 Task: Find connections with filter location Libenge with filter topic #Onlineadvertisingwith filter profile language English with filter current company Convergys with filter school Nava Nalanda with filter industry Performing Arts with filter service category Accounting with filter keywords title Animal Shelter Board Member
Action: Mouse moved to (649, 109)
Screenshot: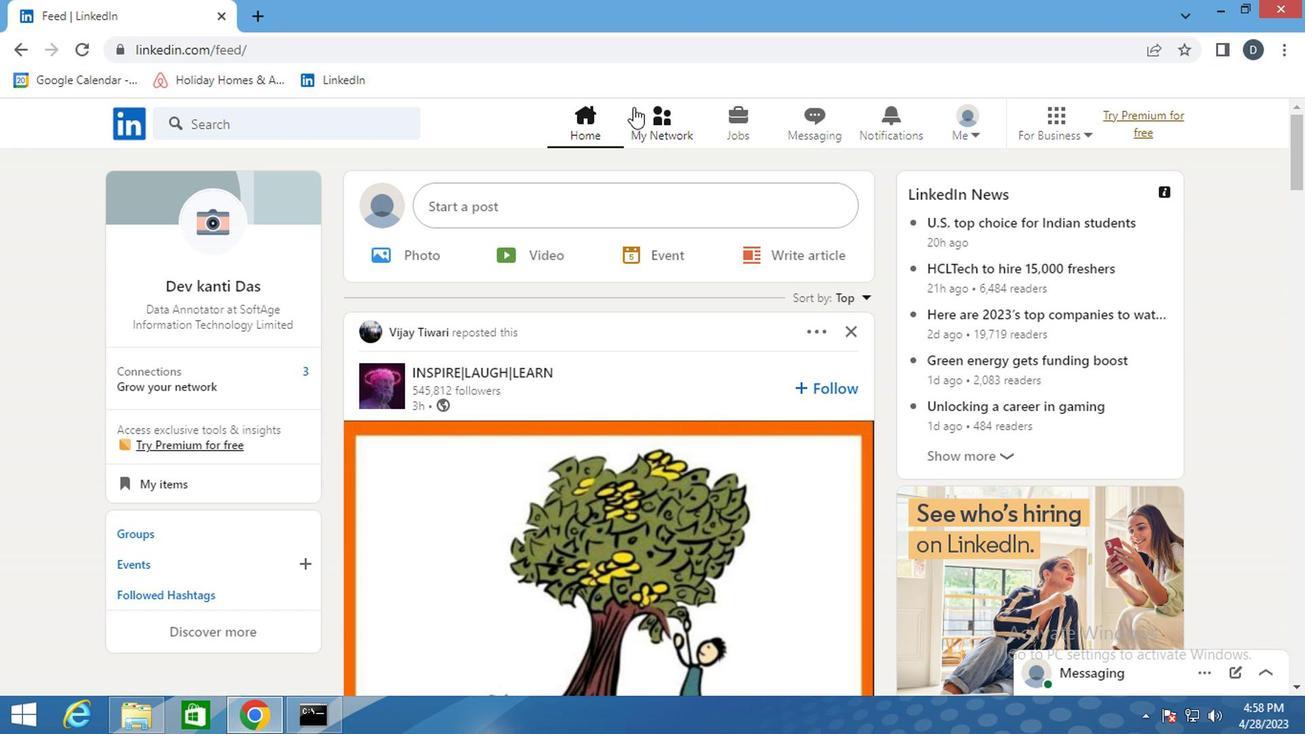 
Action: Mouse pressed left at (649, 109)
Screenshot: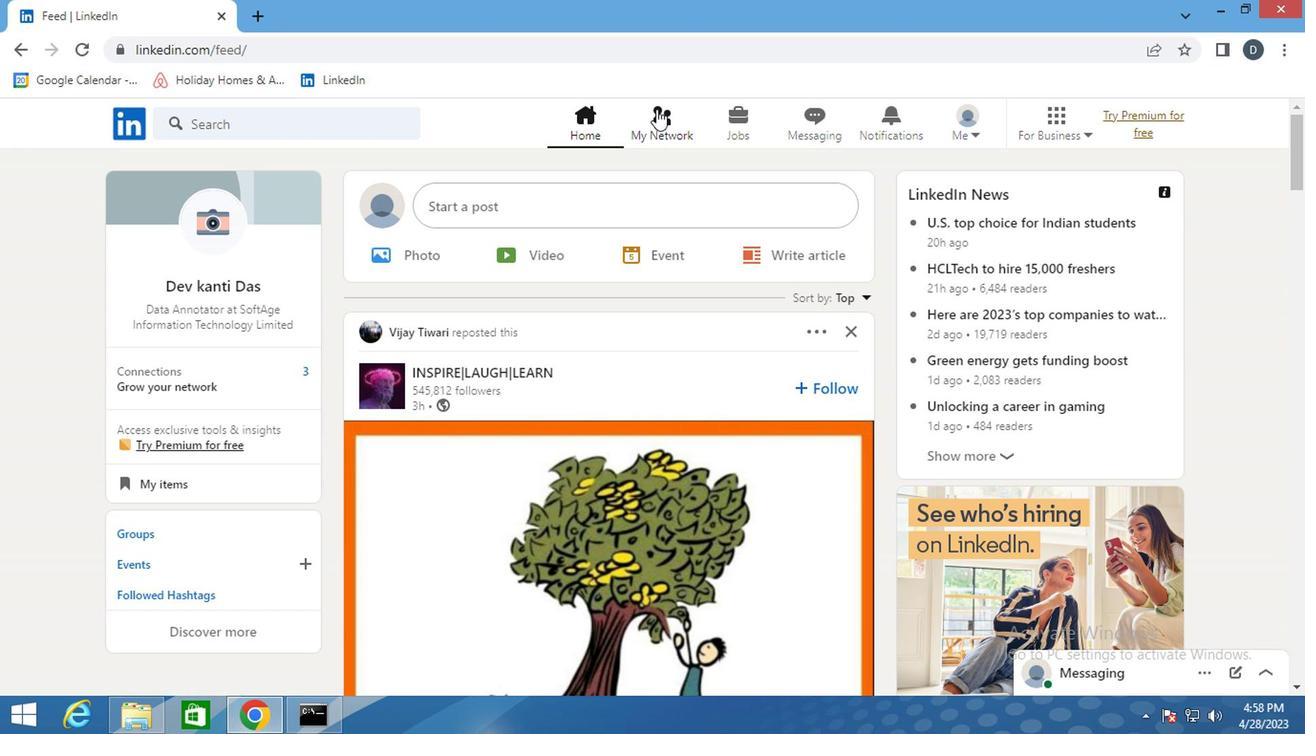 
Action: Mouse moved to (357, 224)
Screenshot: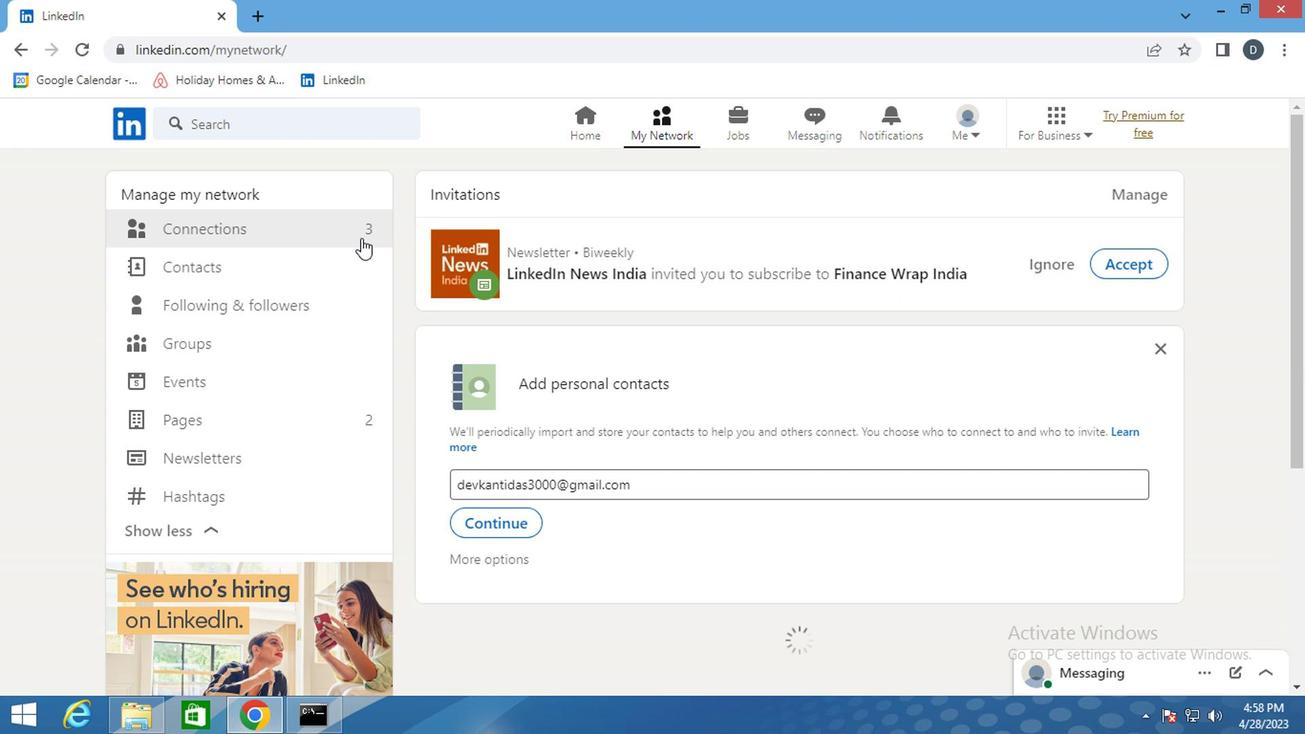 
Action: Mouse pressed left at (357, 224)
Screenshot: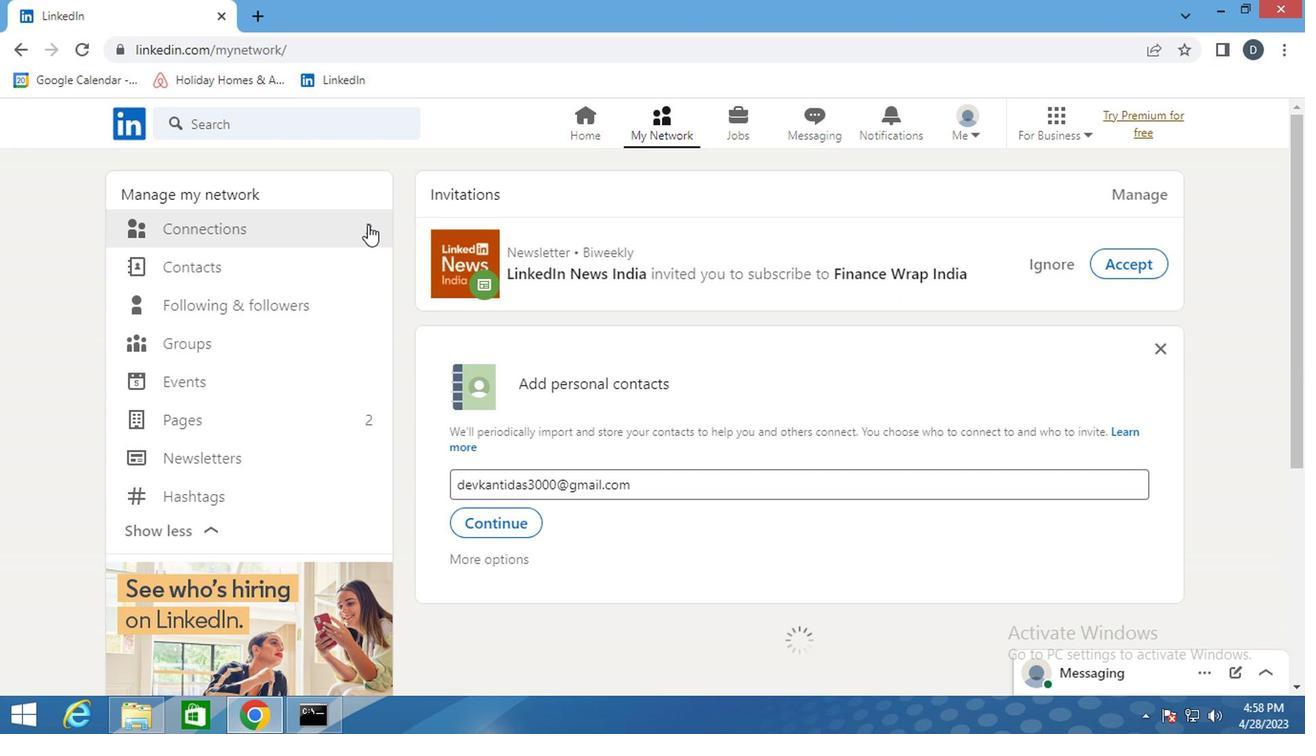 
Action: Mouse moved to (214, 232)
Screenshot: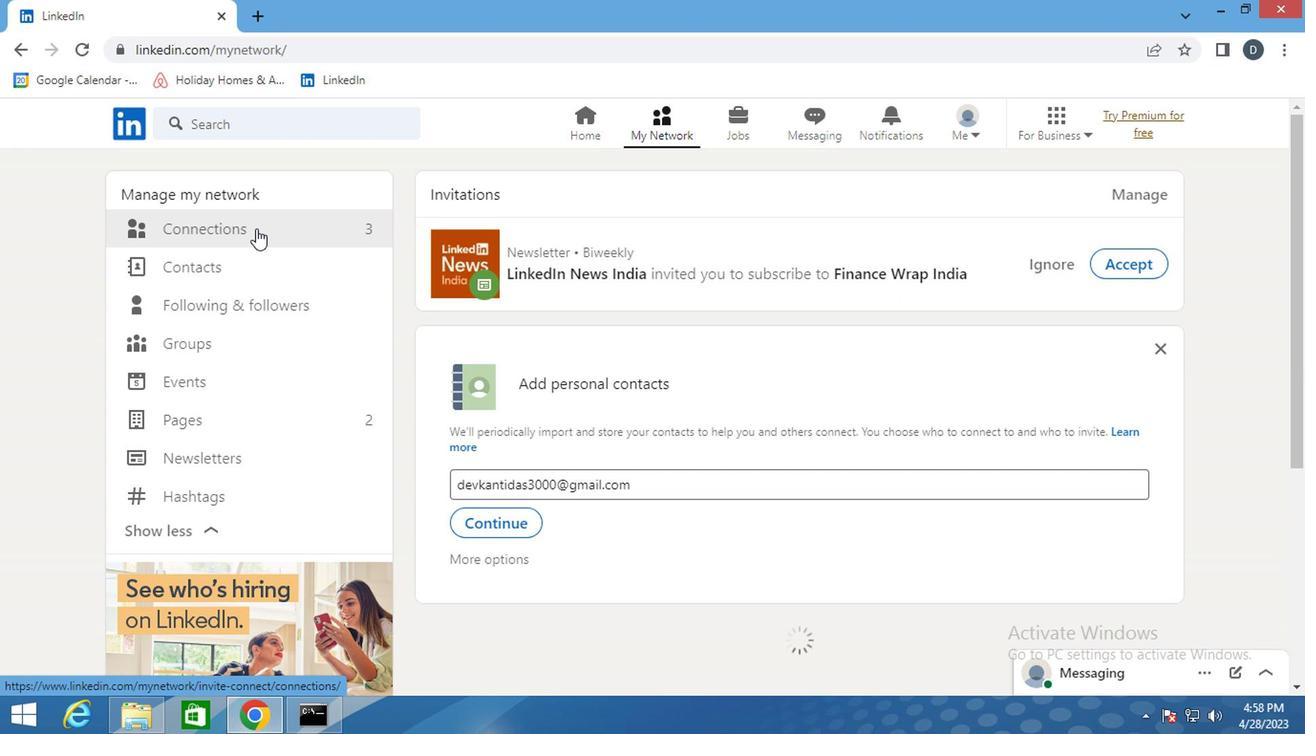 
Action: Mouse pressed left at (214, 232)
Screenshot: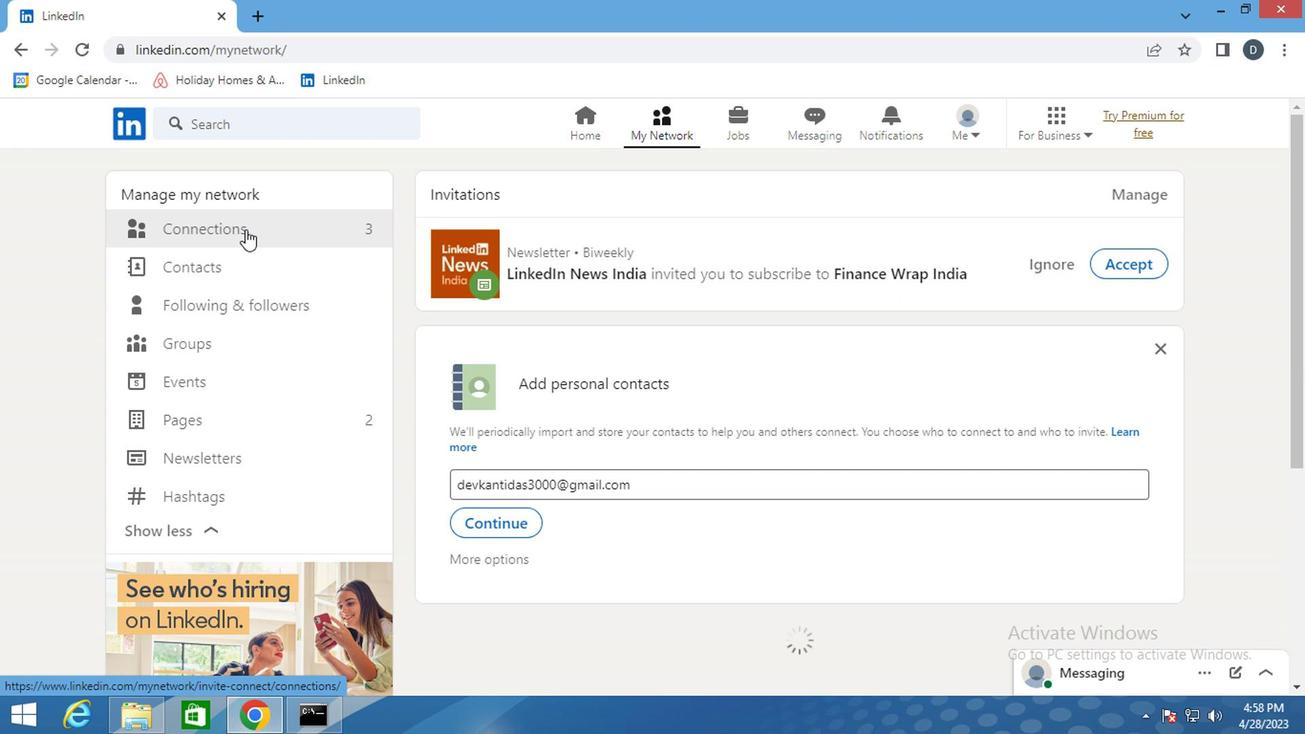
Action: Mouse moved to (798, 235)
Screenshot: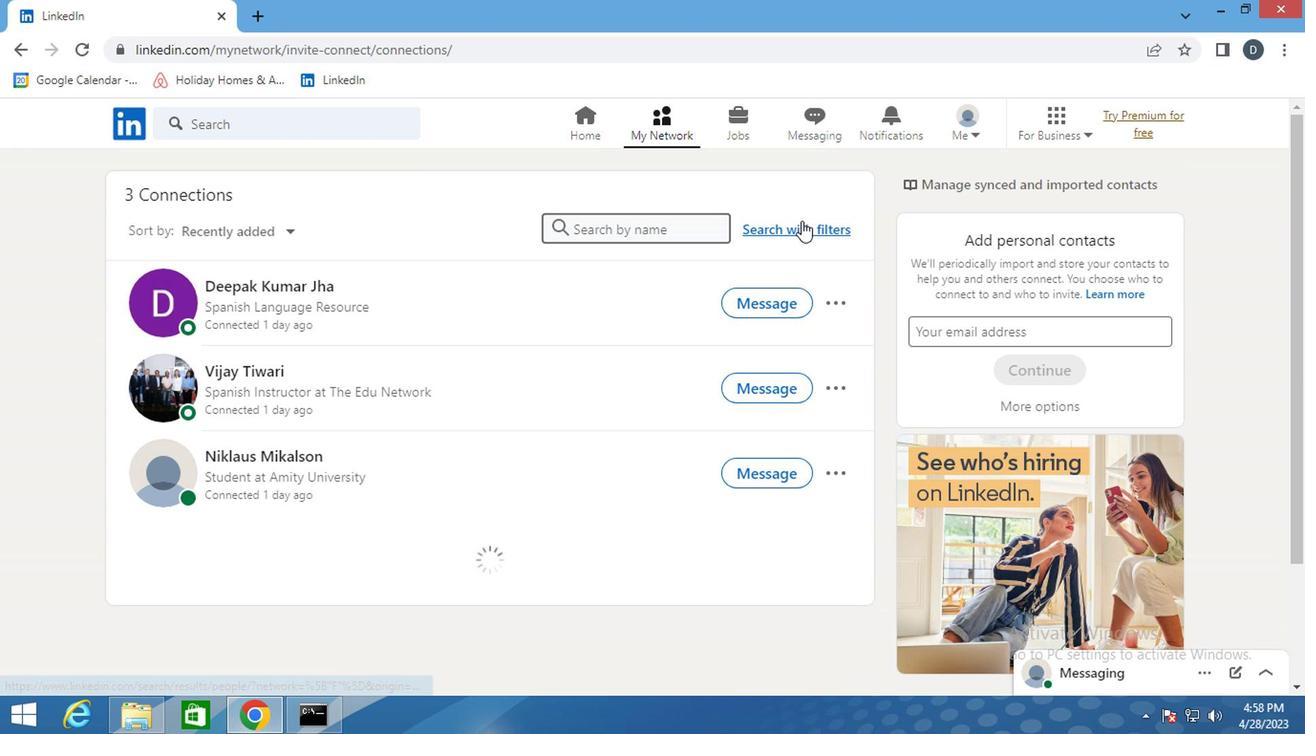 
Action: Mouse pressed left at (798, 235)
Screenshot: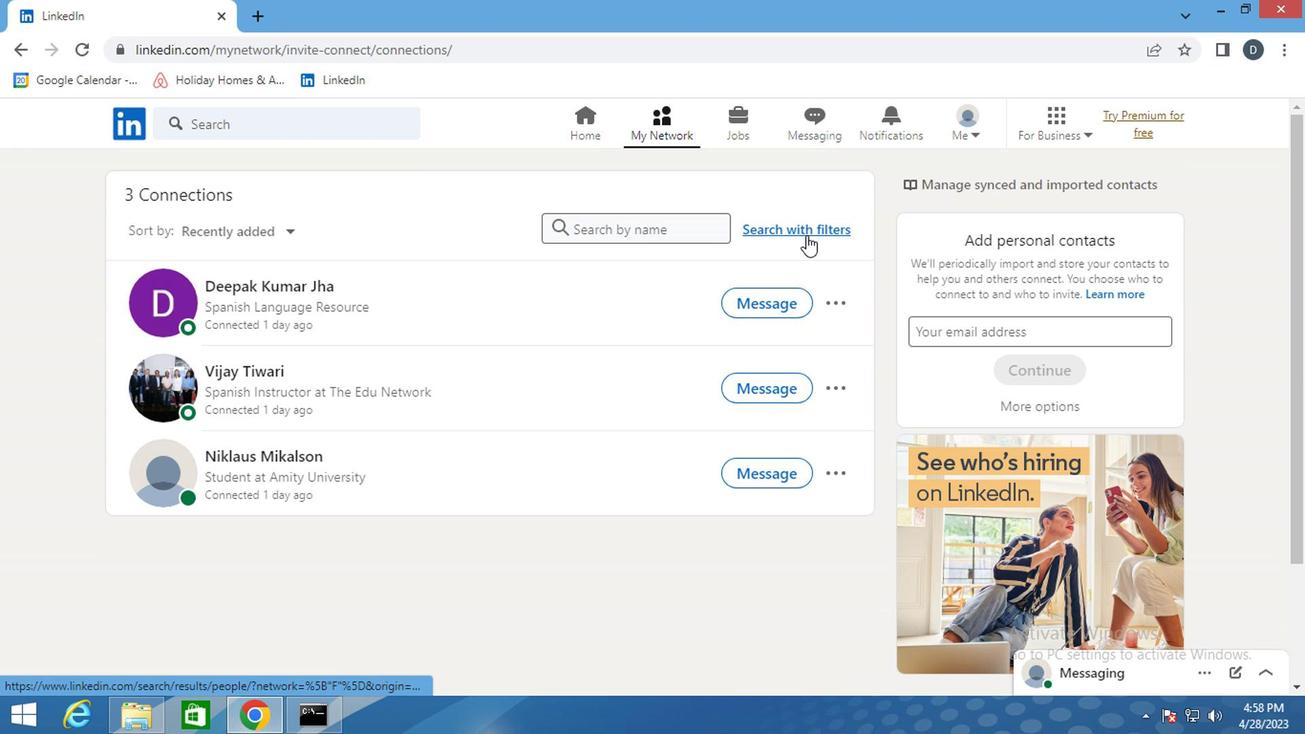 
Action: Mouse moved to (696, 177)
Screenshot: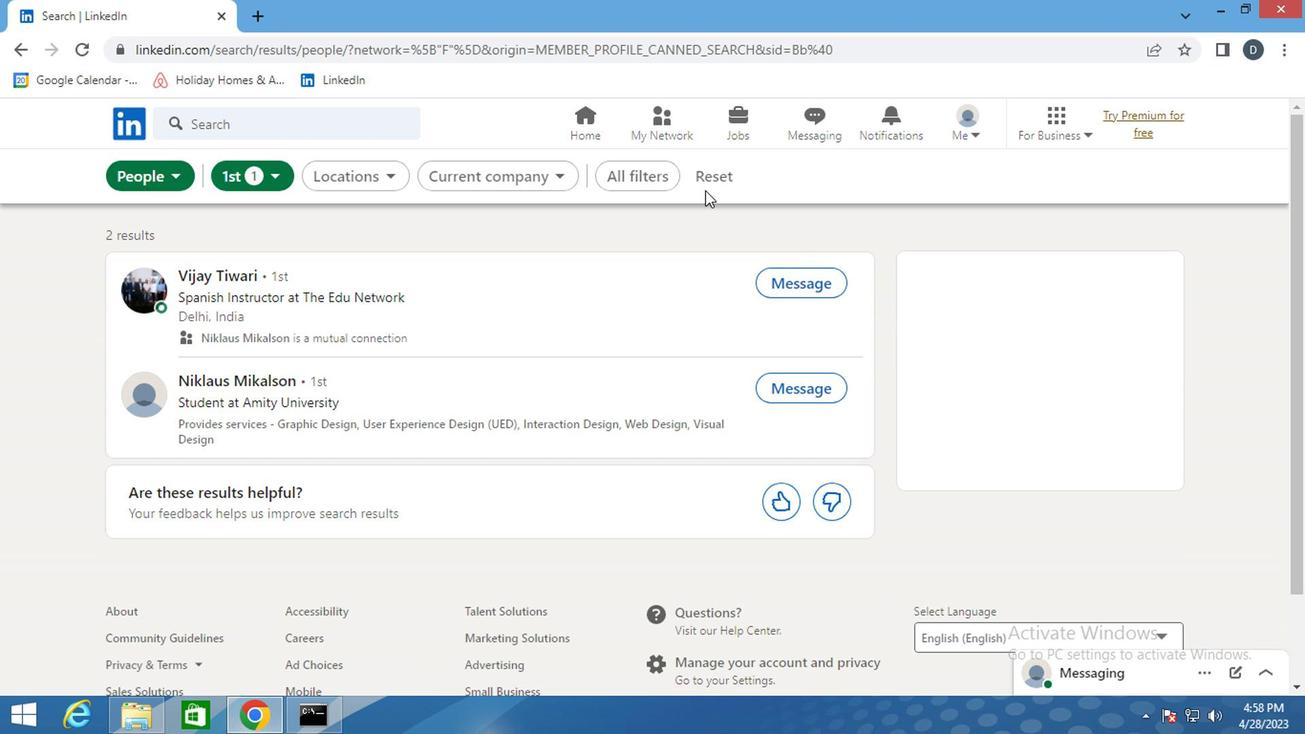 
Action: Mouse pressed left at (696, 177)
Screenshot: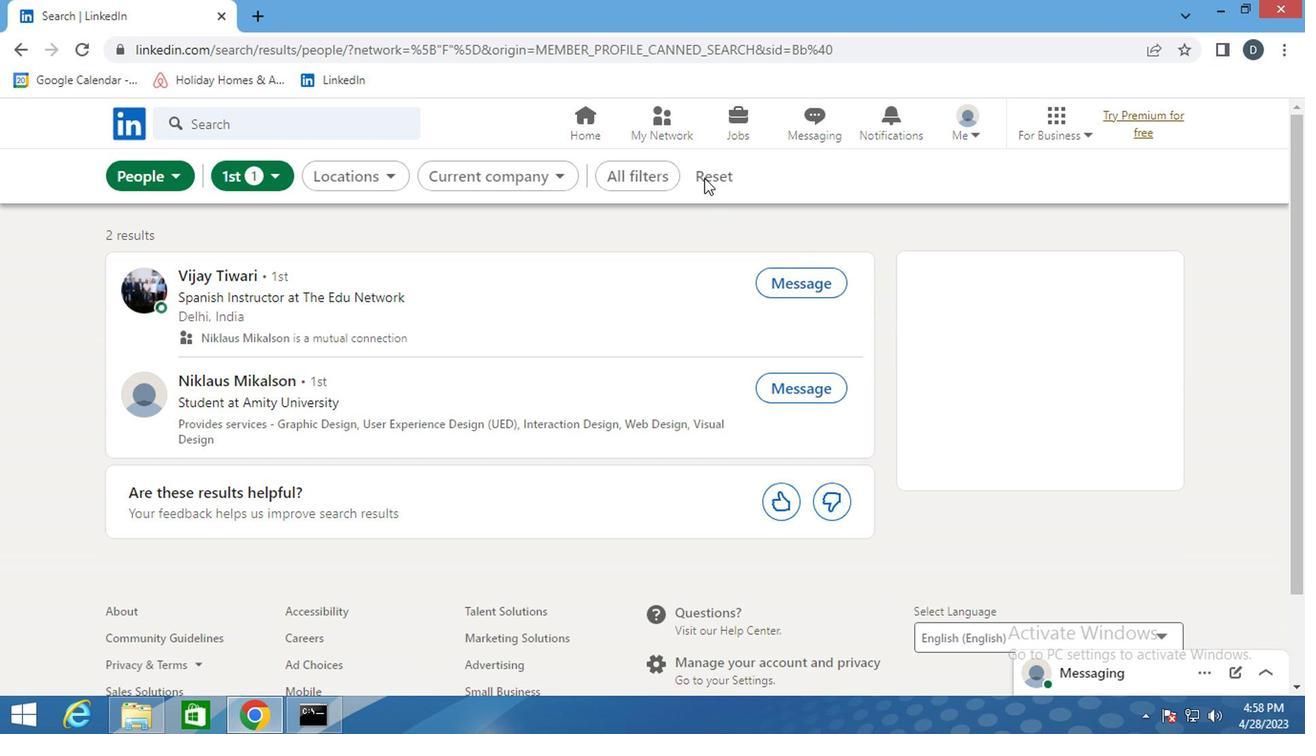 
Action: Mouse moved to (664, 165)
Screenshot: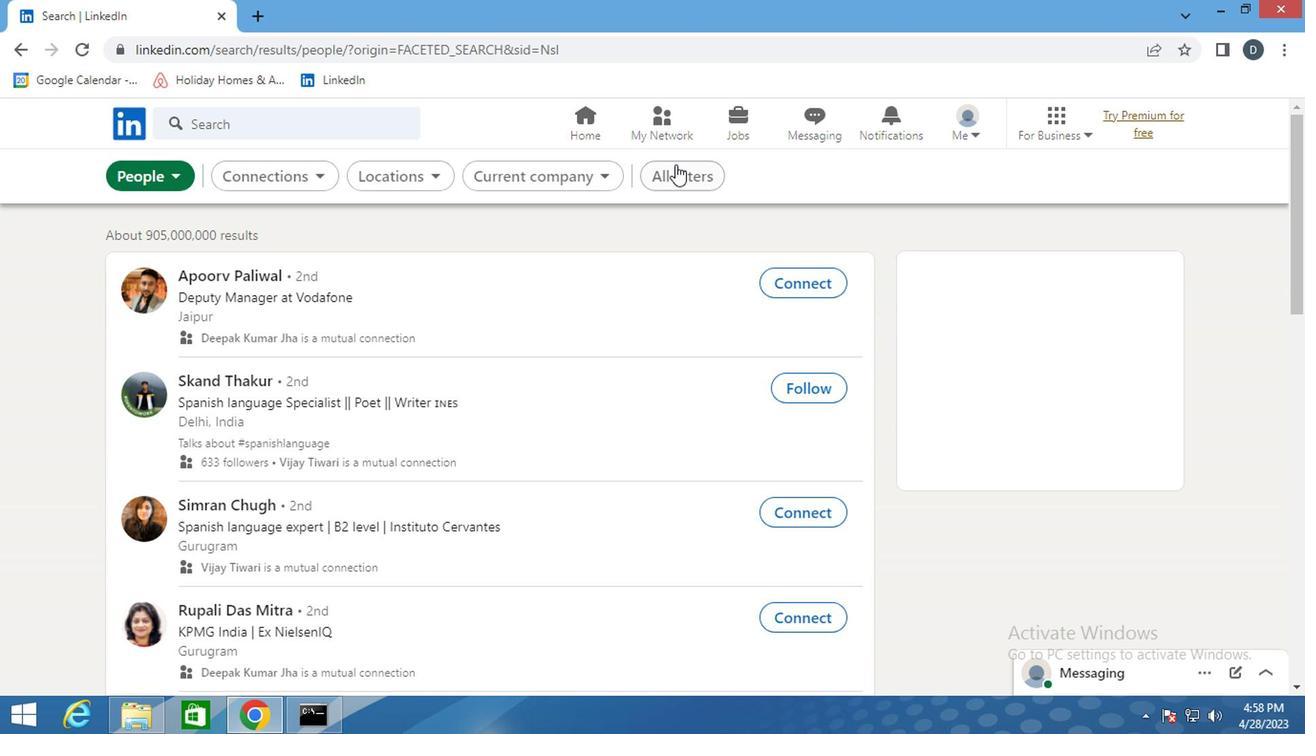 
Action: Mouse pressed left at (664, 165)
Screenshot: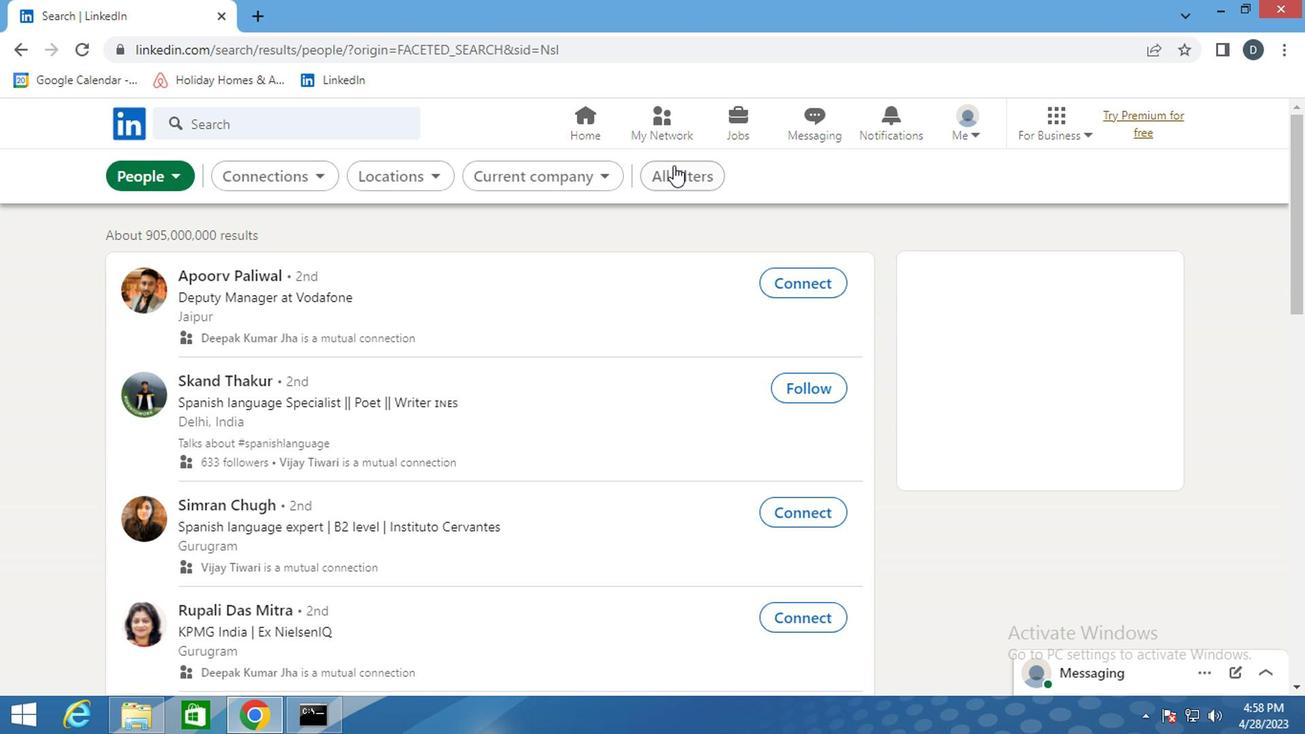 
Action: Mouse moved to (1094, 484)
Screenshot: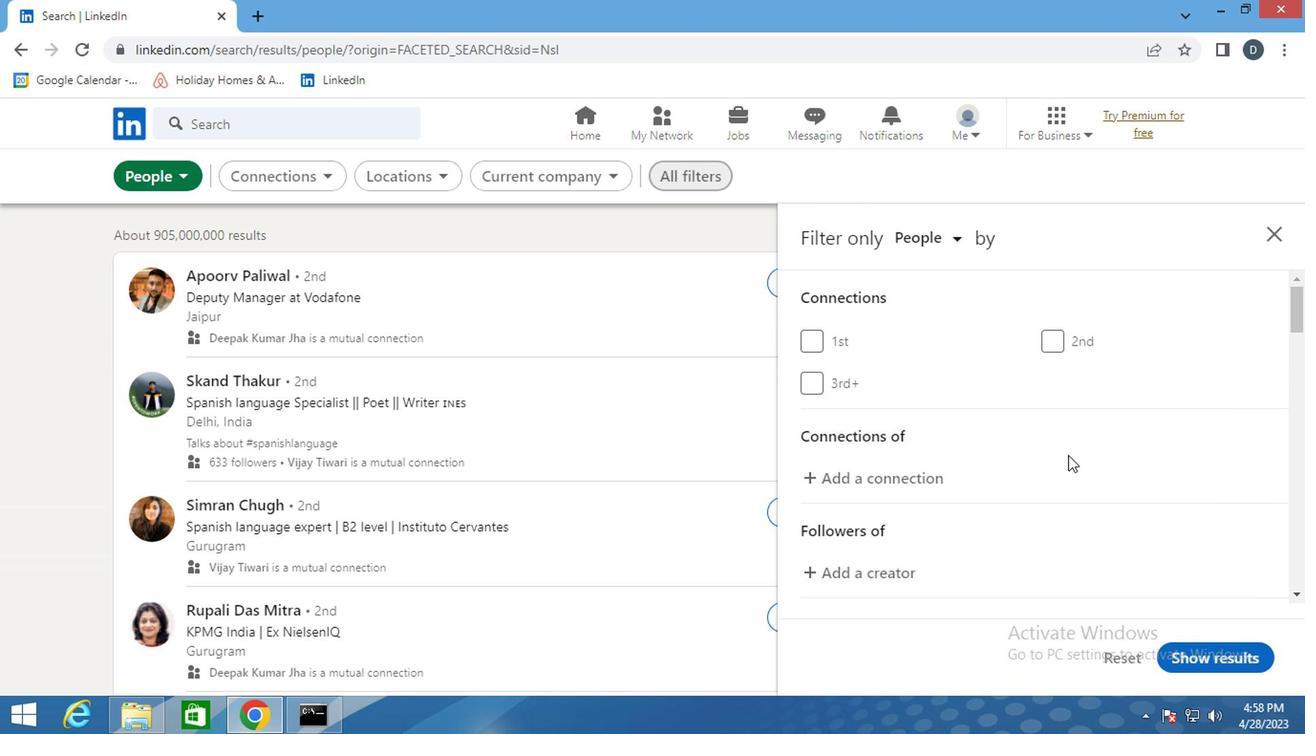 
Action: Mouse scrolled (1094, 483) with delta (0, -1)
Screenshot: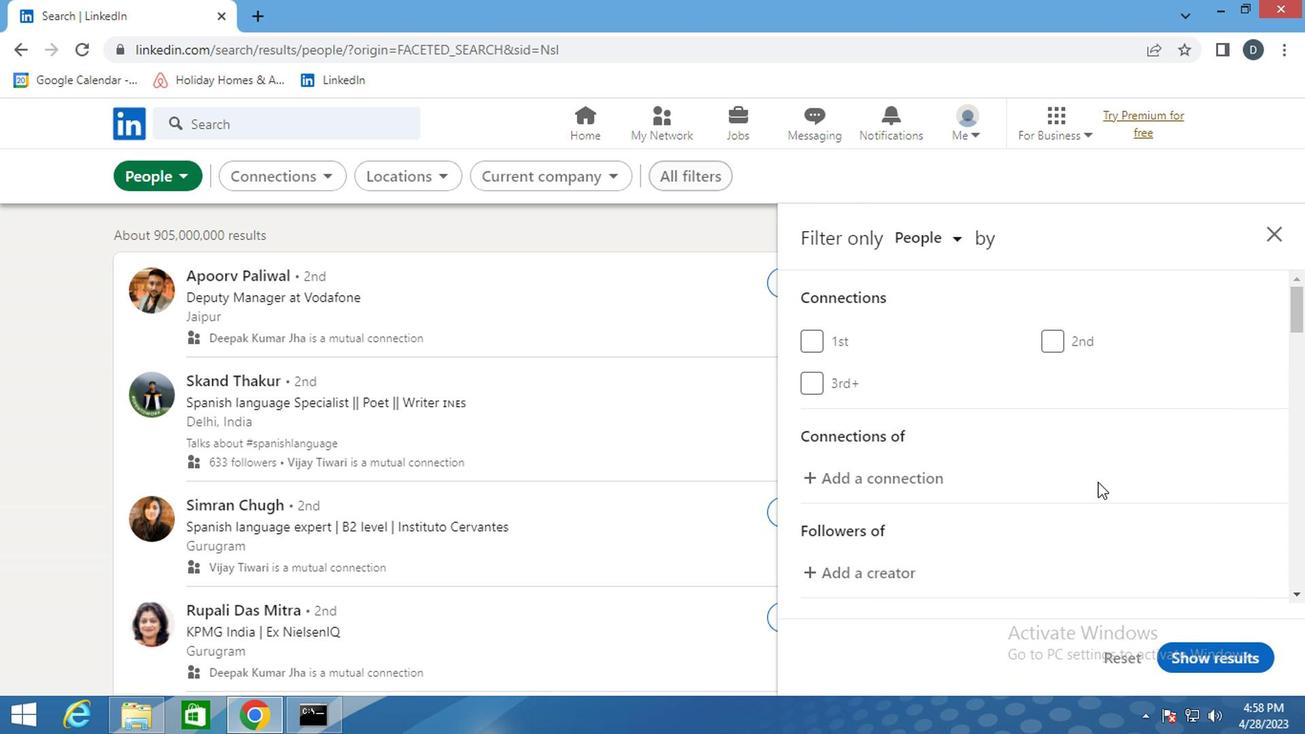 
Action: Mouse scrolled (1094, 483) with delta (0, -1)
Screenshot: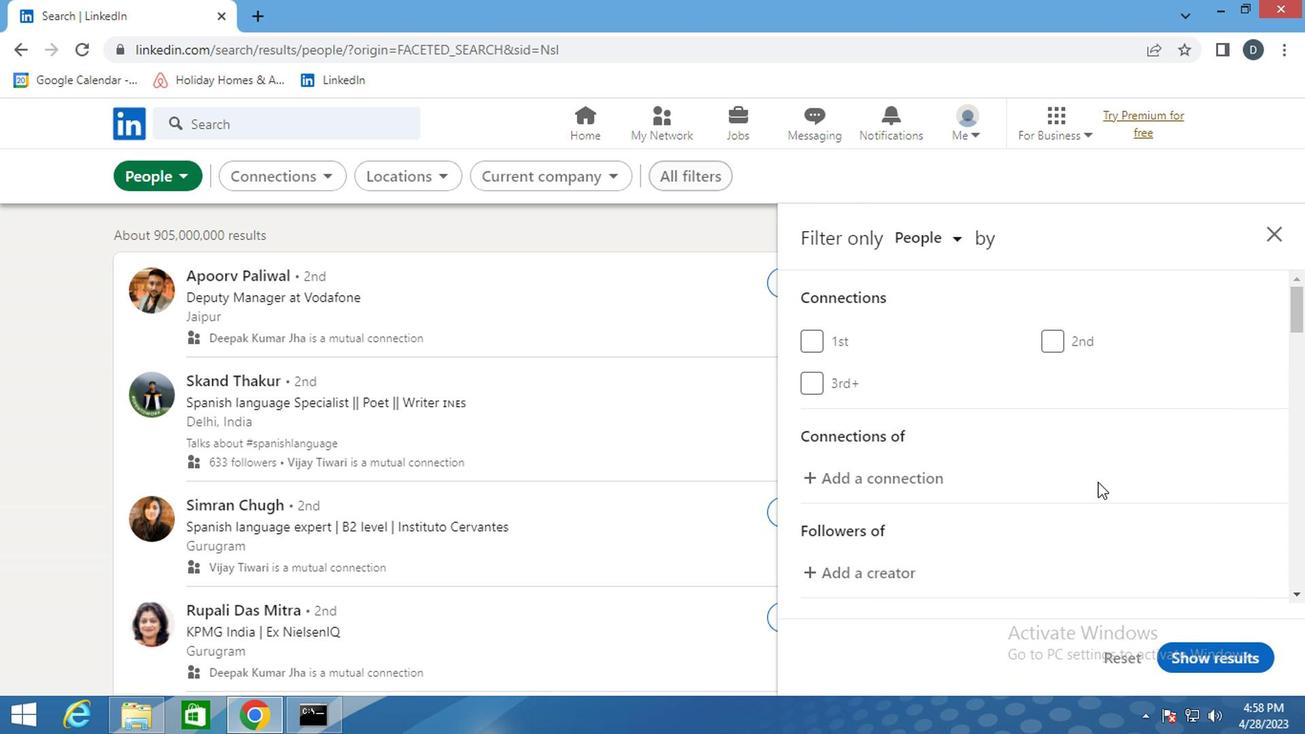 
Action: Mouse scrolled (1094, 483) with delta (0, -1)
Screenshot: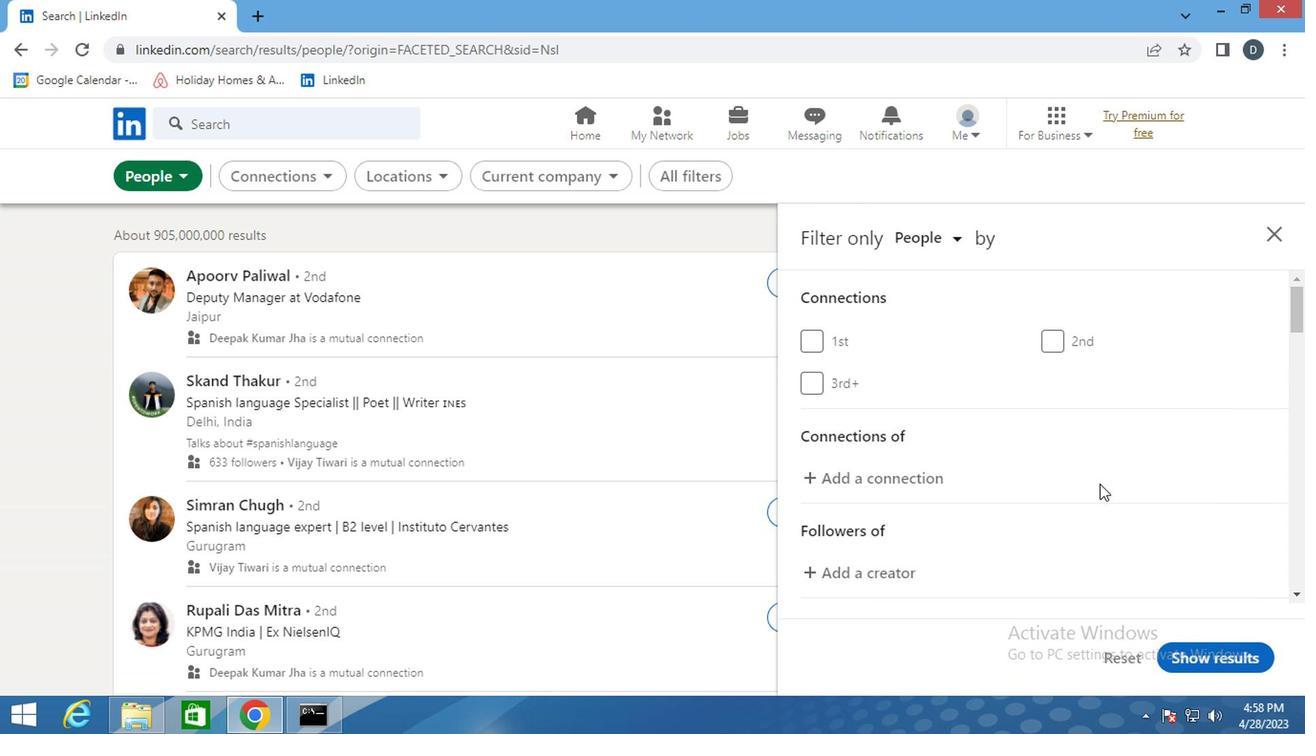 
Action: Mouse moved to (1107, 468)
Screenshot: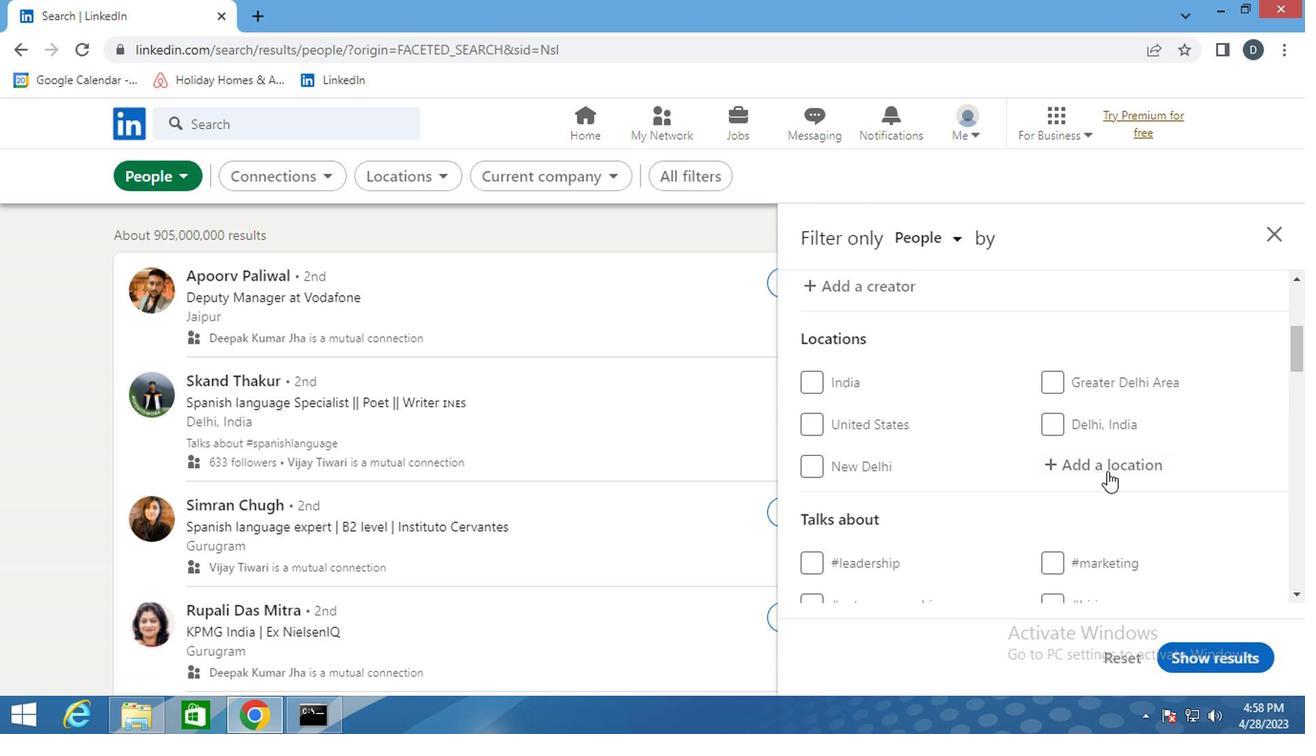 
Action: Mouse pressed left at (1107, 468)
Screenshot: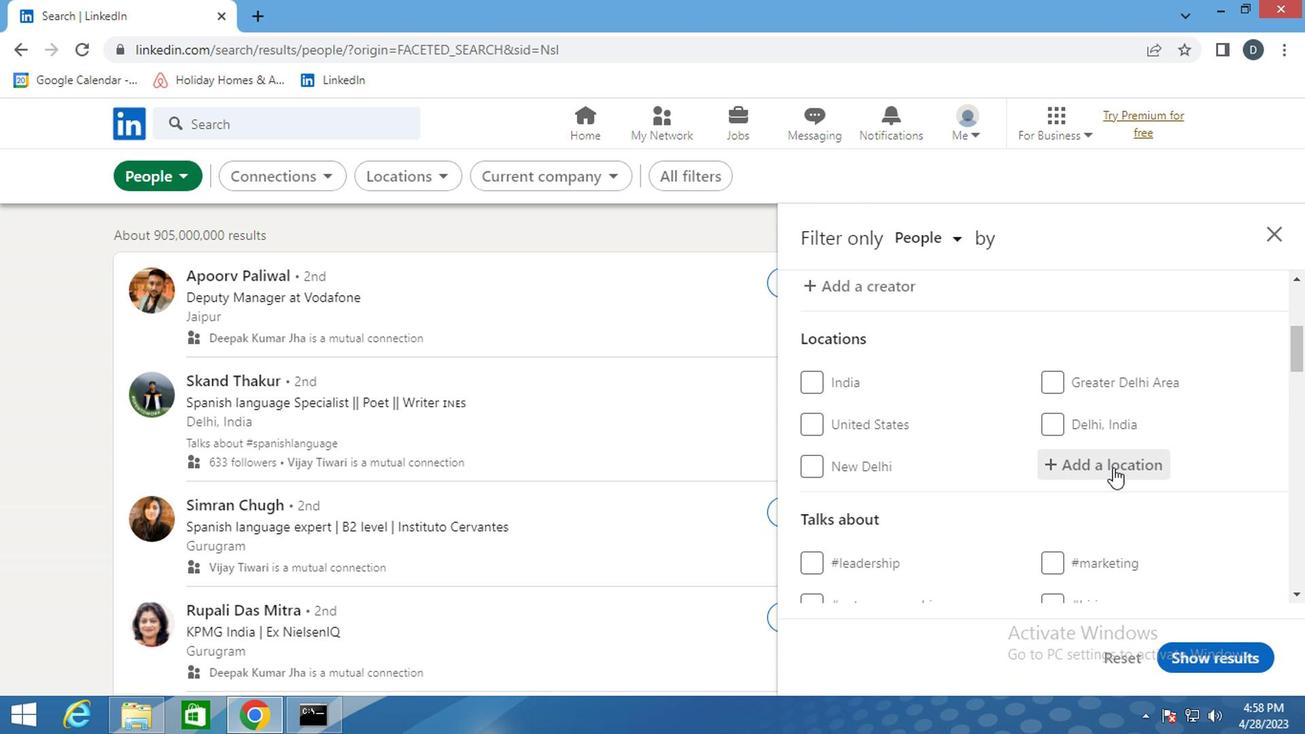 
Action: Key pressed <Key.shift_r>Libenge<Key.enter>
Screenshot: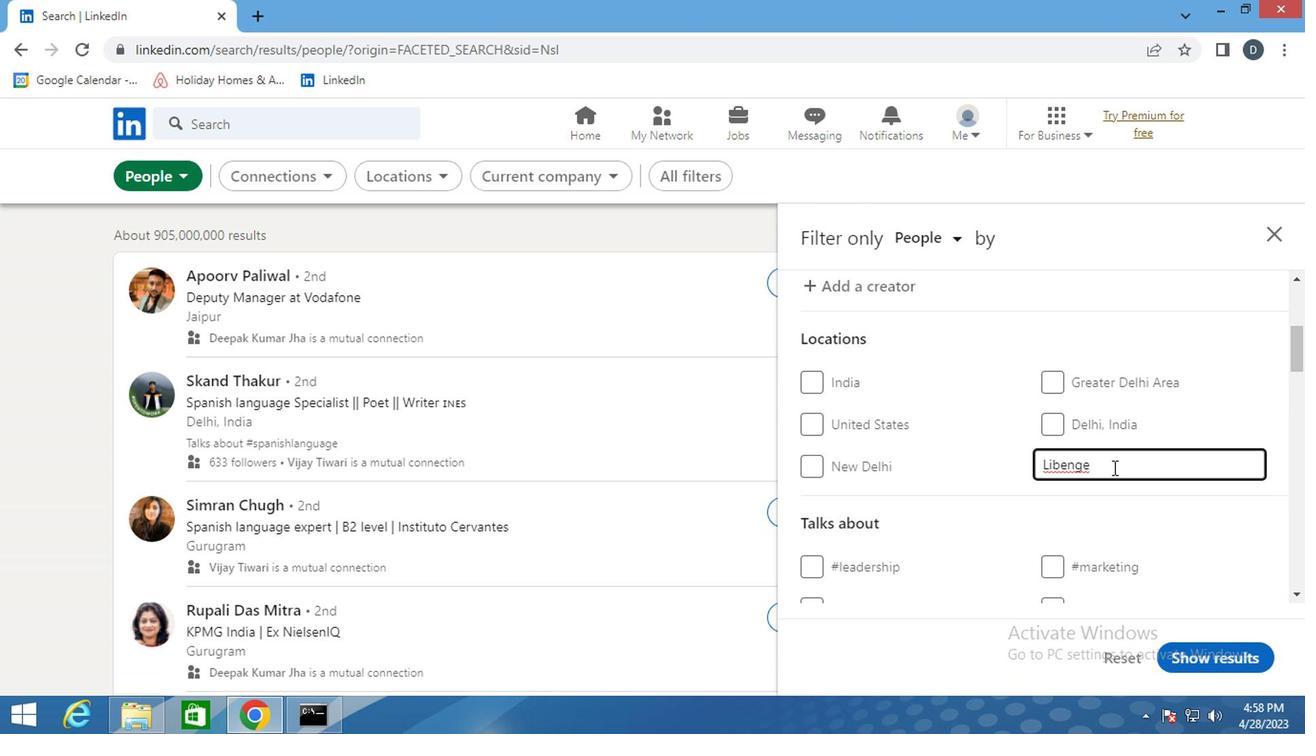 
Action: Mouse scrolled (1107, 466) with delta (0, -1)
Screenshot: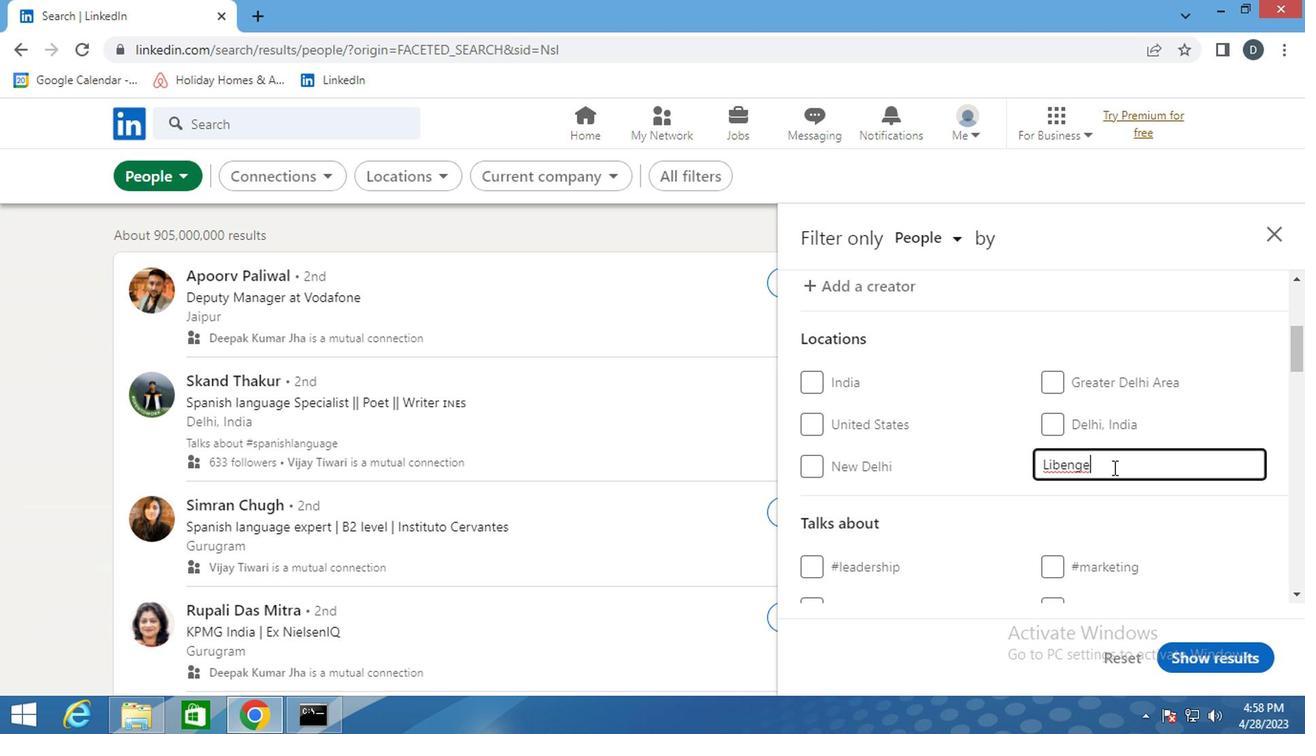 
Action: Mouse scrolled (1107, 466) with delta (0, -1)
Screenshot: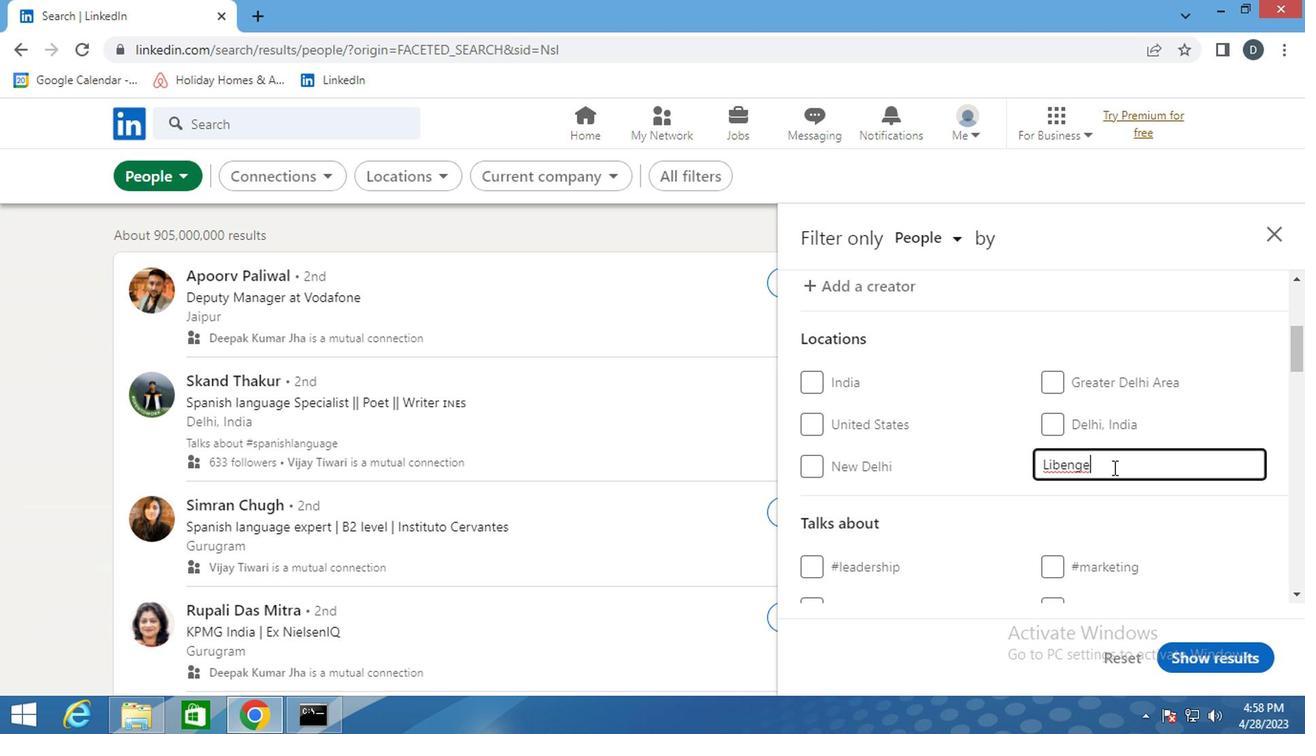 
Action: Mouse moved to (1112, 464)
Screenshot: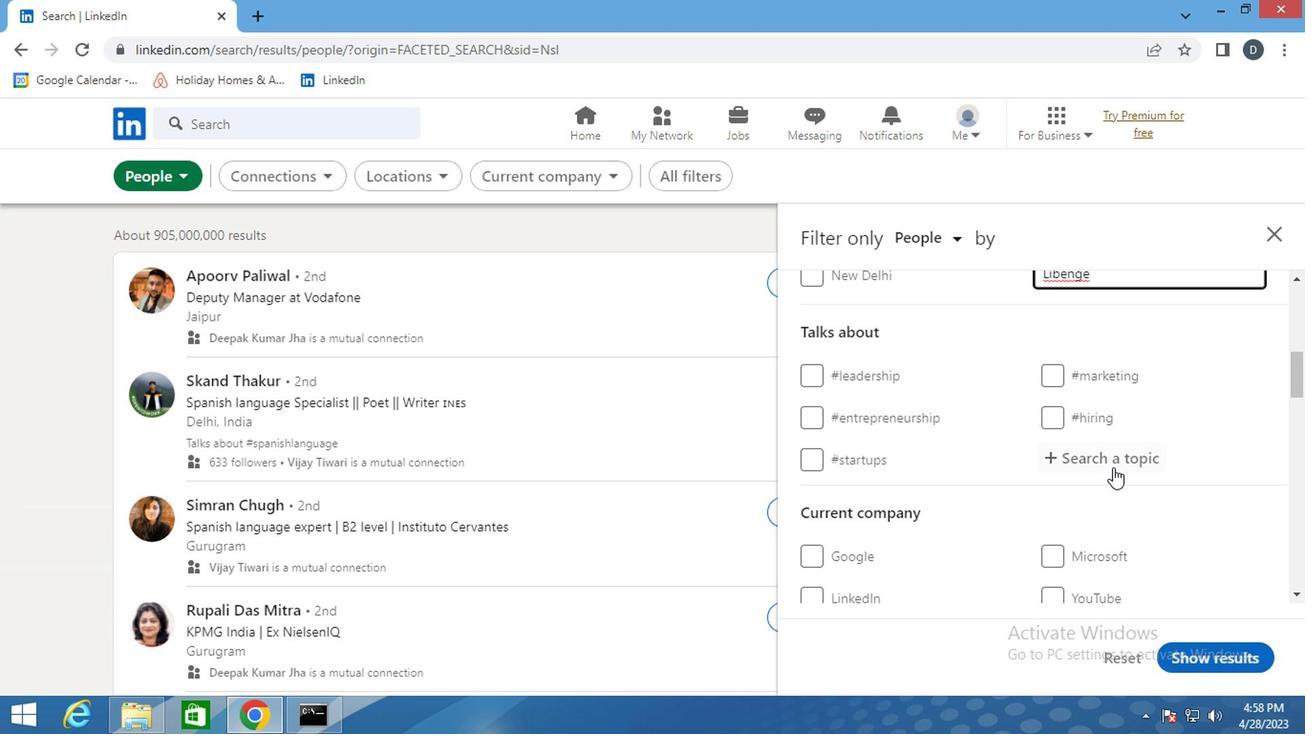 
Action: Mouse pressed left at (1112, 464)
Screenshot: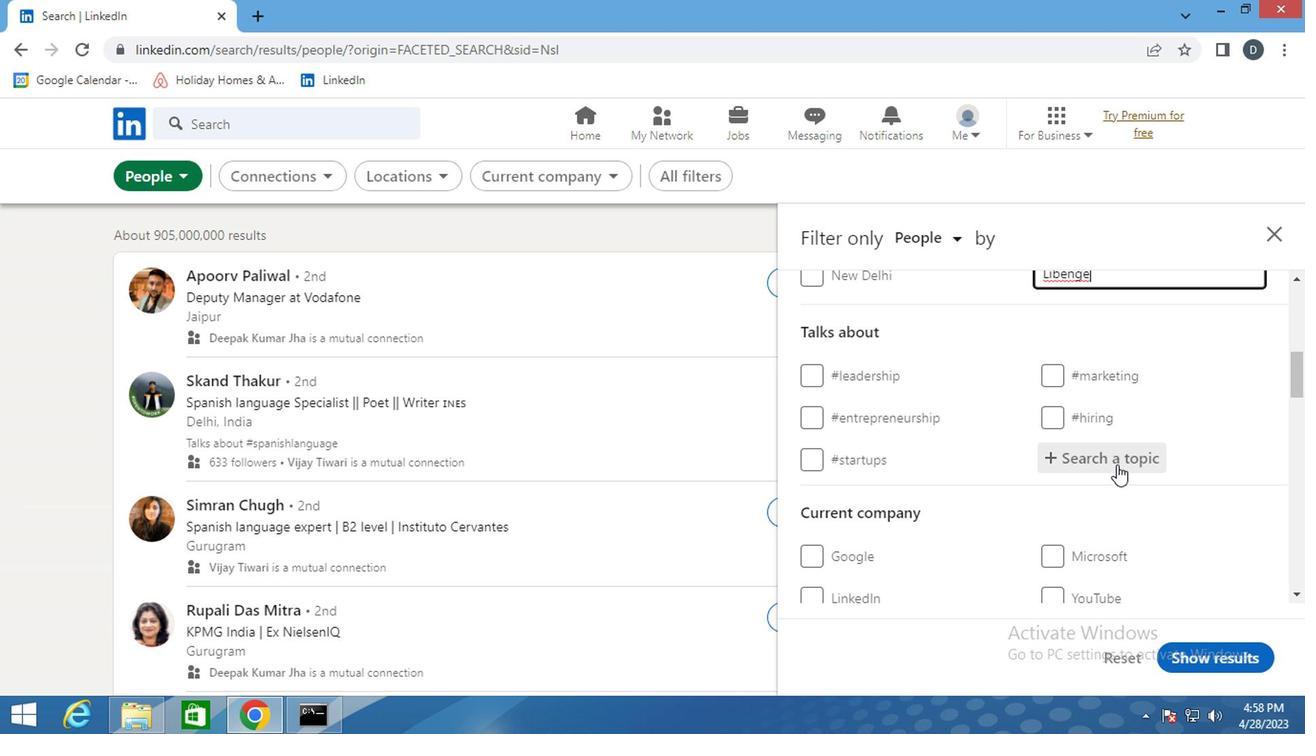 
Action: Key pressed <Key.shift>#<Key.shift>ONLINEADVERTISH<Key.backspace>ING
Screenshot: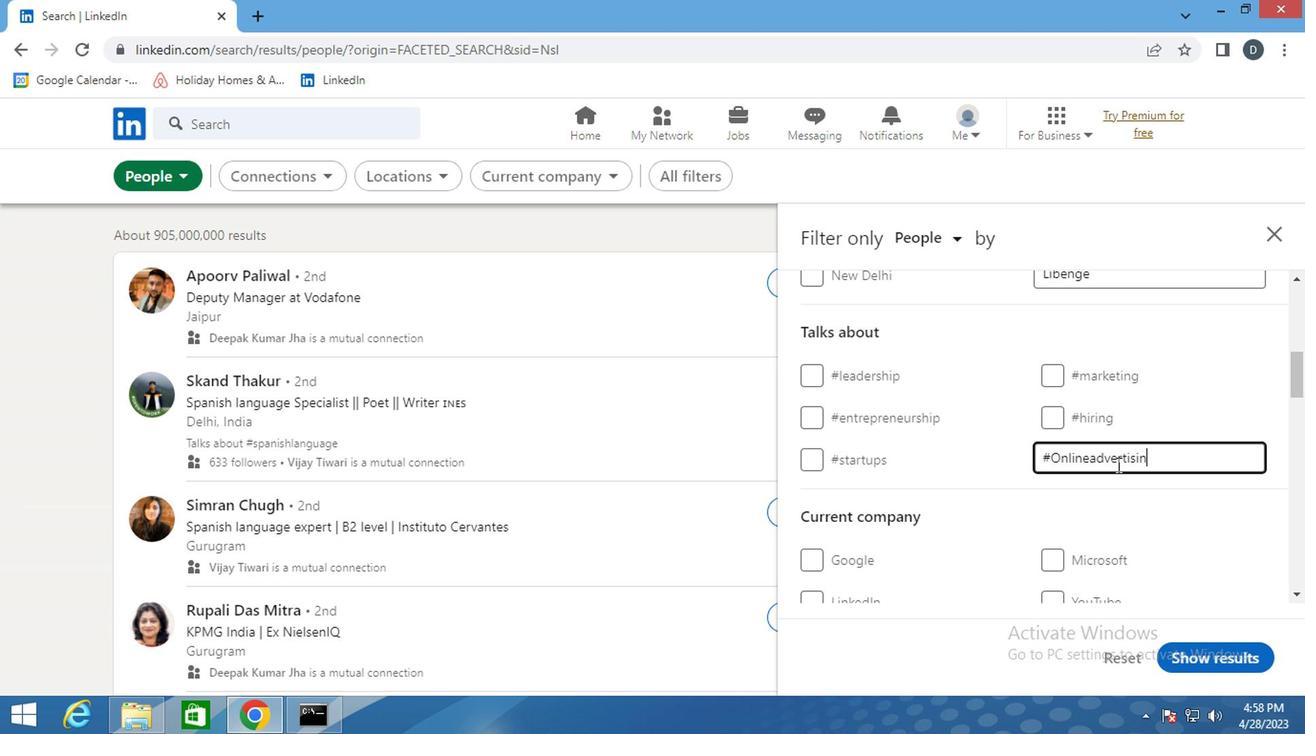 
Action: Mouse moved to (1152, 466)
Screenshot: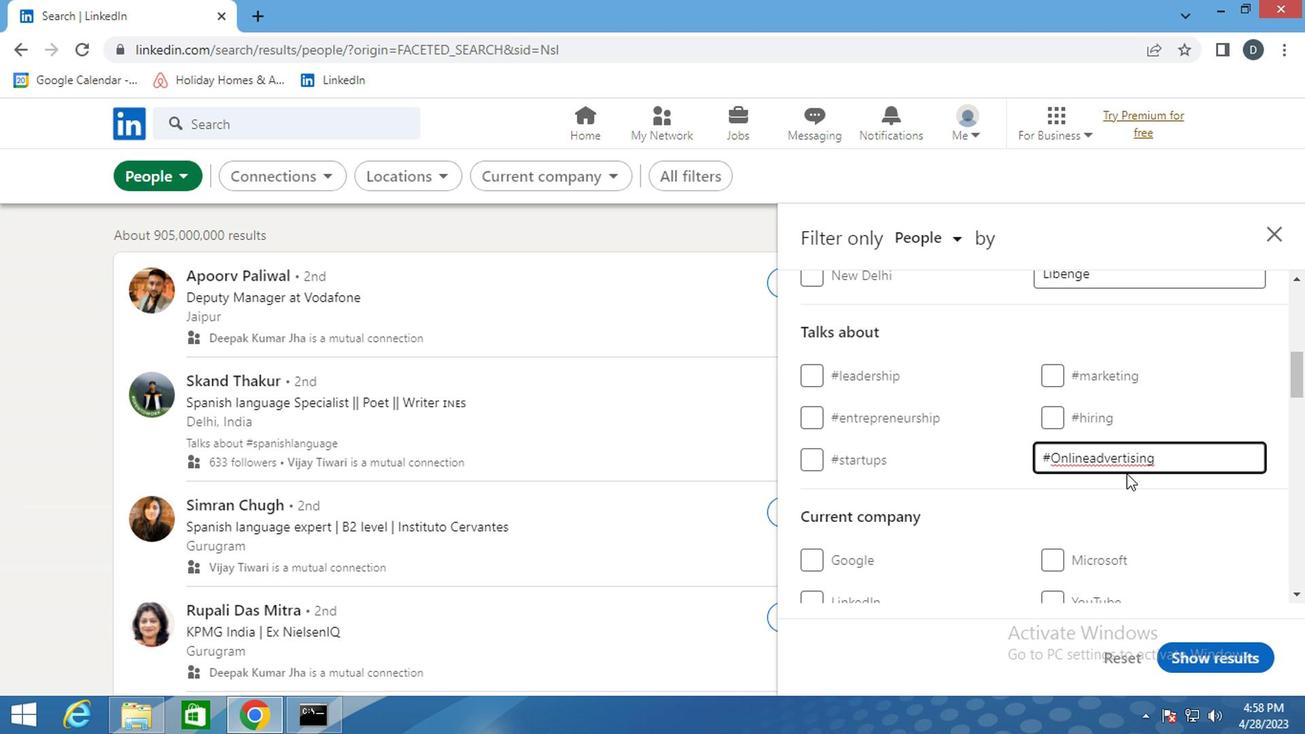 
Action: Mouse scrolled (1152, 464) with delta (0, -1)
Screenshot: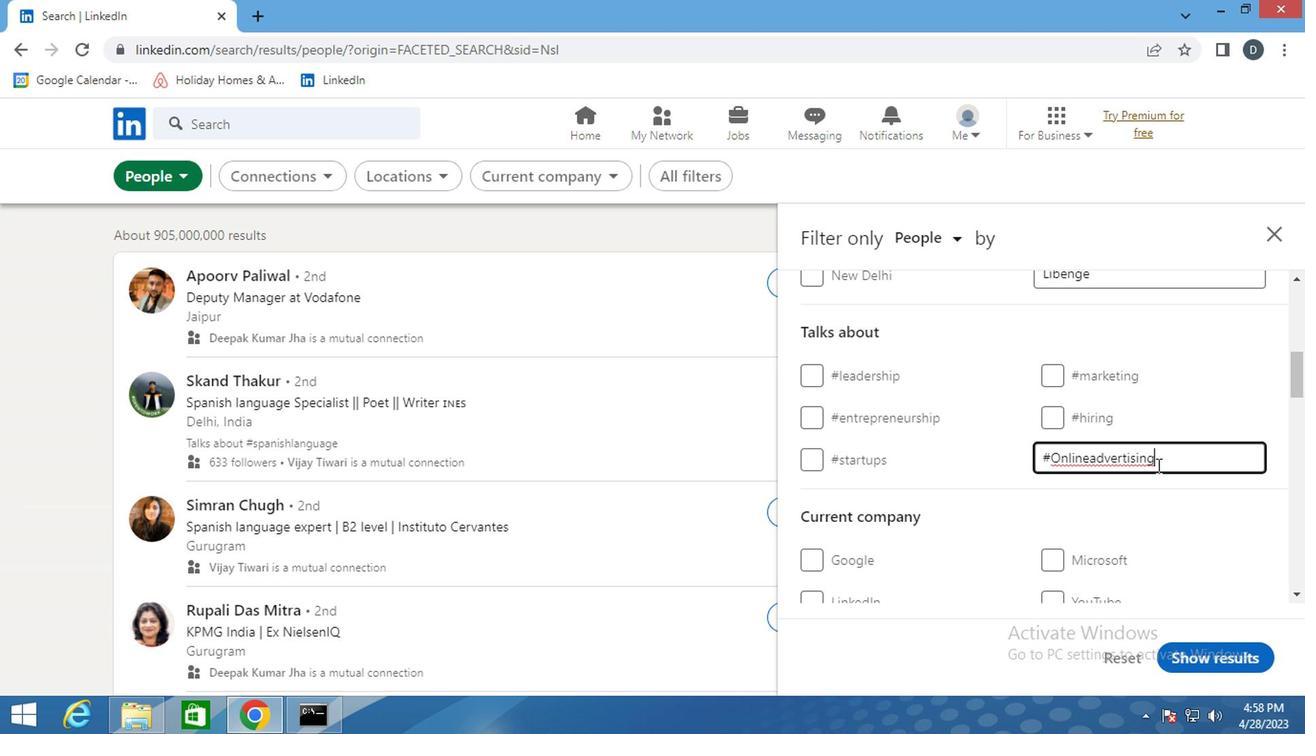 
Action: Mouse scrolled (1152, 464) with delta (0, -1)
Screenshot: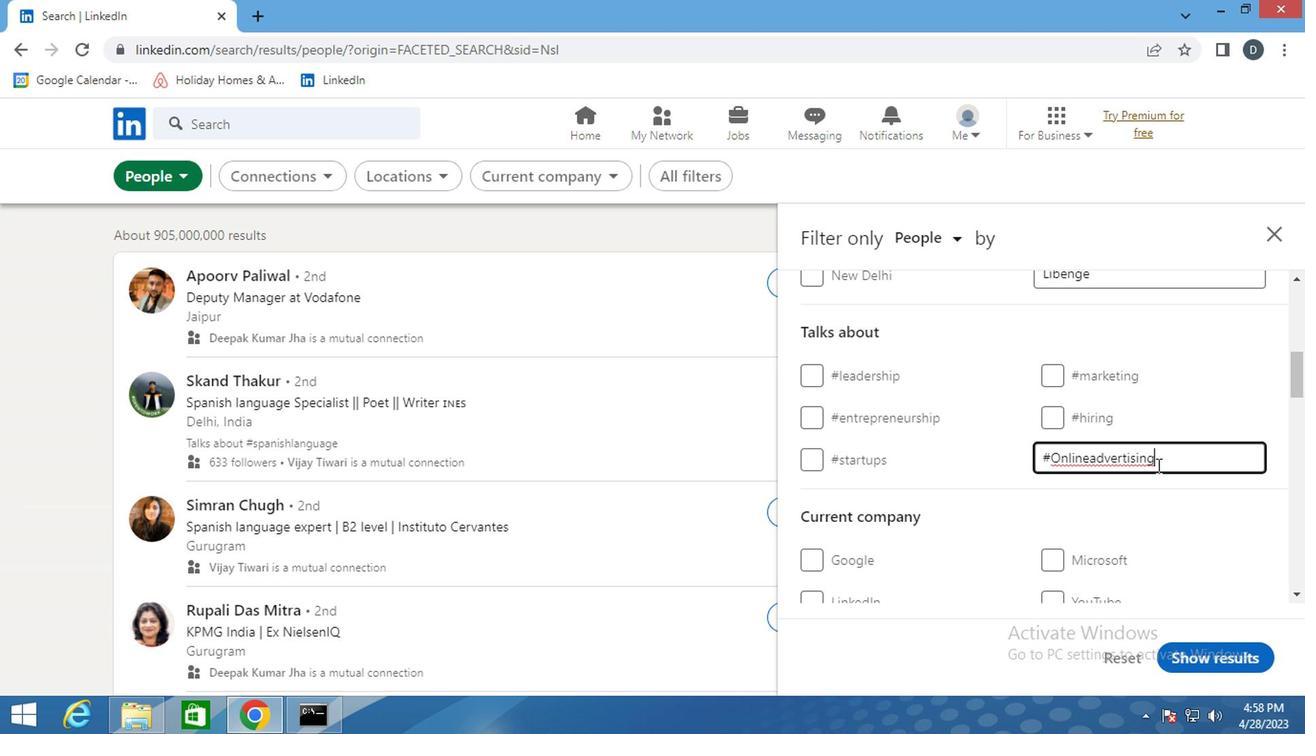 
Action: Mouse scrolled (1152, 464) with delta (0, -1)
Screenshot: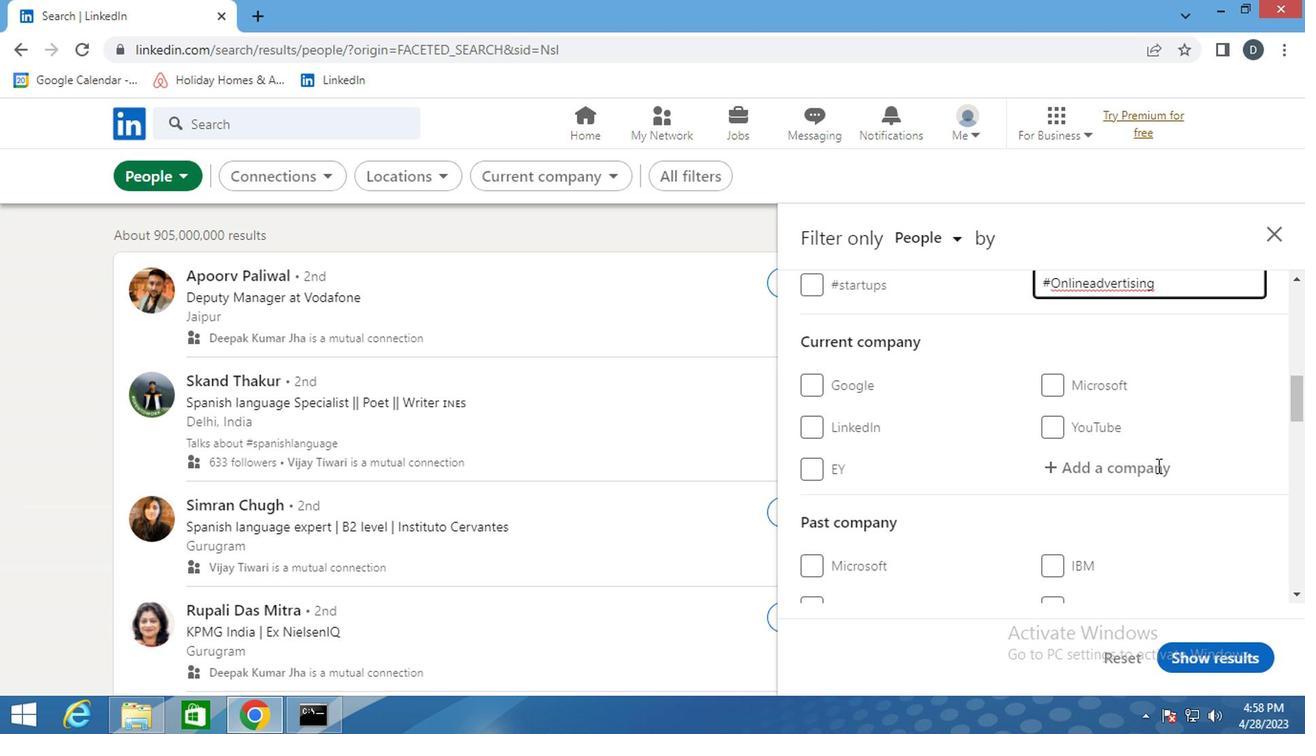 
Action: Mouse scrolled (1152, 464) with delta (0, -1)
Screenshot: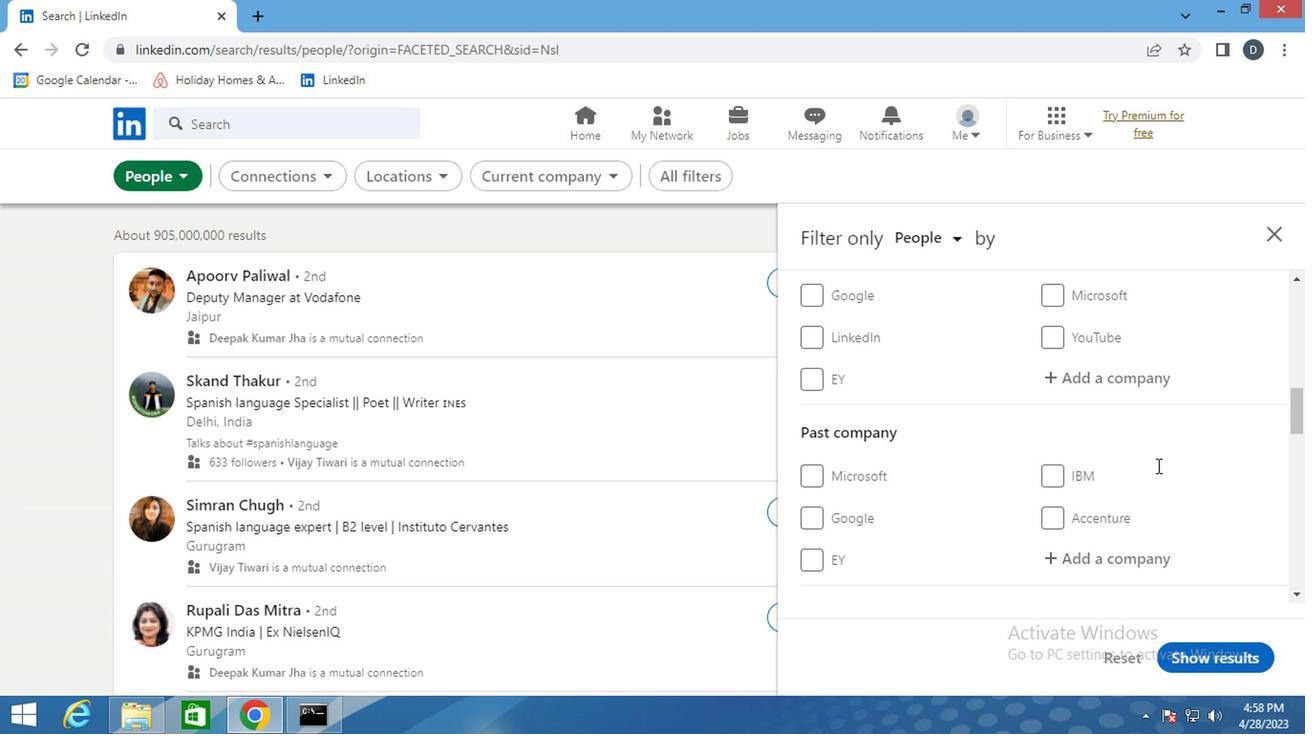 
Action: Mouse scrolled (1152, 464) with delta (0, -1)
Screenshot: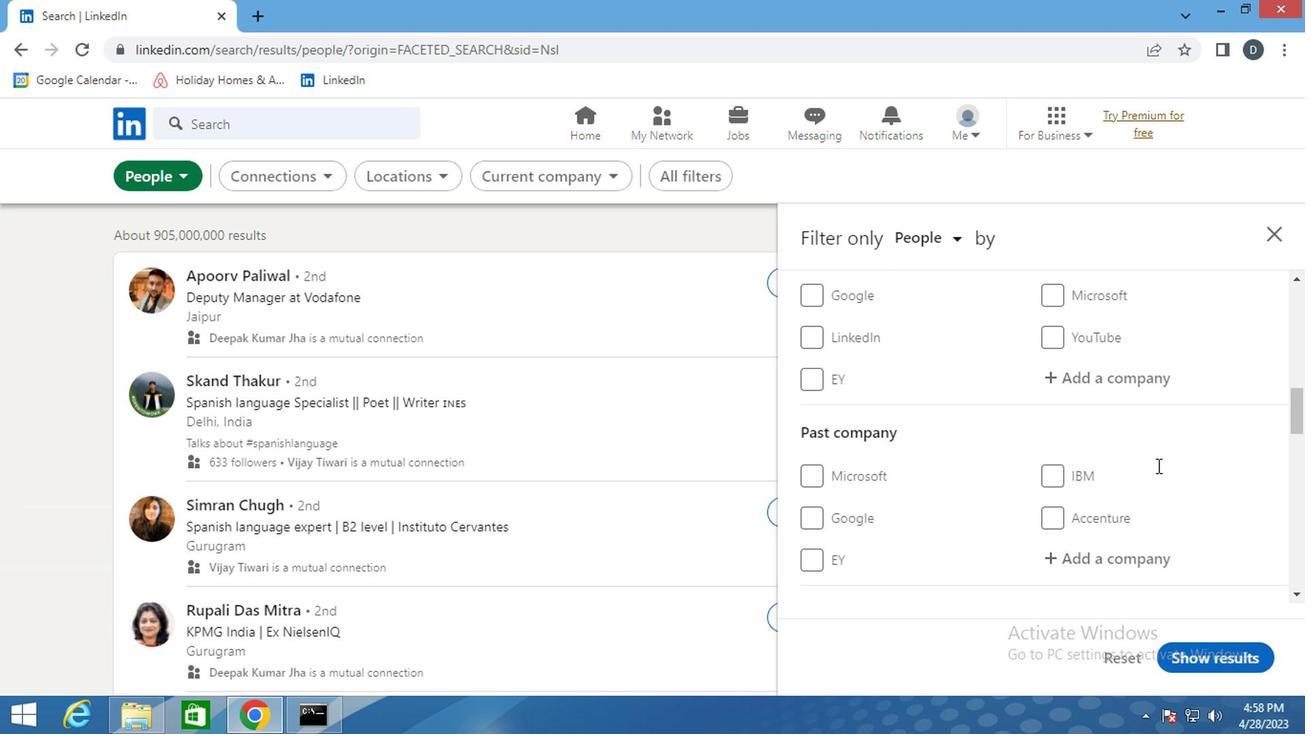 
Action: Mouse scrolled (1152, 464) with delta (0, -1)
Screenshot: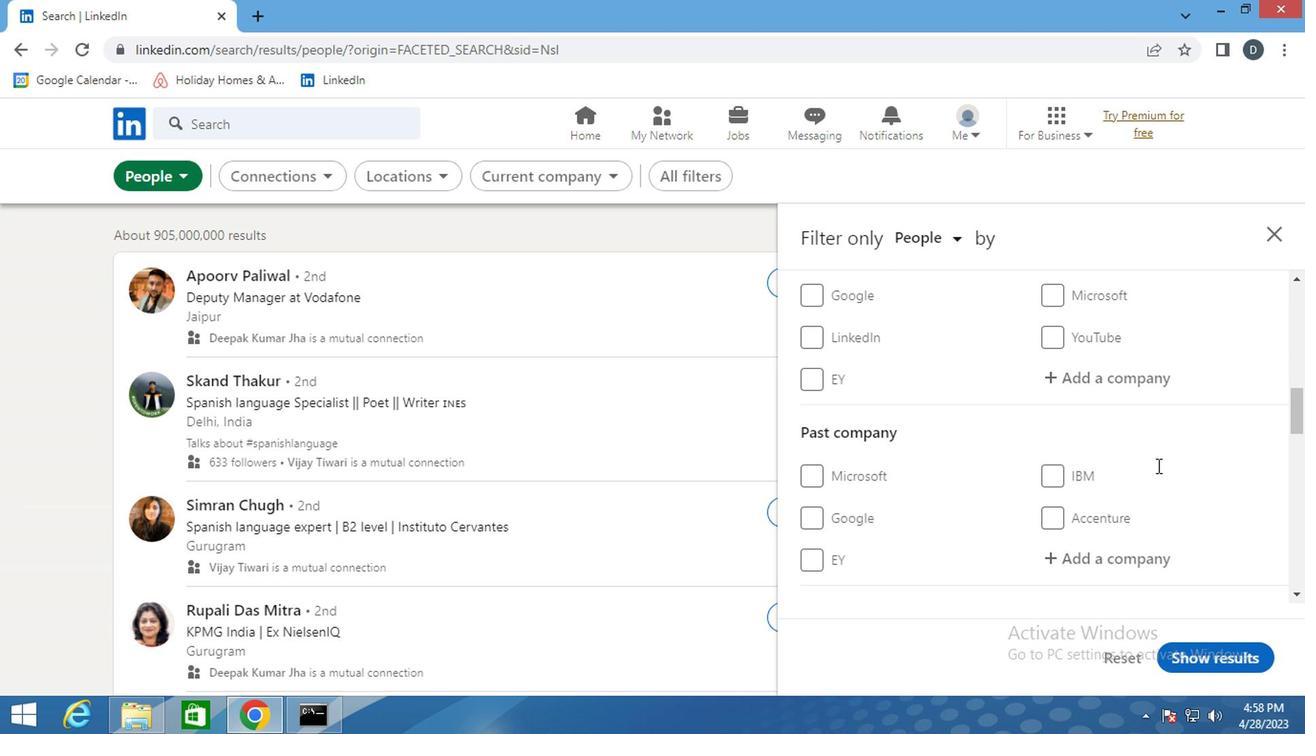 
Action: Mouse moved to (1140, 468)
Screenshot: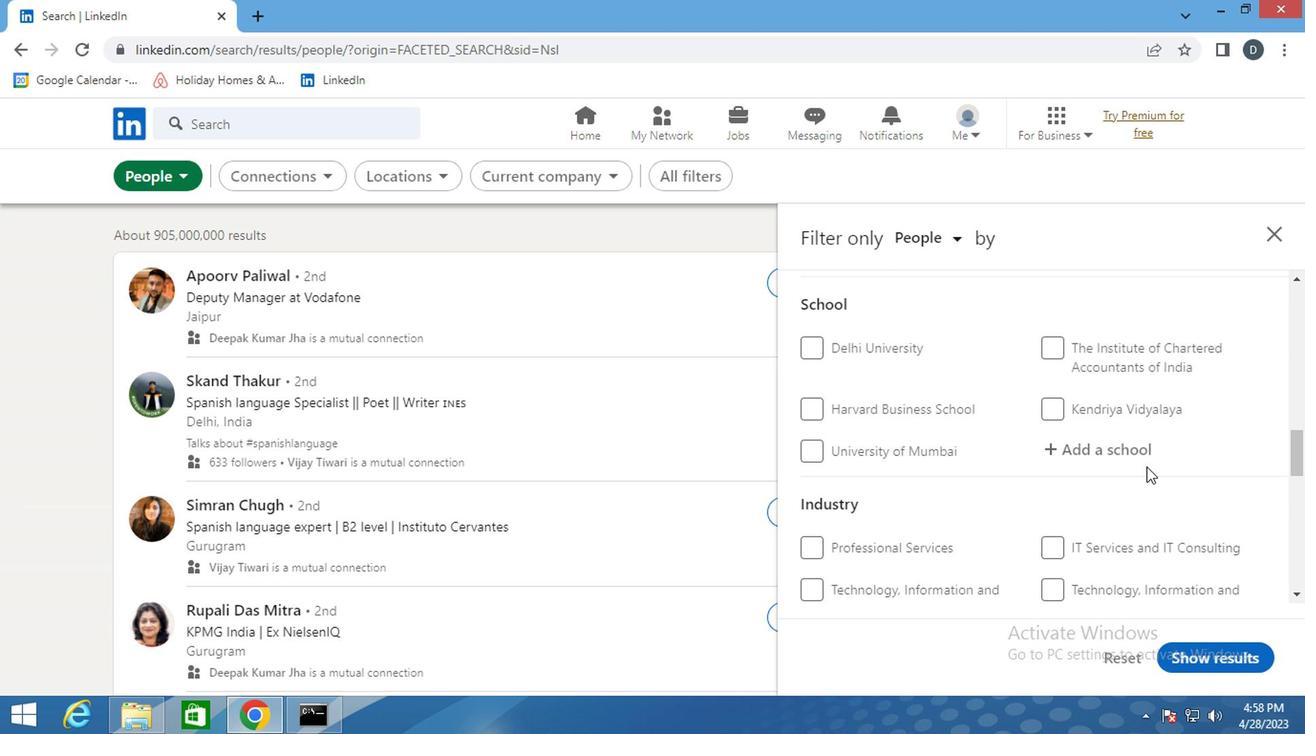 
Action: Mouse scrolled (1140, 466) with delta (0, -1)
Screenshot: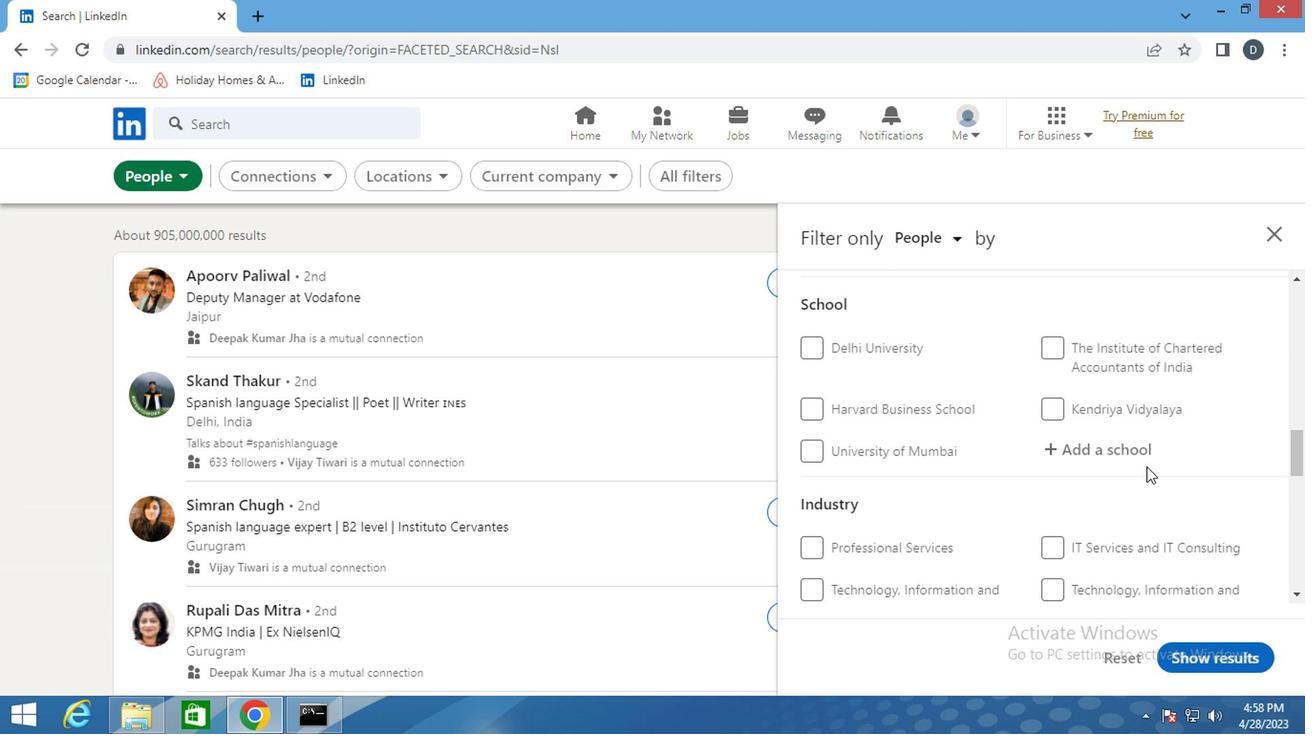 
Action: Mouse scrolled (1140, 466) with delta (0, -1)
Screenshot: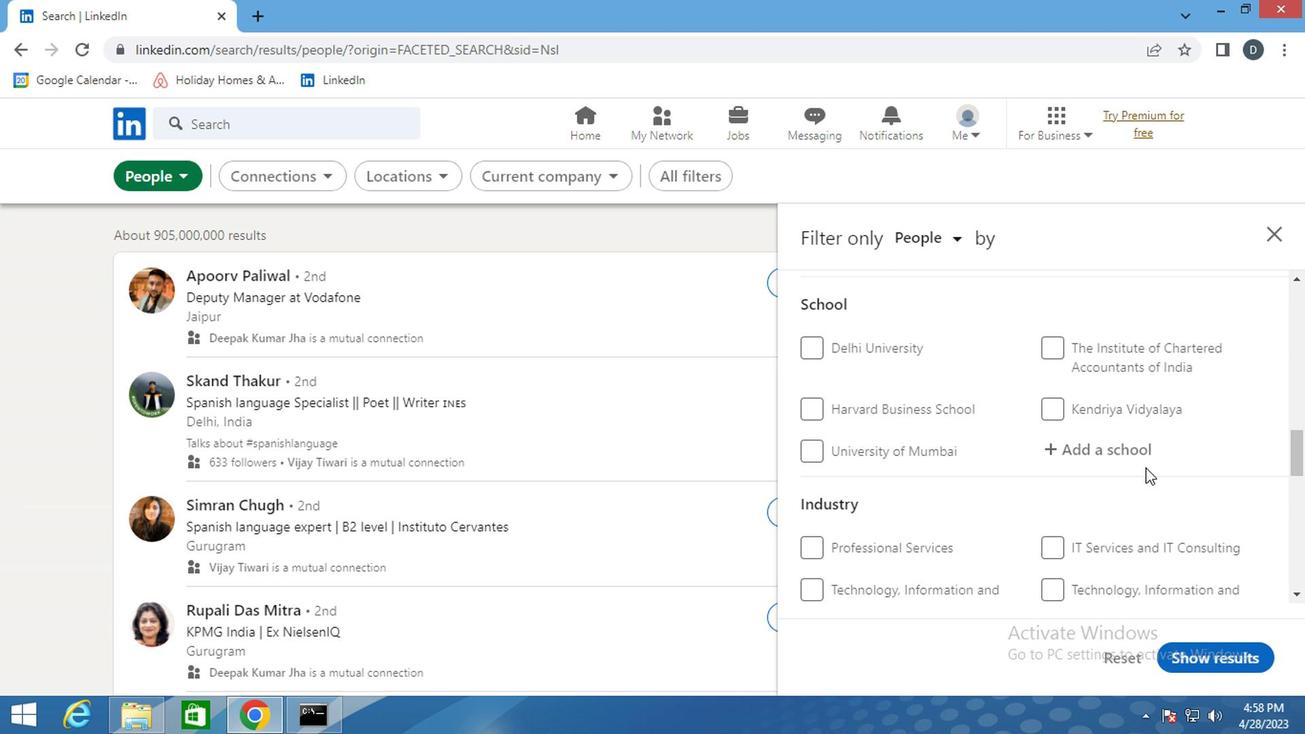 
Action: Mouse moved to (975, 461)
Screenshot: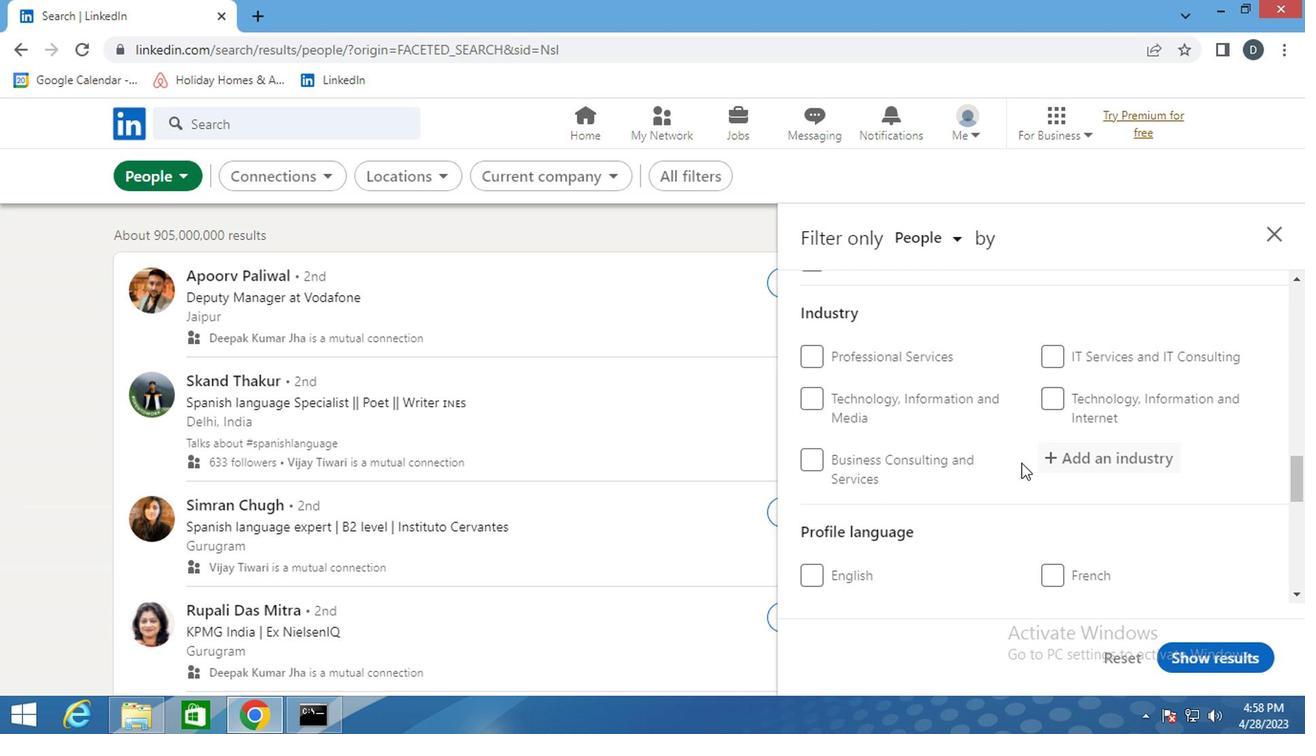 
Action: Mouse scrolled (975, 460) with delta (0, -1)
Screenshot: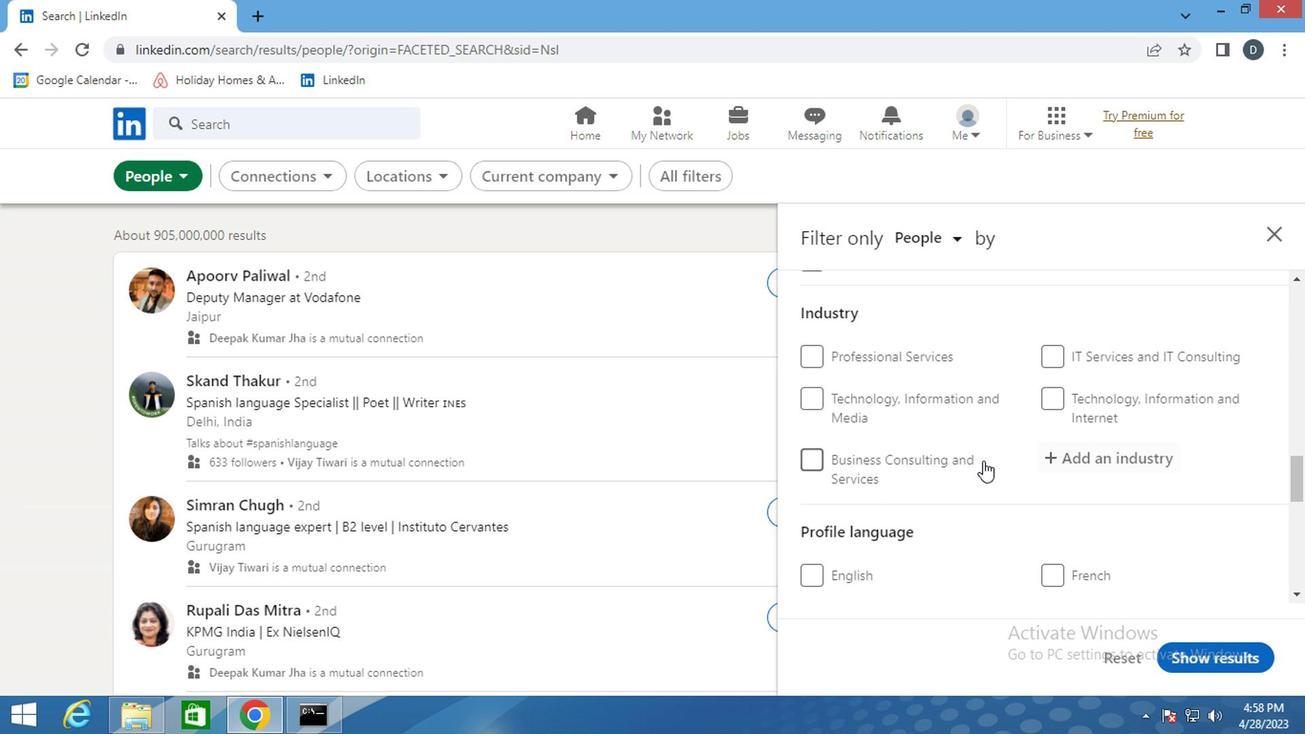 
Action: Mouse moved to (836, 482)
Screenshot: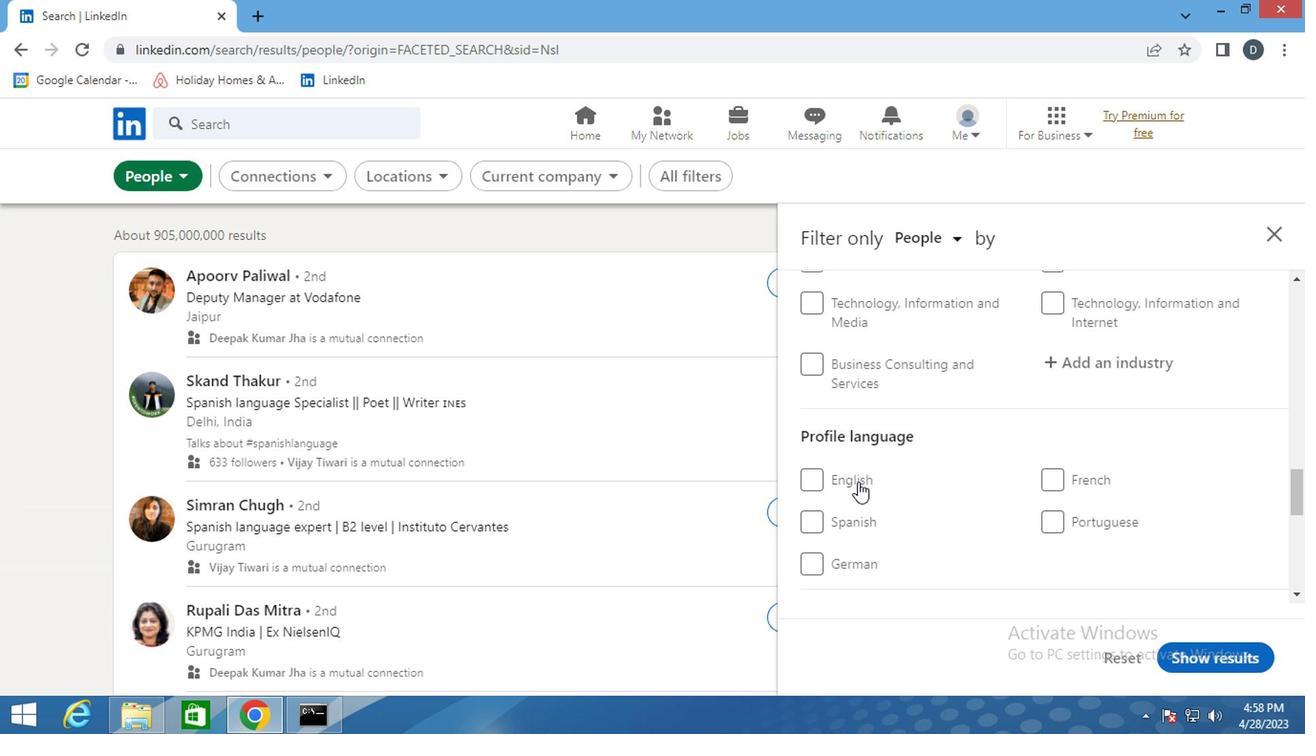 
Action: Mouse pressed left at (836, 482)
Screenshot: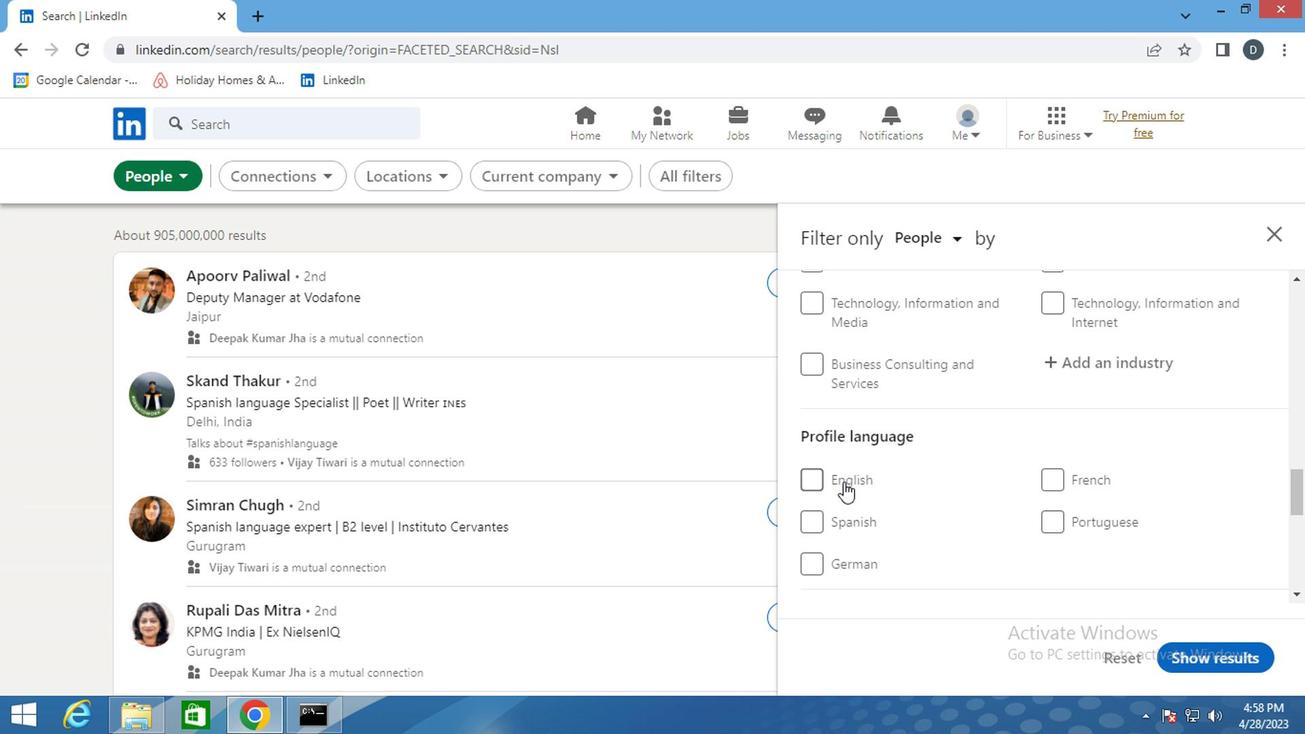 
Action: Mouse moved to (967, 496)
Screenshot: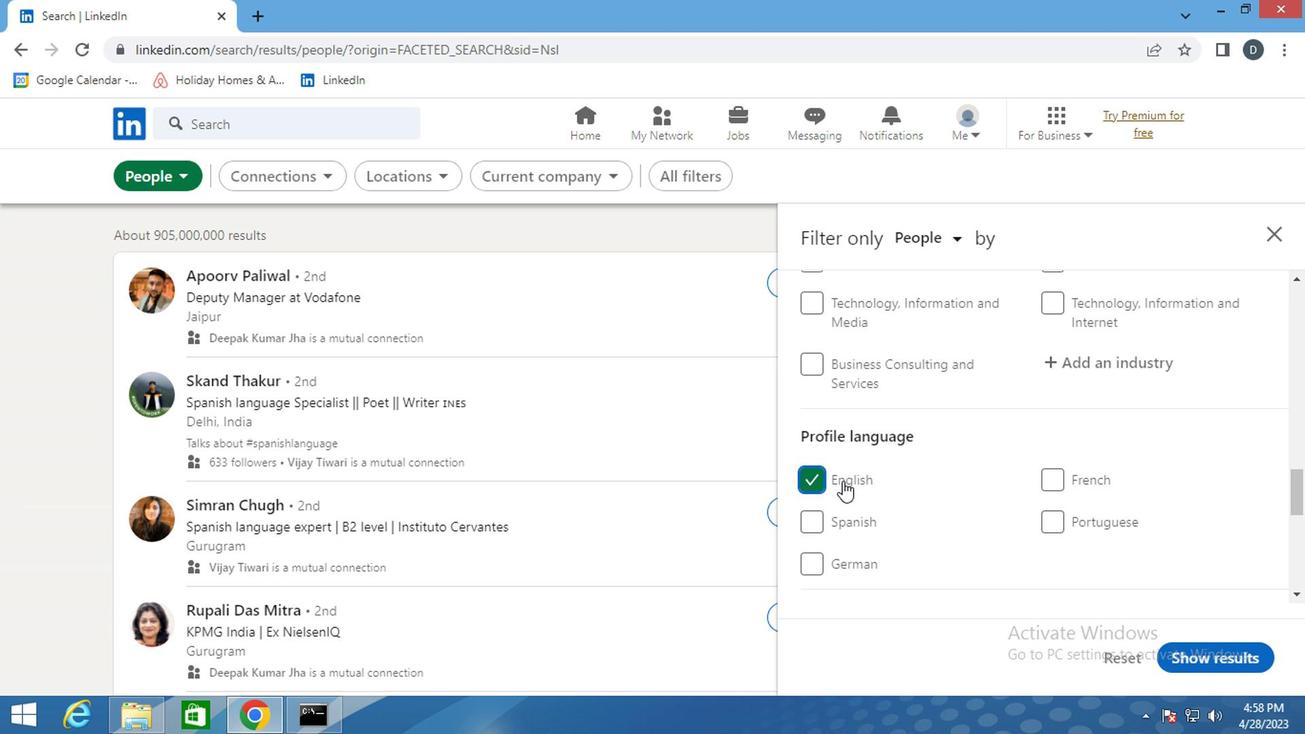 
Action: Mouse scrolled (967, 497) with delta (0, 0)
Screenshot: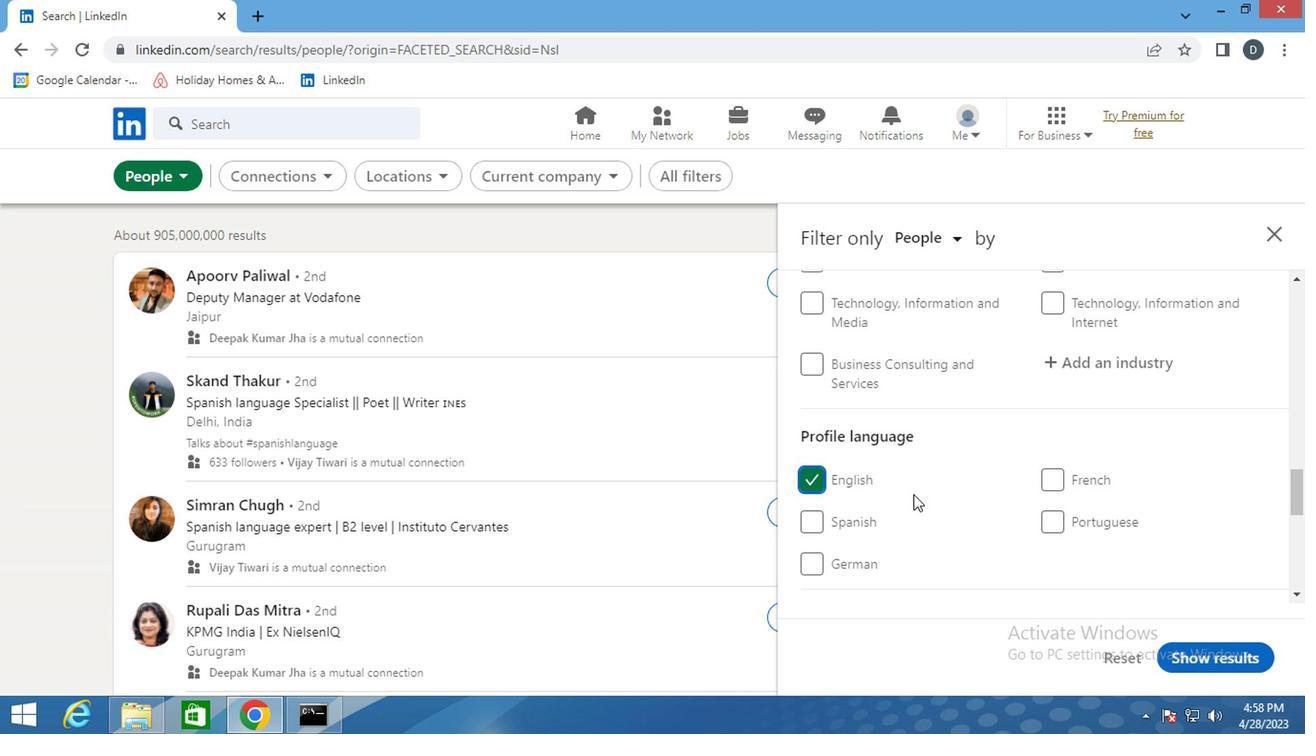 
Action: Mouse scrolled (967, 497) with delta (0, 0)
Screenshot: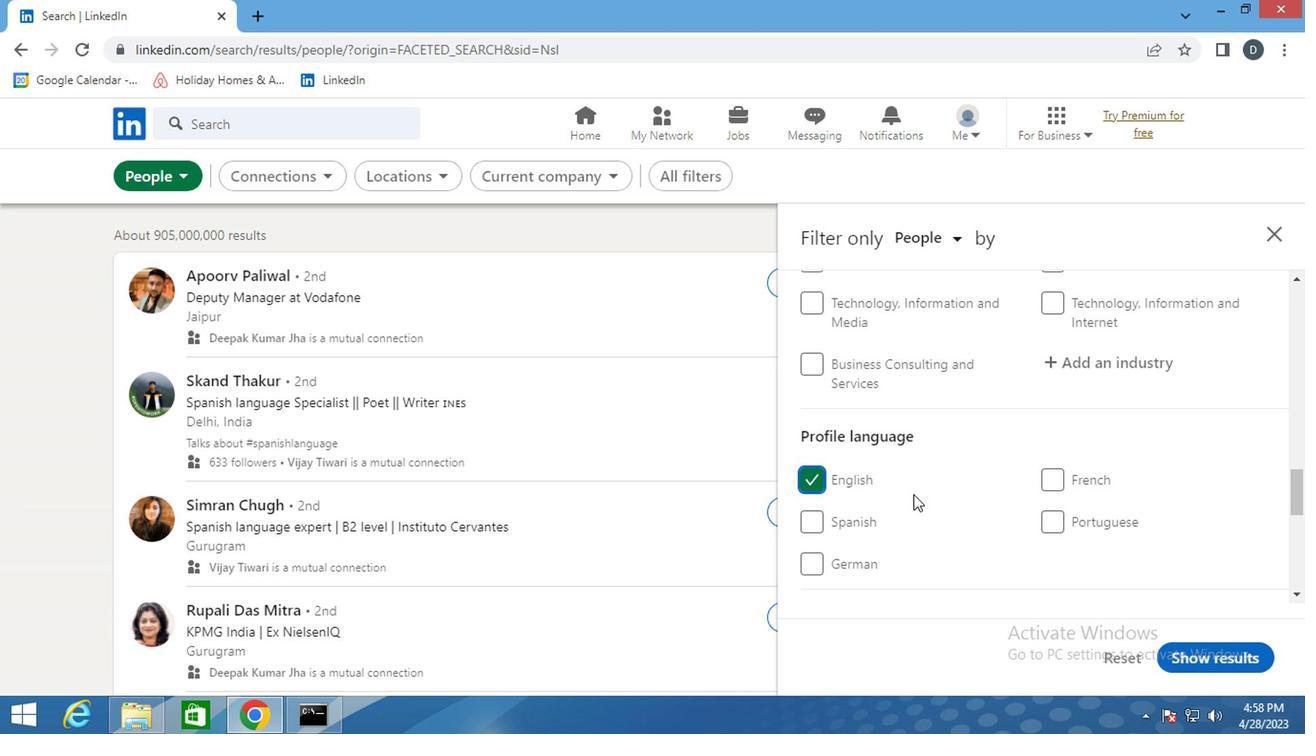 
Action: Mouse scrolled (967, 497) with delta (0, 0)
Screenshot: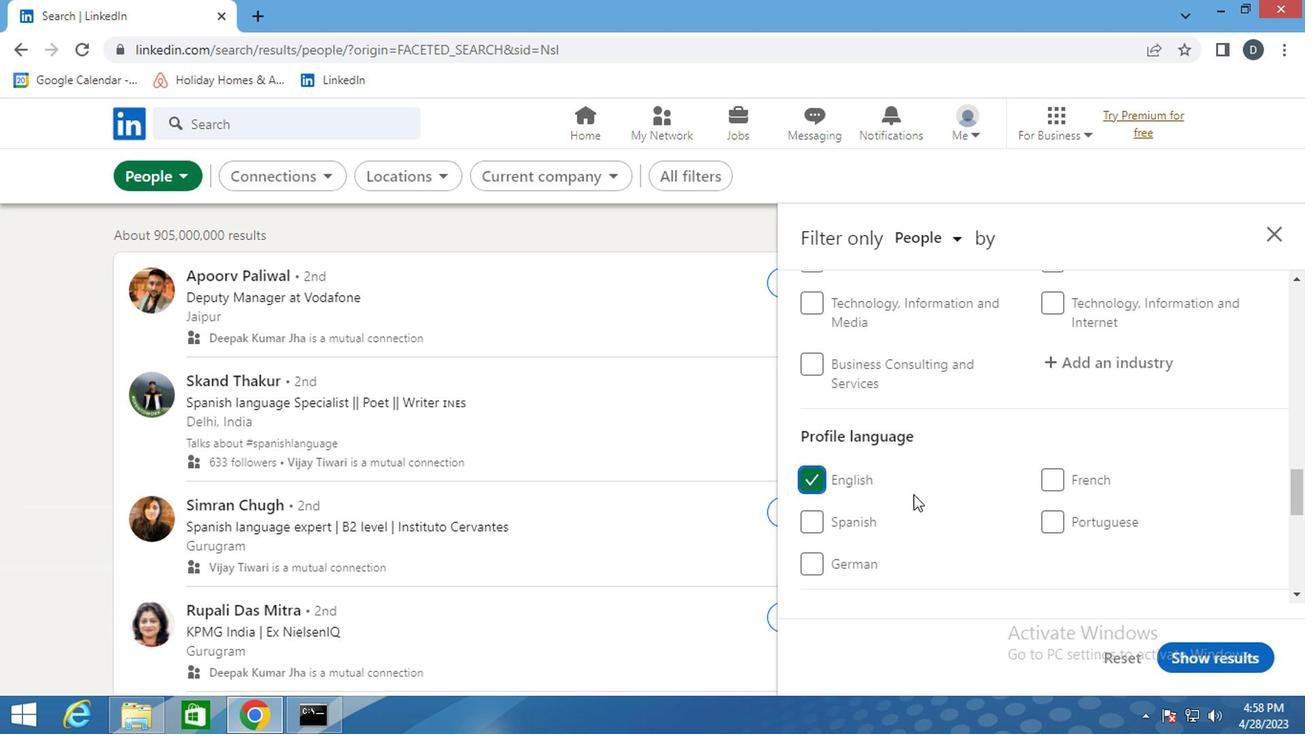 
Action: Mouse scrolled (967, 497) with delta (0, 0)
Screenshot: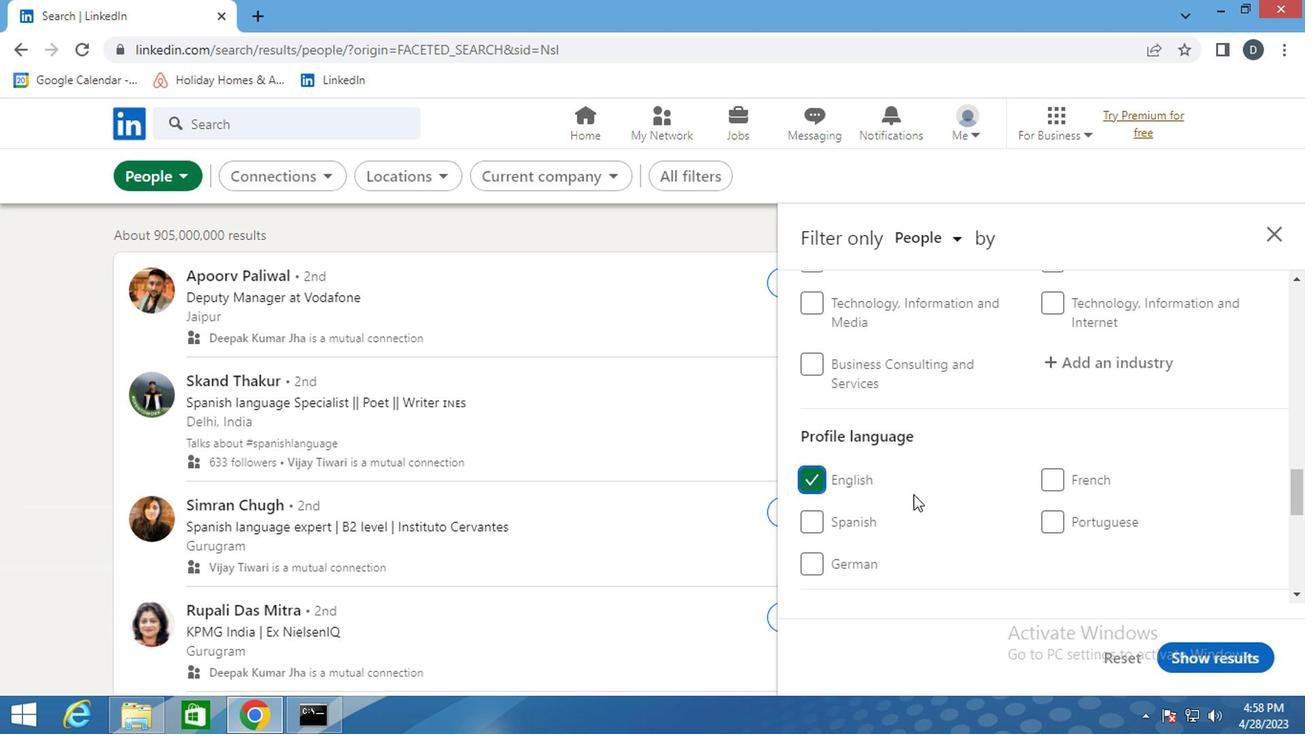 
Action: Mouse scrolled (967, 497) with delta (0, 0)
Screenshot: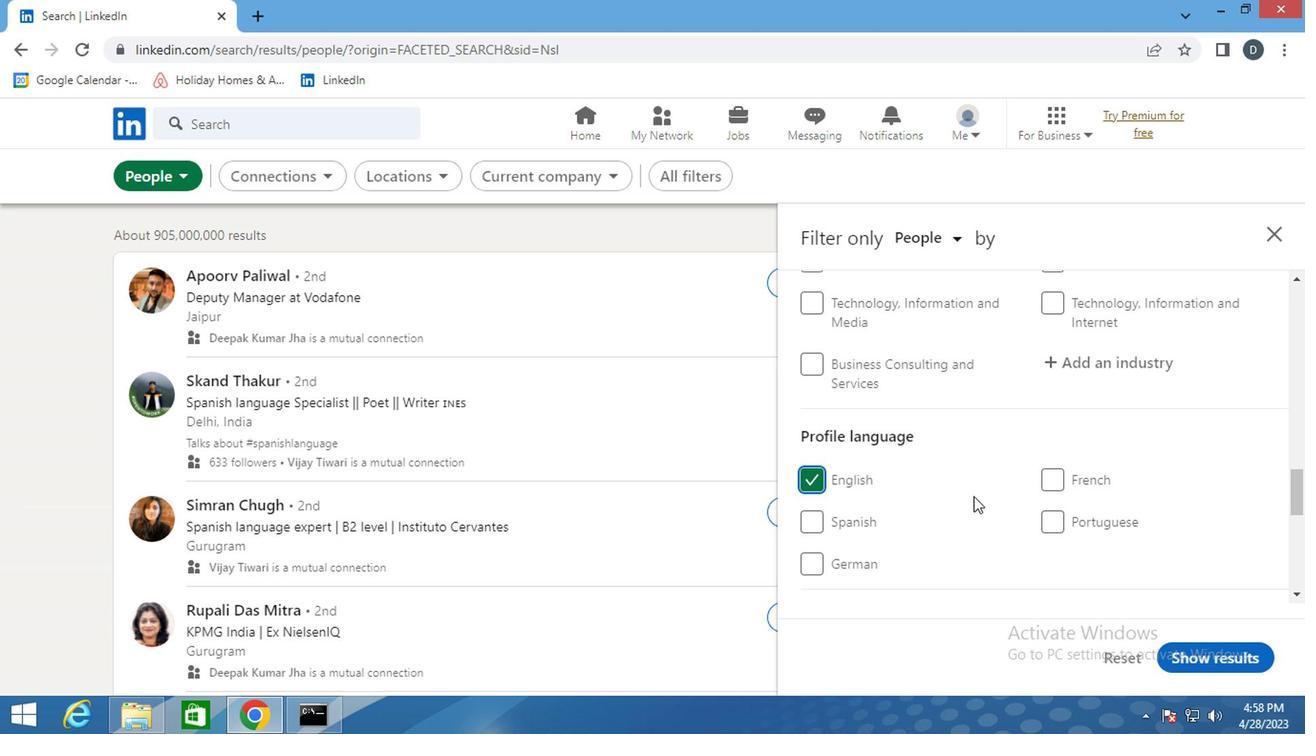 
Action: Mouse scrolled (967, 497) with delta (0, 0)
Screenshot: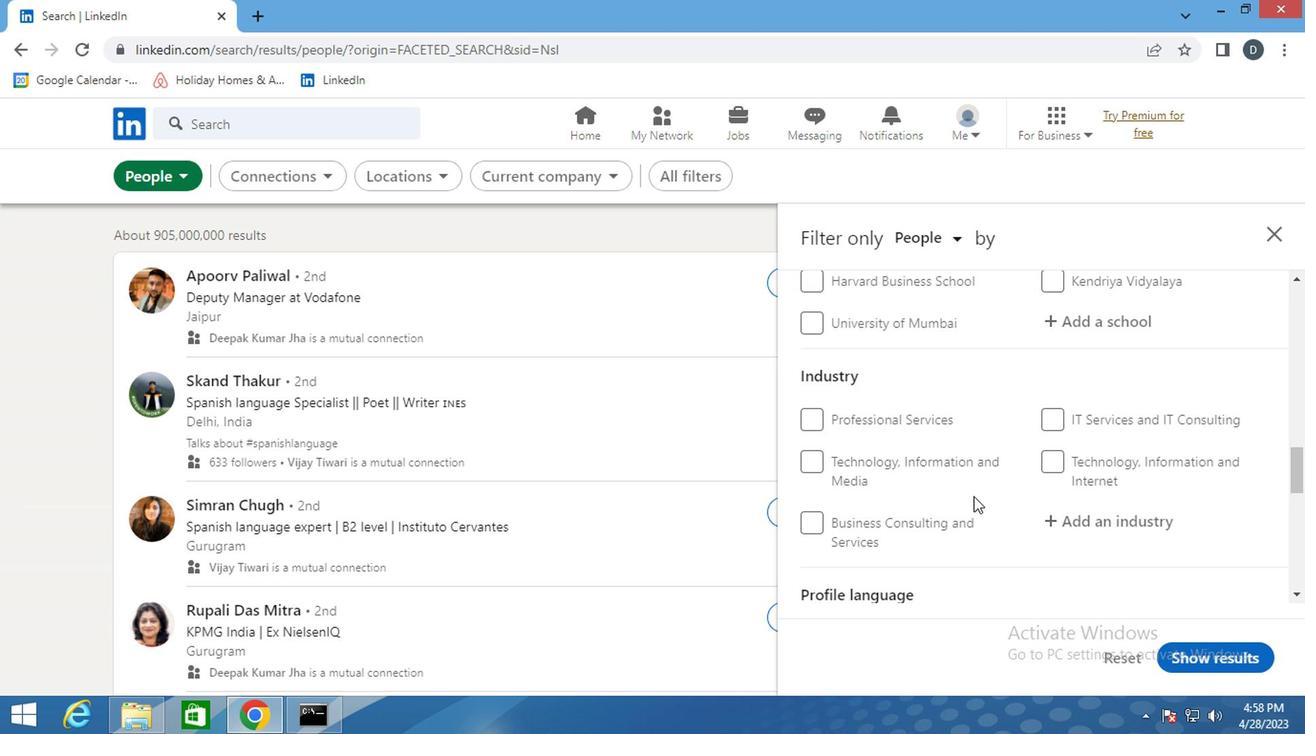 
Action: Mouse scrolled (967, 497) with delta (0, 0)
Screenshot: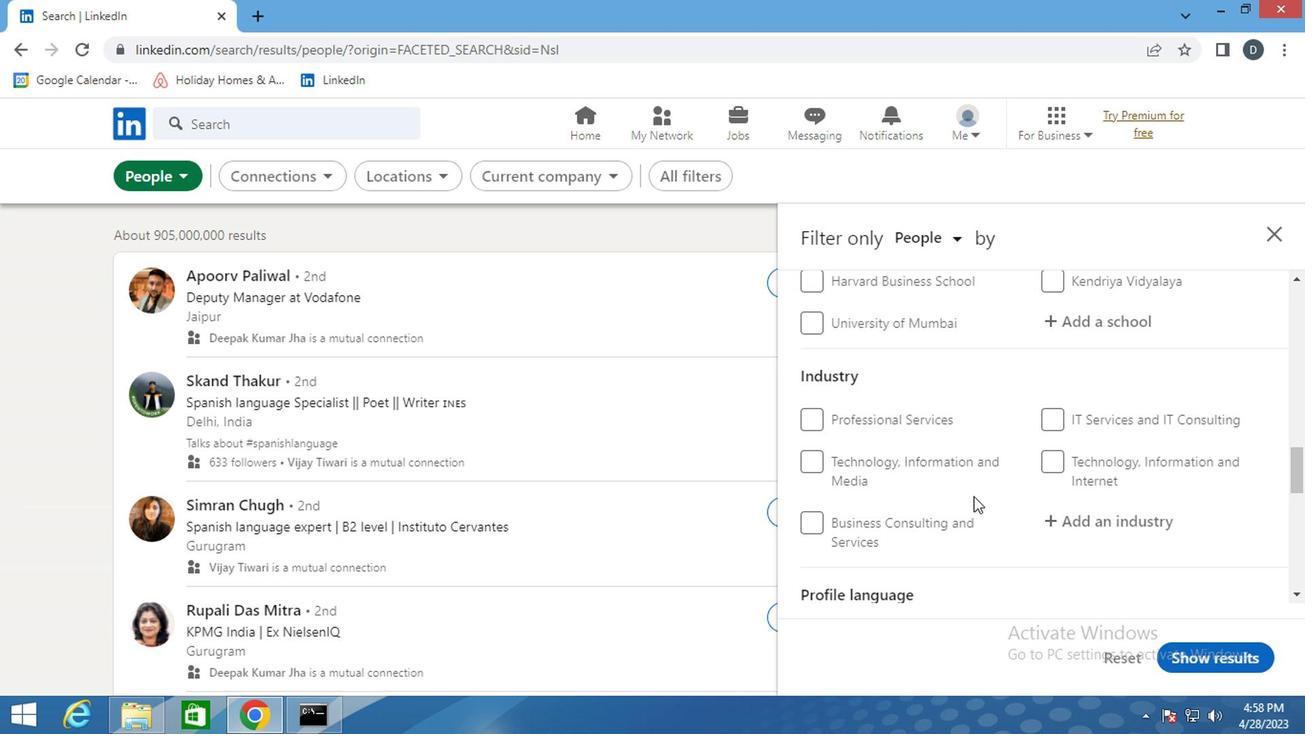 
Action: Mouse scrolled (967, 497) with delta (0, 0)
Screenshot: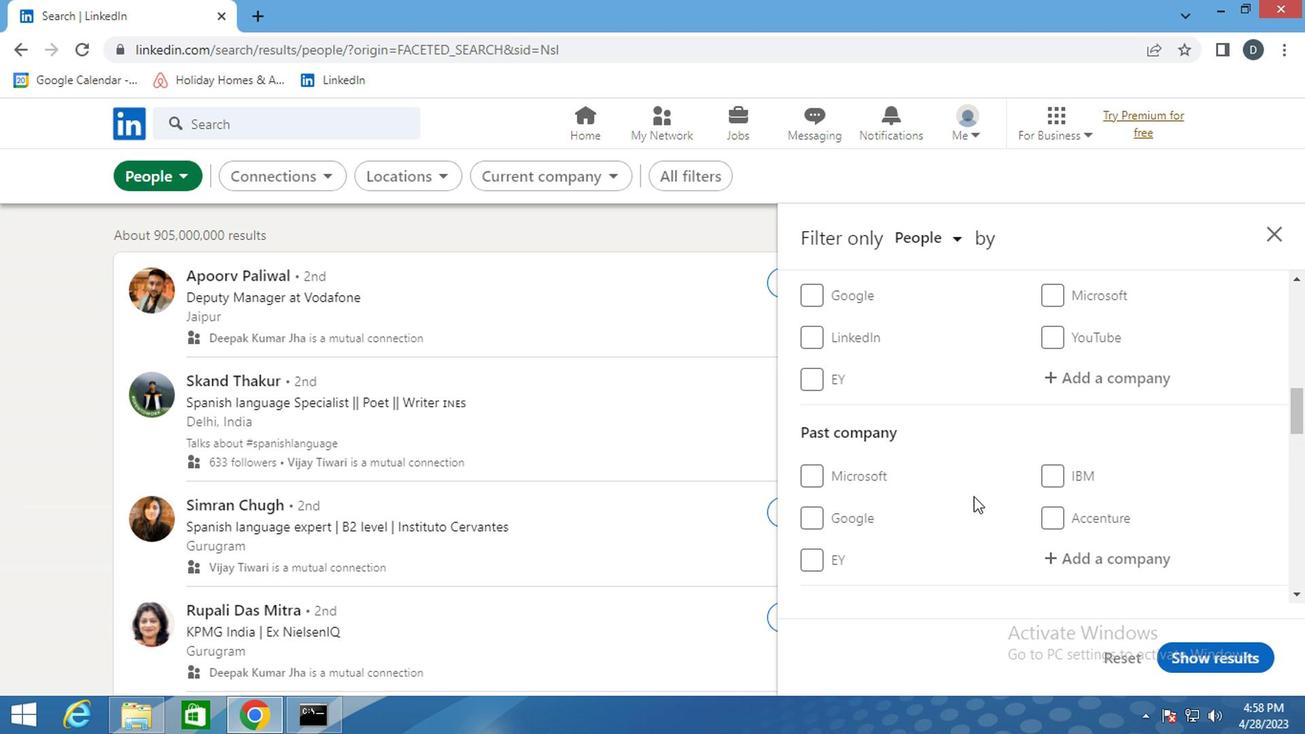 
Action: Mouse scrolled (967, 497) with delta (0, 0)
Screenshot: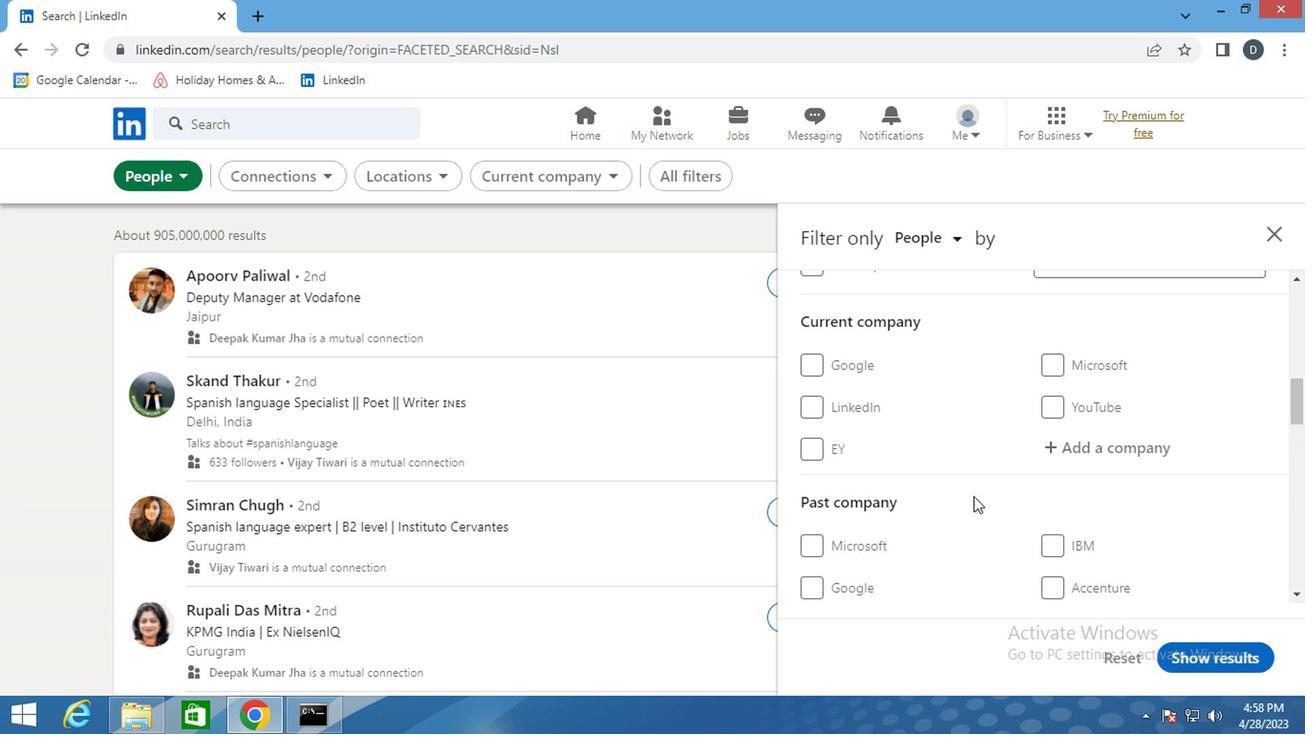 
Action: Mouse moved to (1089, 490)
Screenshot: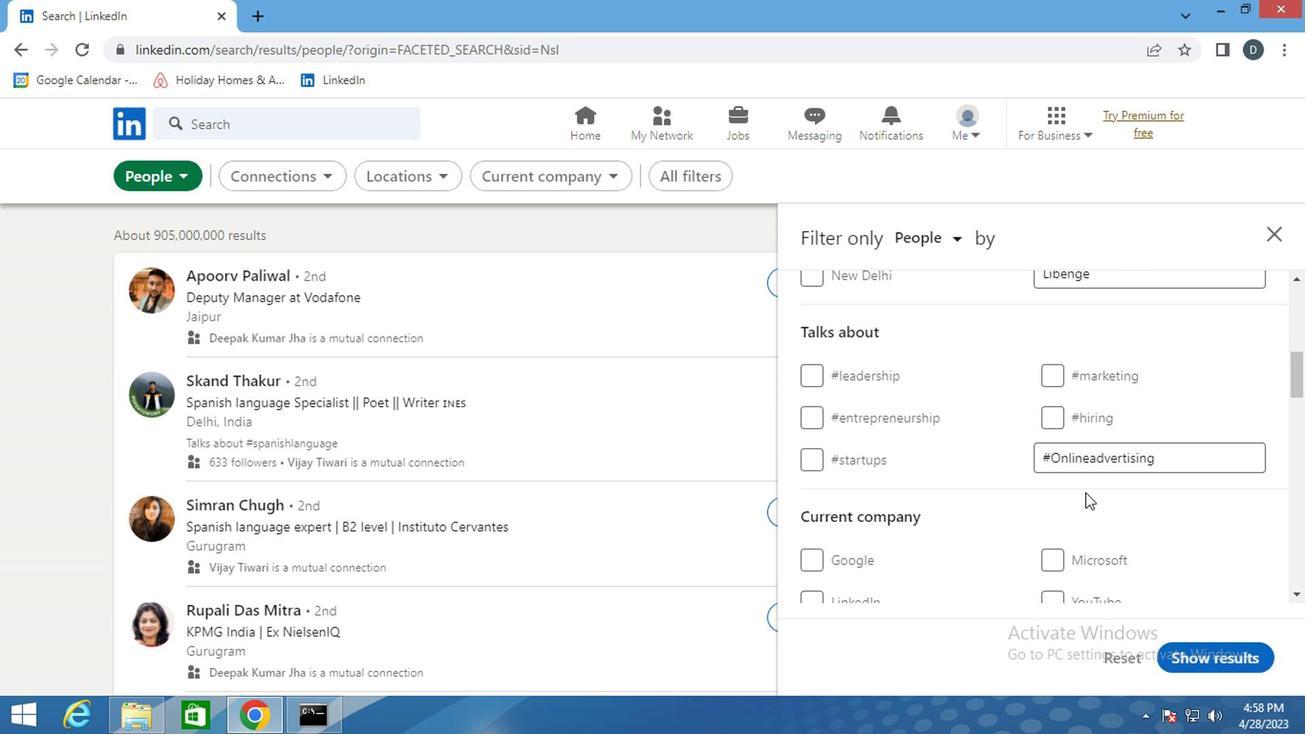 
Action: Mouse scrolled (1089, 489) with delta (0, 0)
Screenshot: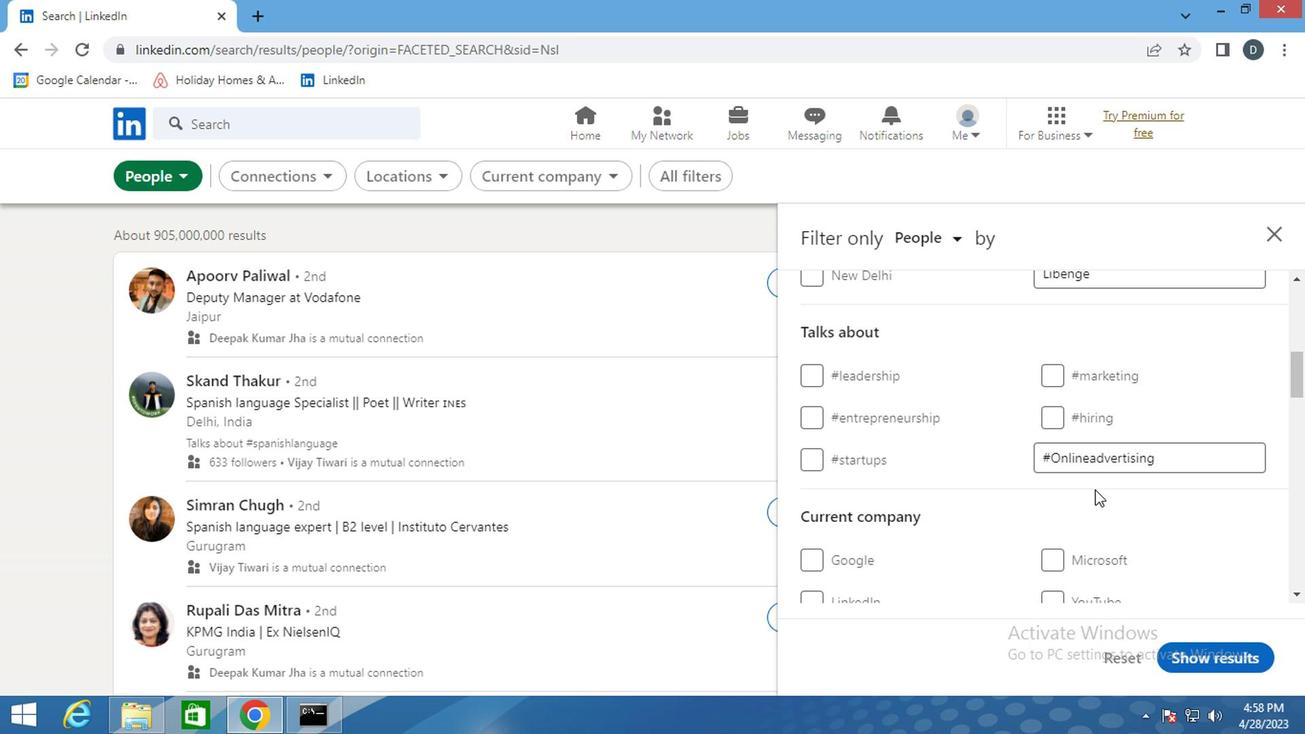
Action: Mouse moved to (1091, 541)
Screenshot: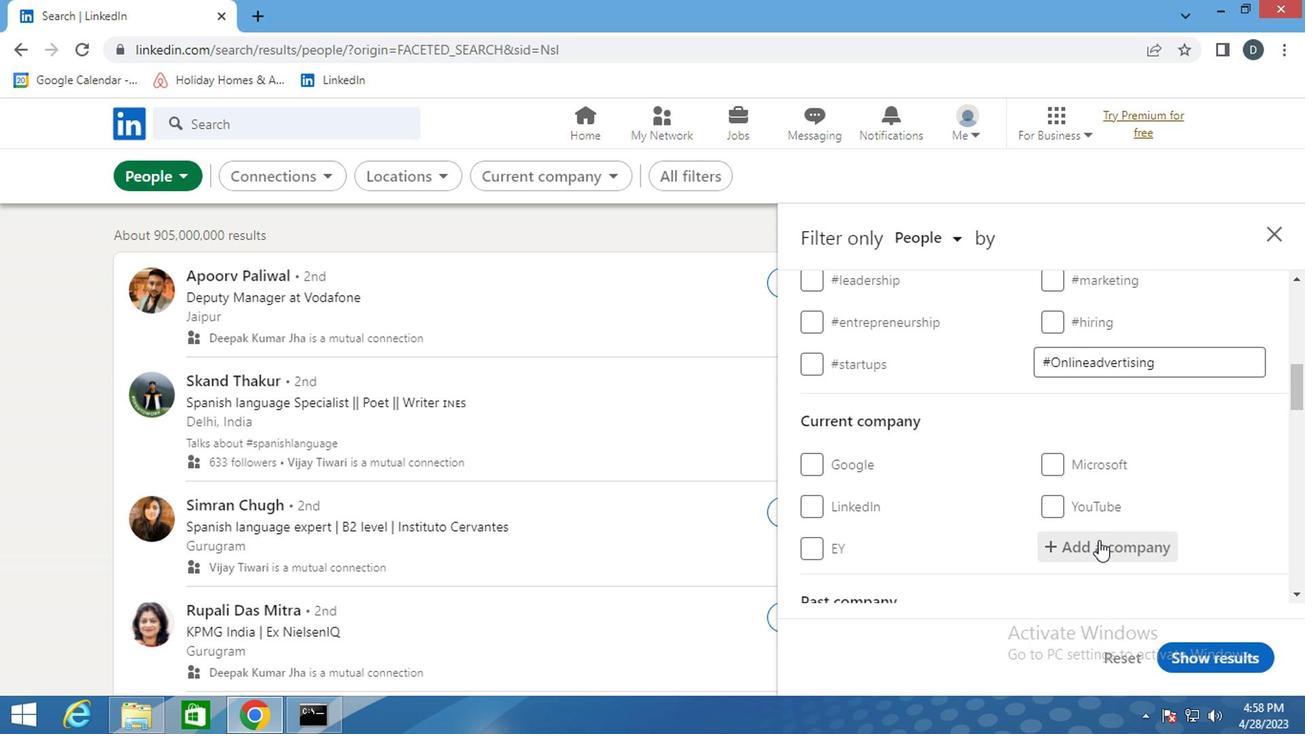 
Action: Mouse pressed left at (1091, 541)
Screenshot: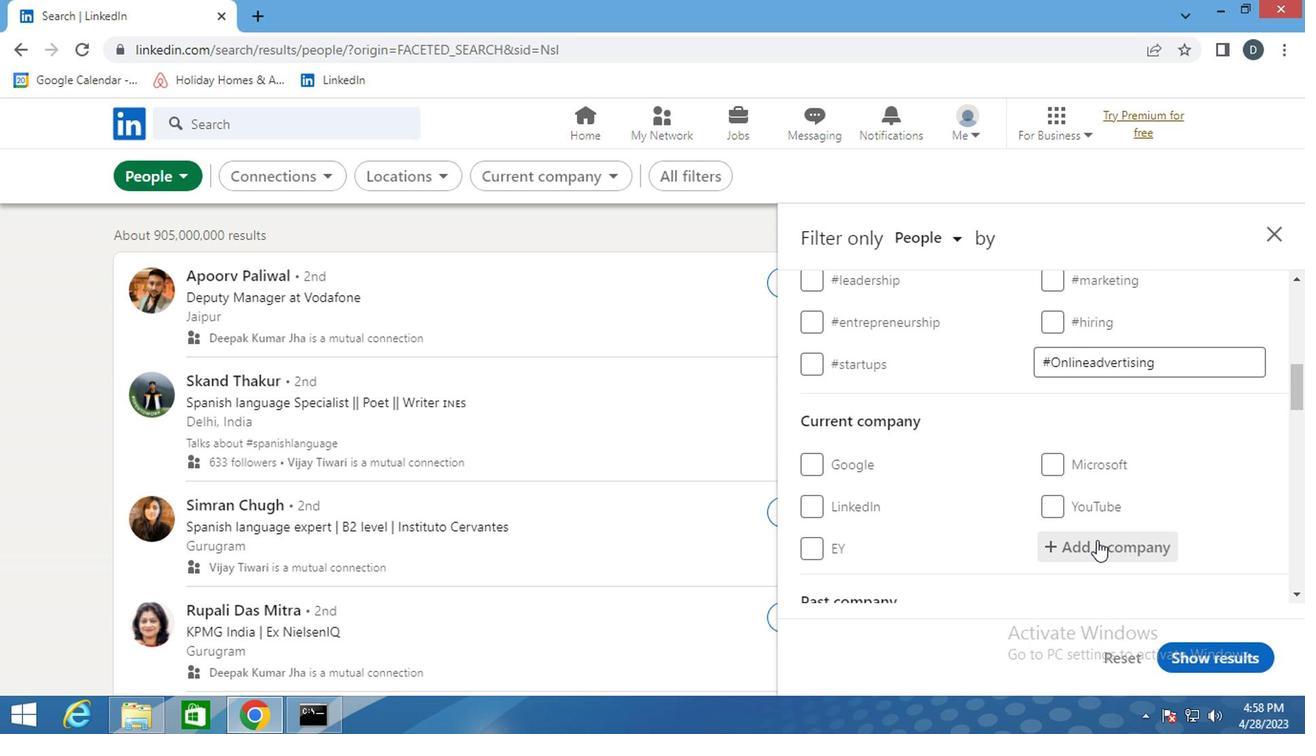 
Action: Mouse moved to (1137, 513)
Screenshot: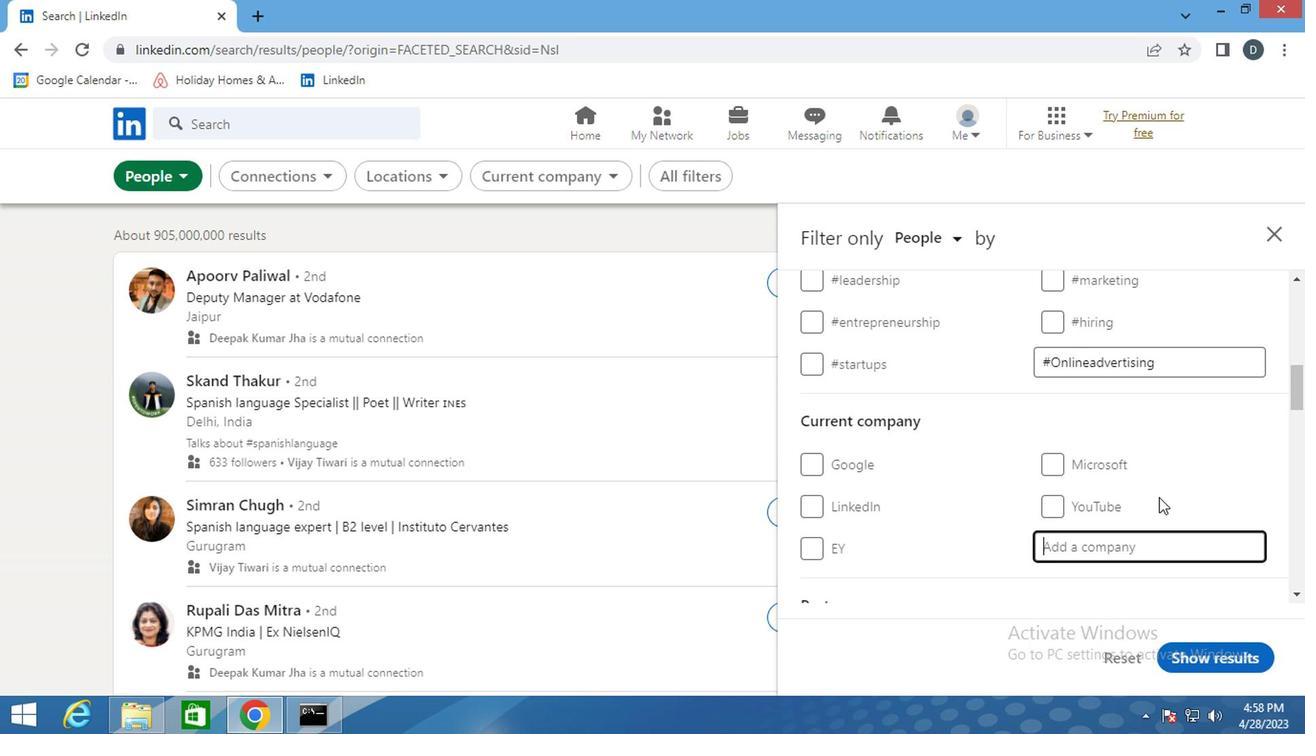 
Action: Key pressed <Key.shift>COVER<Key.backspace><Key.backspace><Key.backspace>NVERGYS
Screenshot: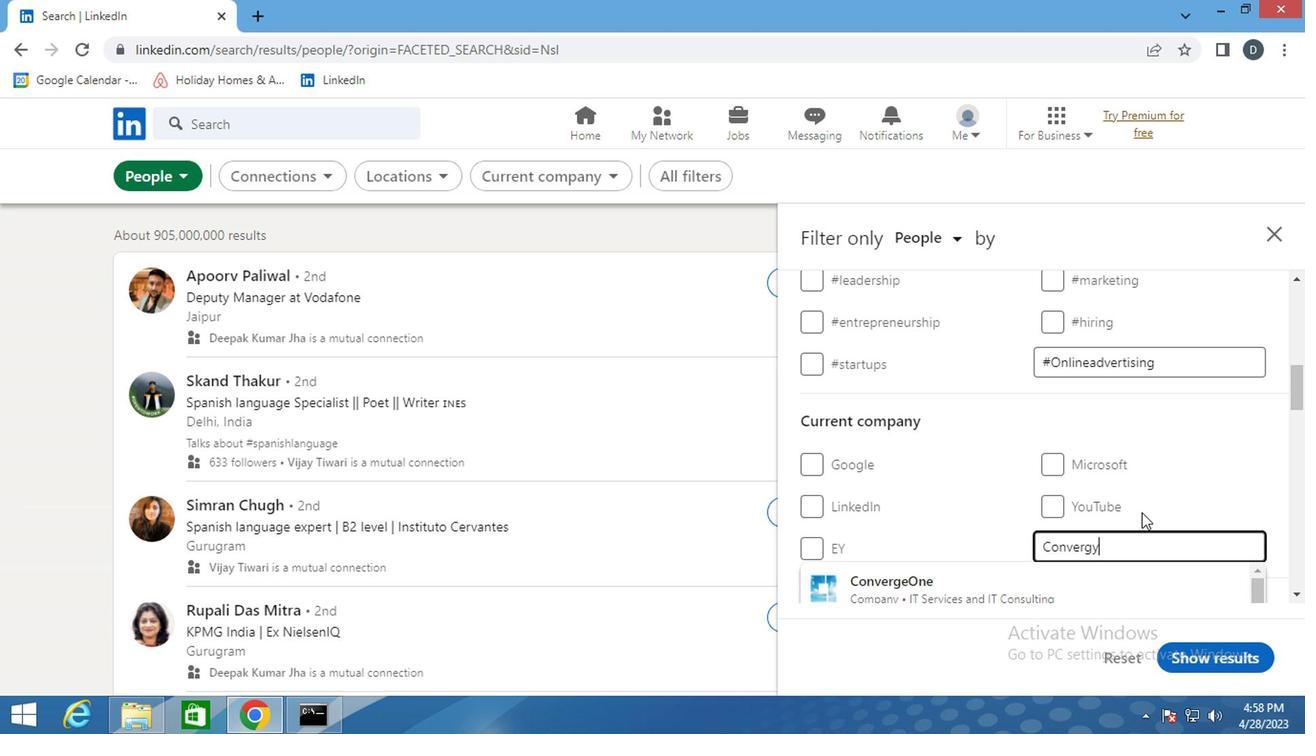 
Action: Mouse moved to (1089, 580)
Screenshot: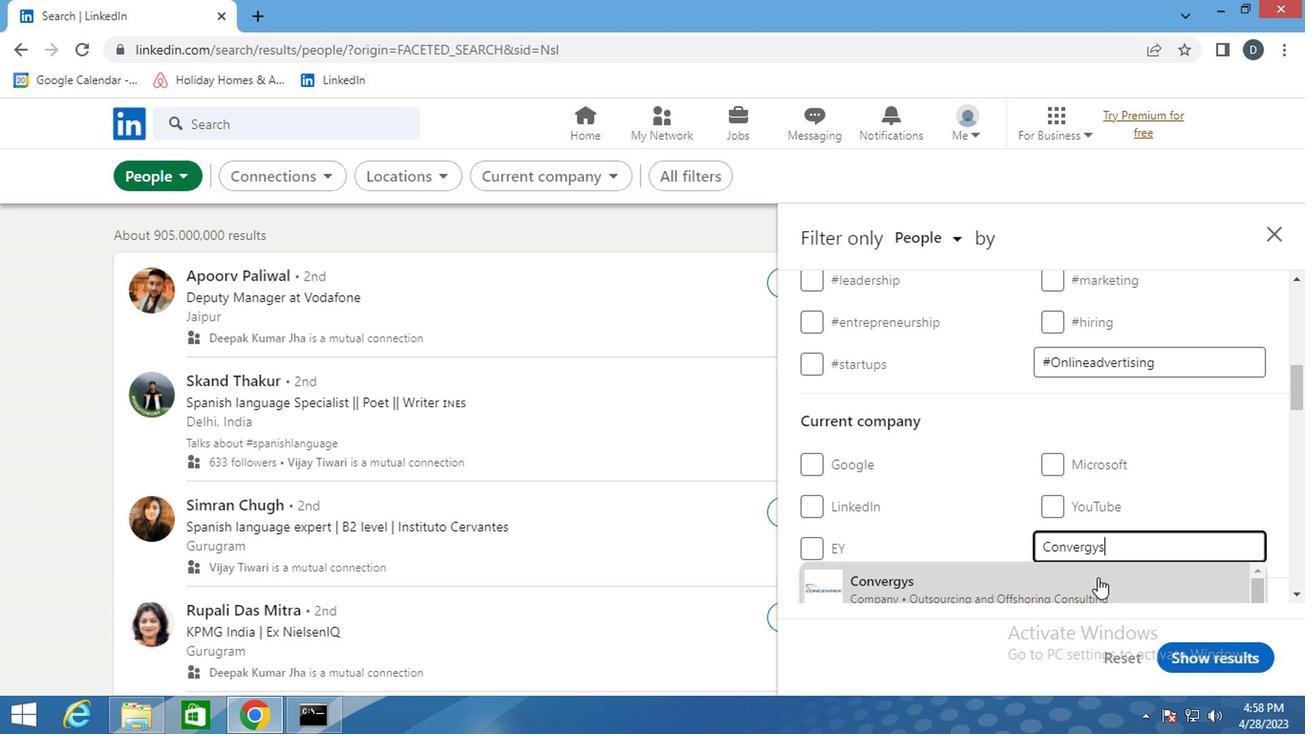 
Action: Mouse pressed left at (1089, 580)
Screenshot: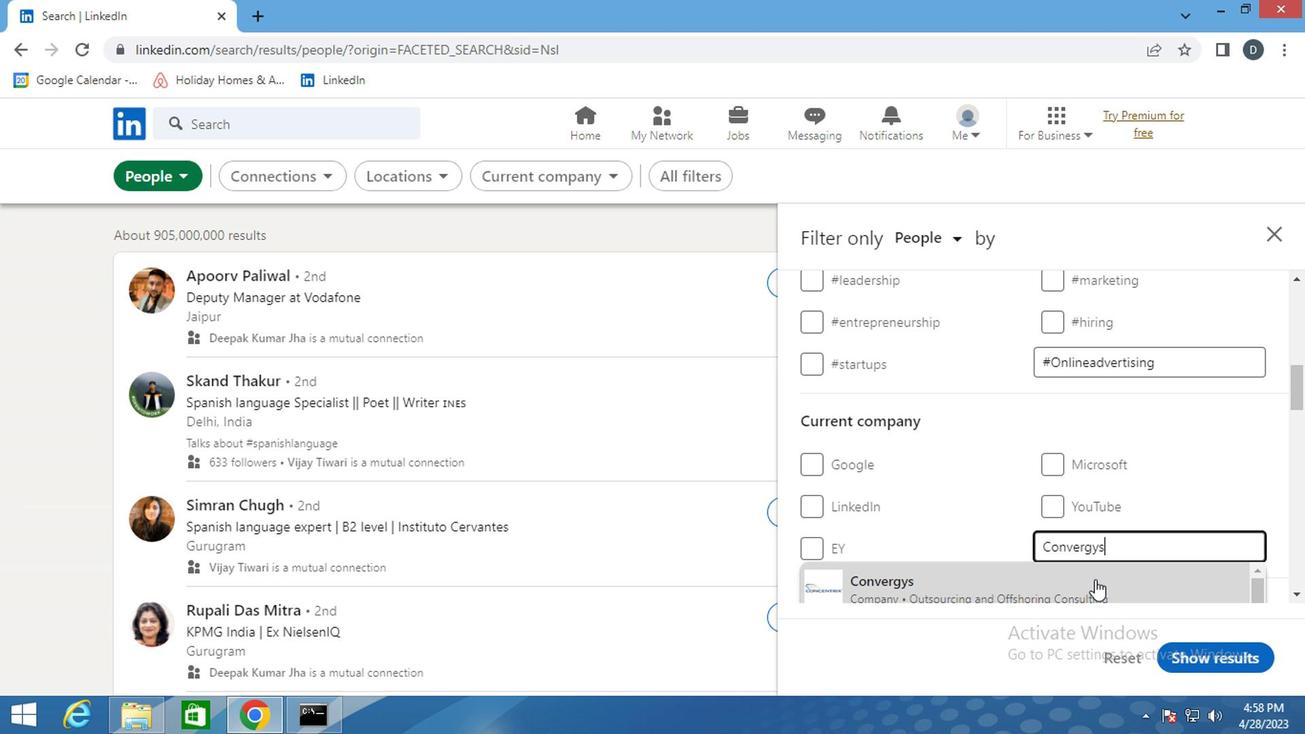
Action: Mouse moved to (1107, 497)
Screenshot: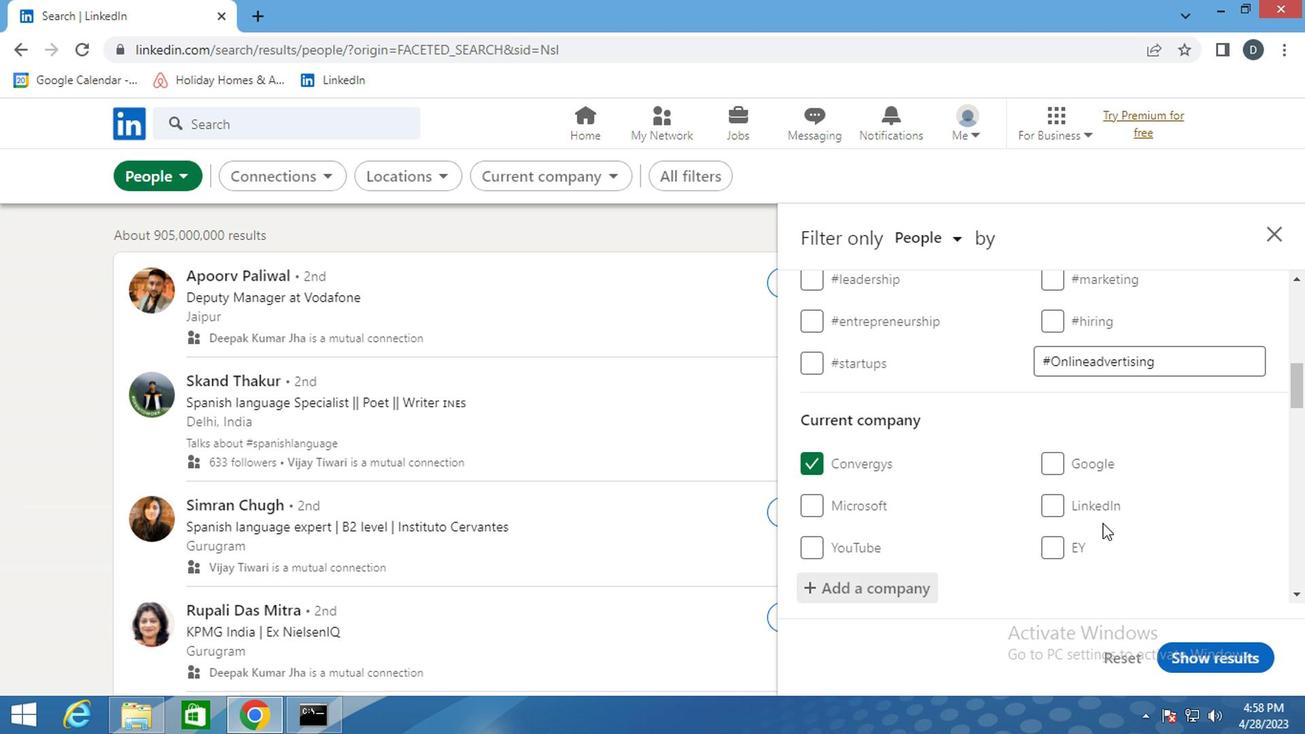 
Action: Mouse scrolled (1107, 496) with delta (0, 0)
Screenshot: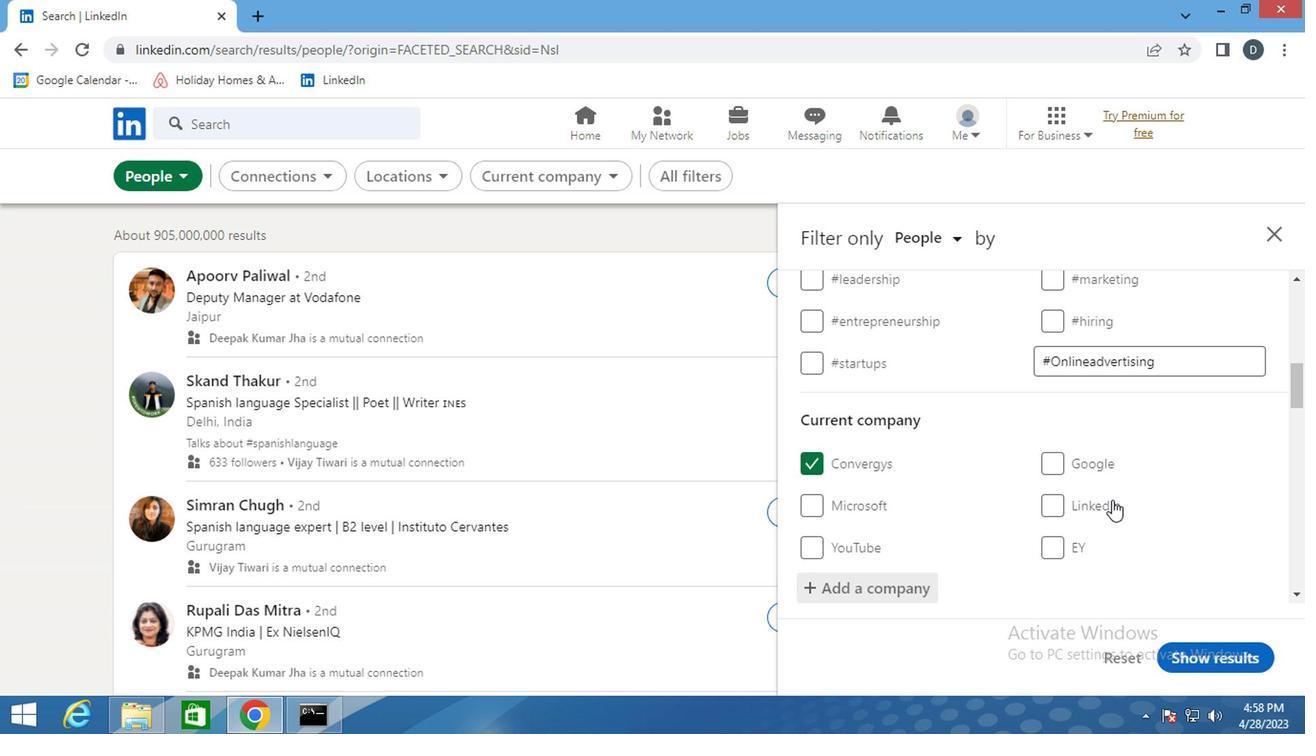 
Action: Mouse scrolled (1107, 496) with delta (0, 0)
Screenshot: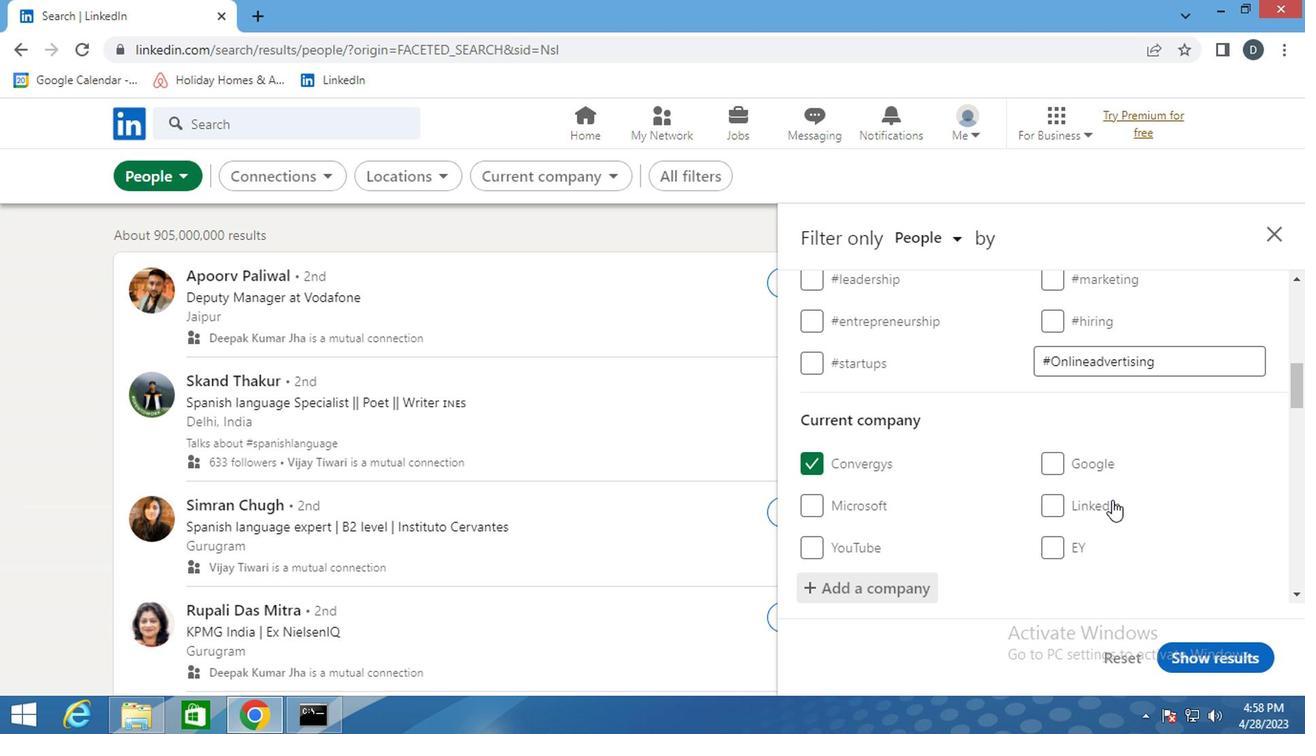 
Action: Mouse scrolled (1107, 496) with delta (0, 0)
Screenshot: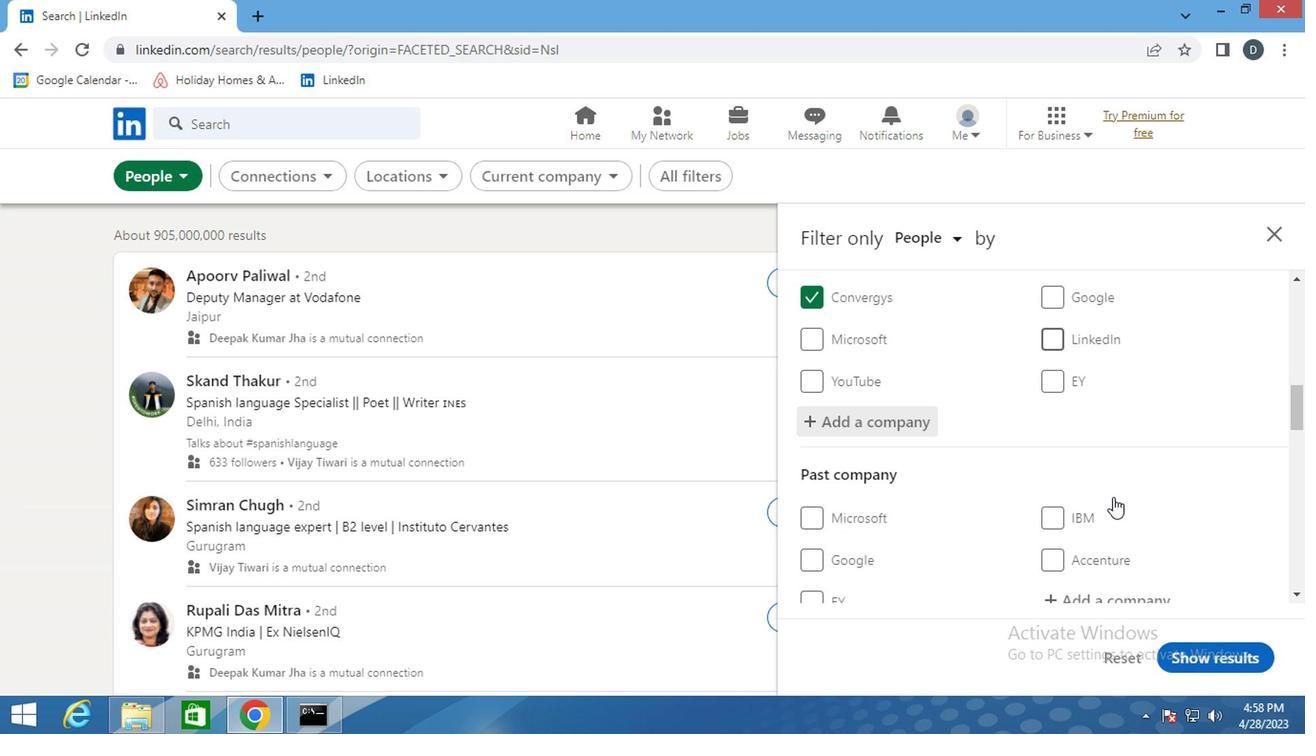 
Action: Mouse moved to (1117, 482)
Screenshot: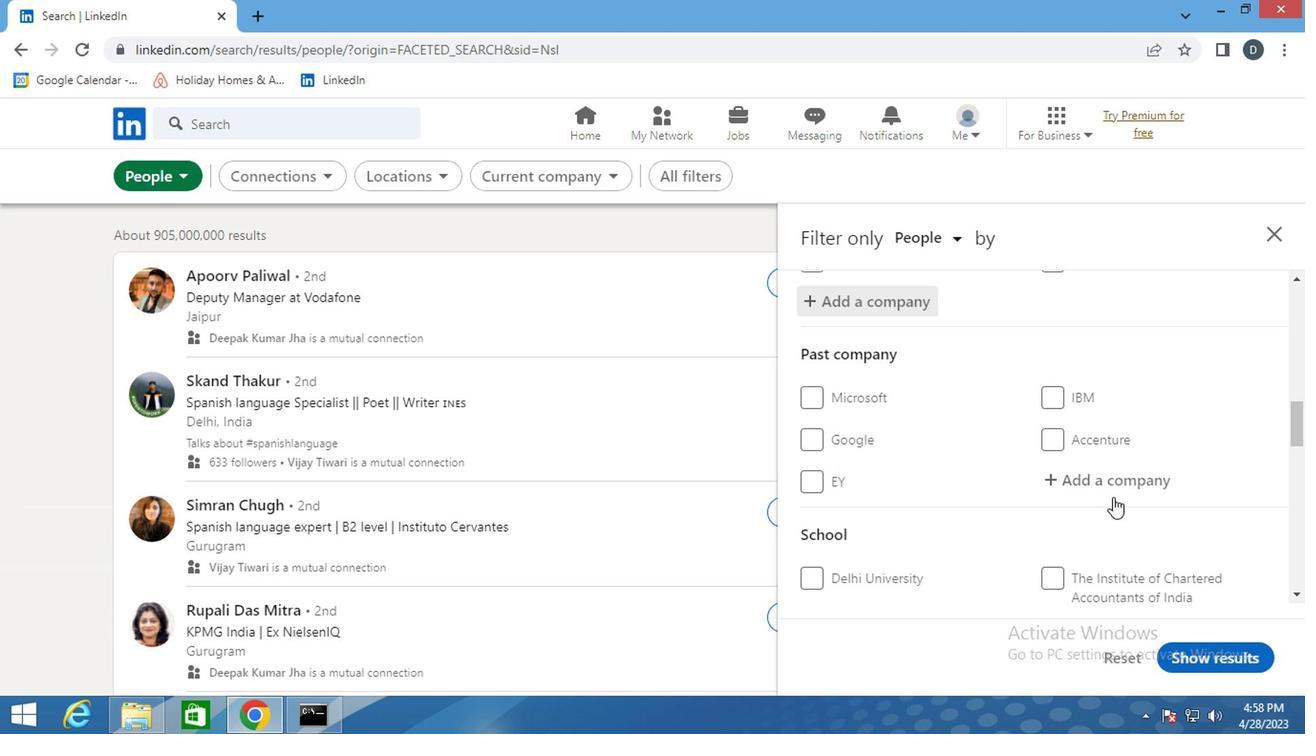 
Action: Mouse scrolled (1117, 481) with delta (0, -1)
Screenshot: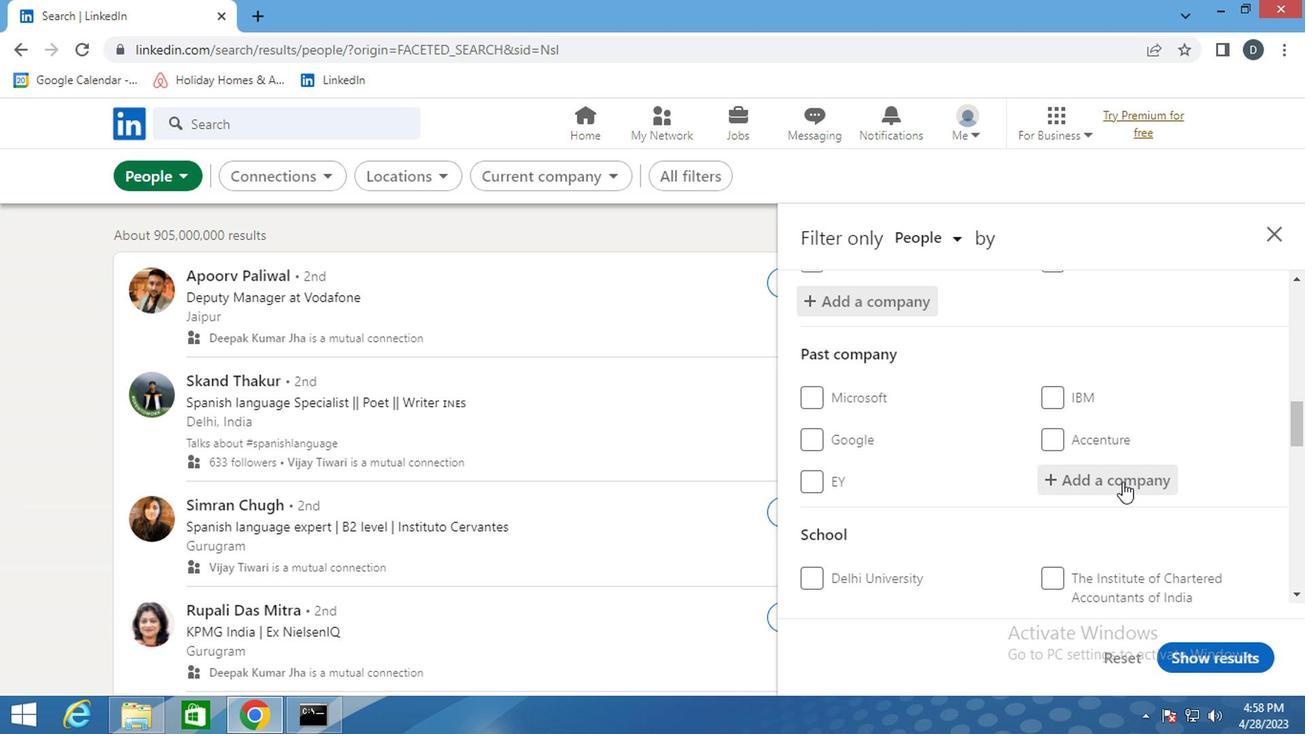 
Action: Mouse moved to (1117, 481)
Screenshot: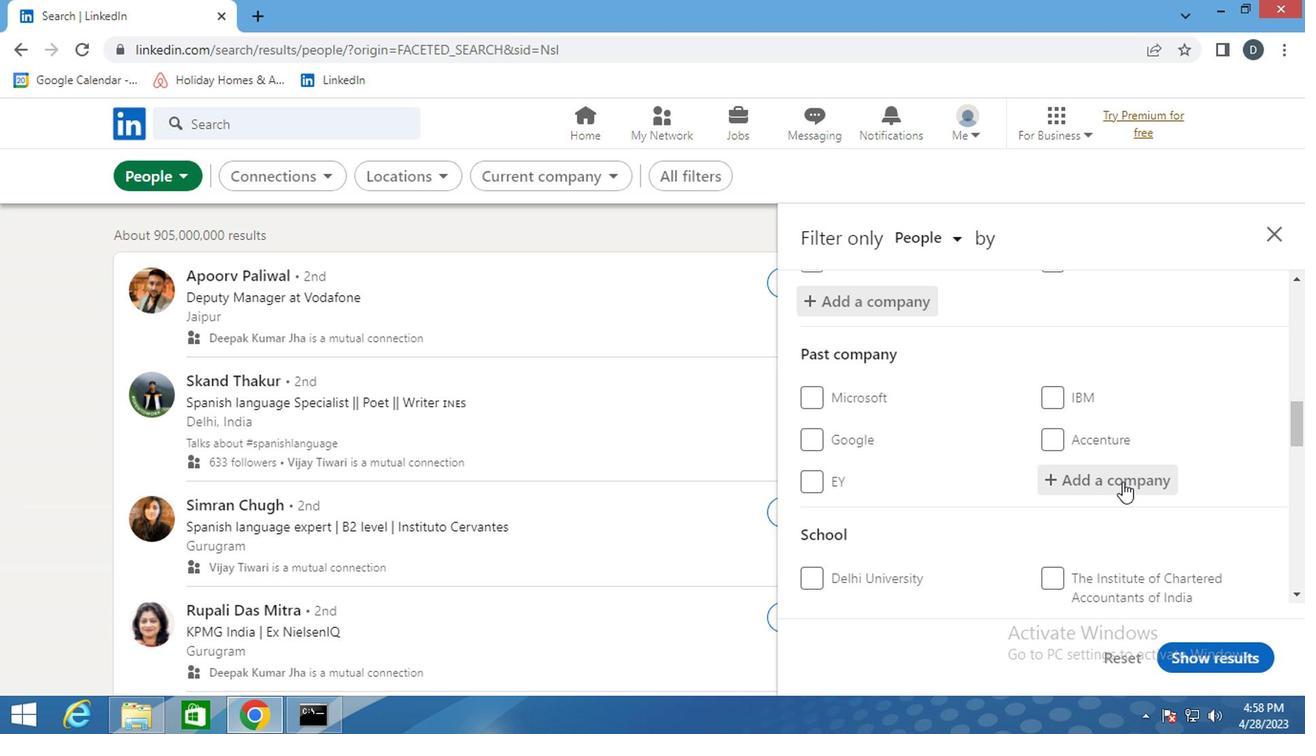 
Action: Mouse scrolled (1117, 480) with delta (0, 0)
Screenshot: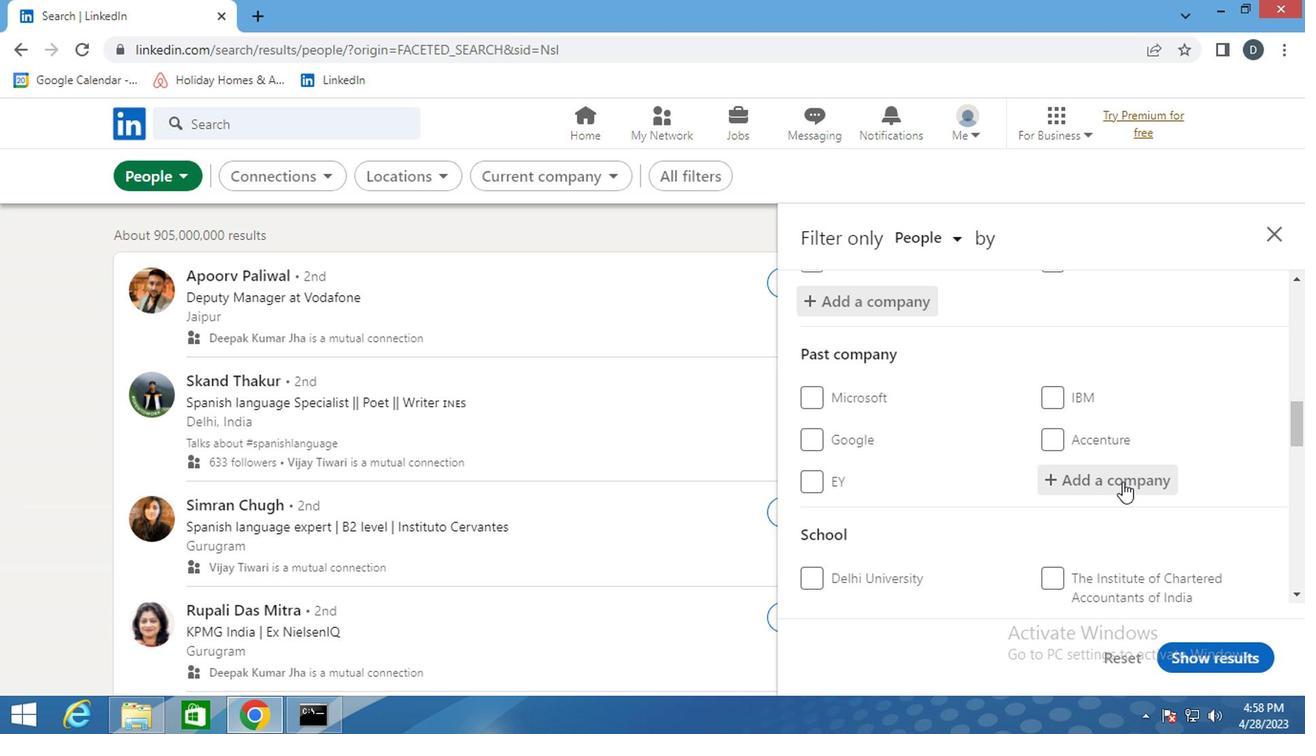 
Action: Mouse moved to (1112, 502)
Screenshot: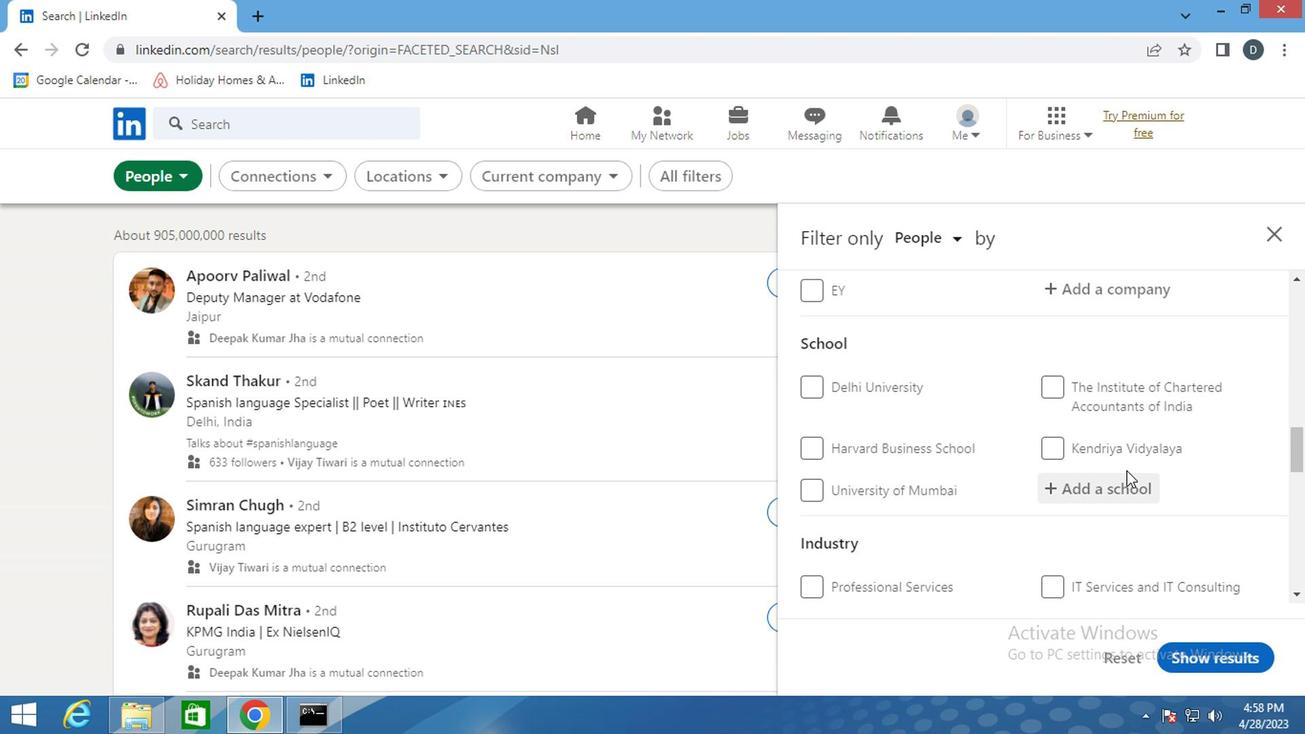
Action: Mouse pressed left at (1112, 502)
Screenshot: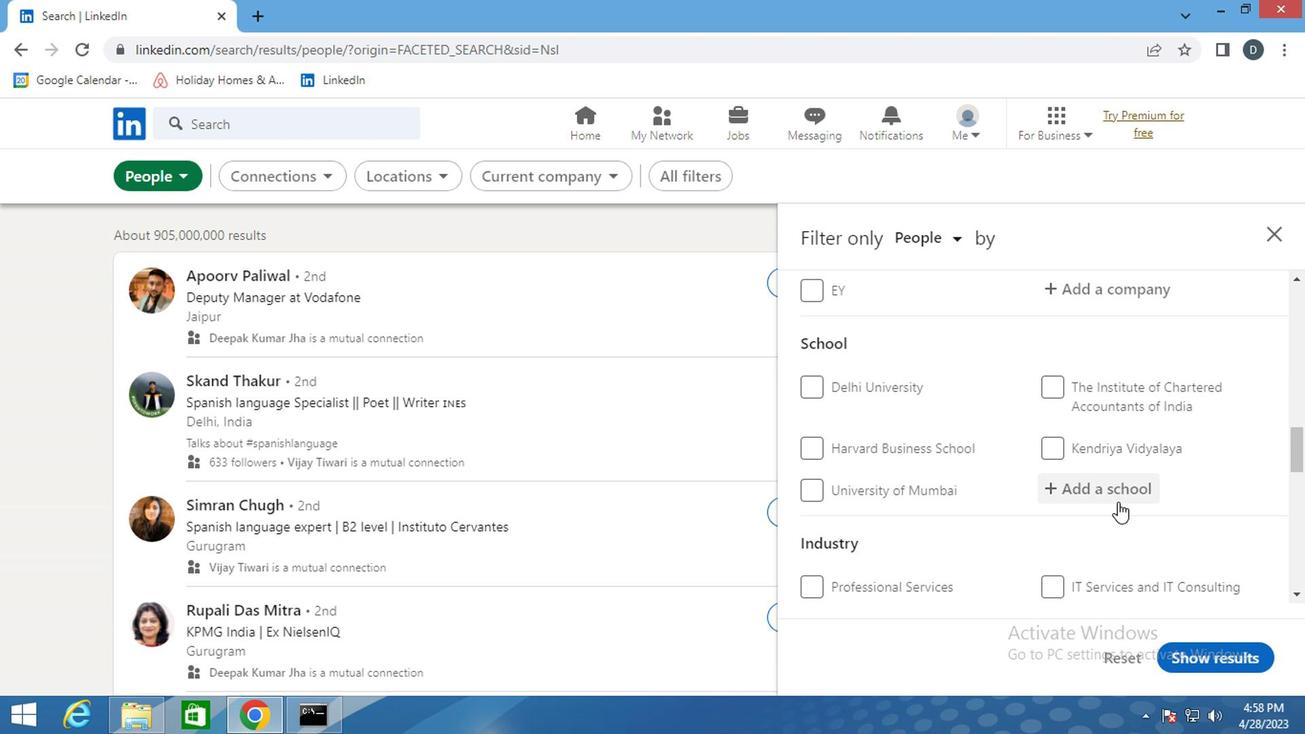 
Action: Key pressed <Key.shift>NAVA<Key.space><Key.shift>NA
Screenshot: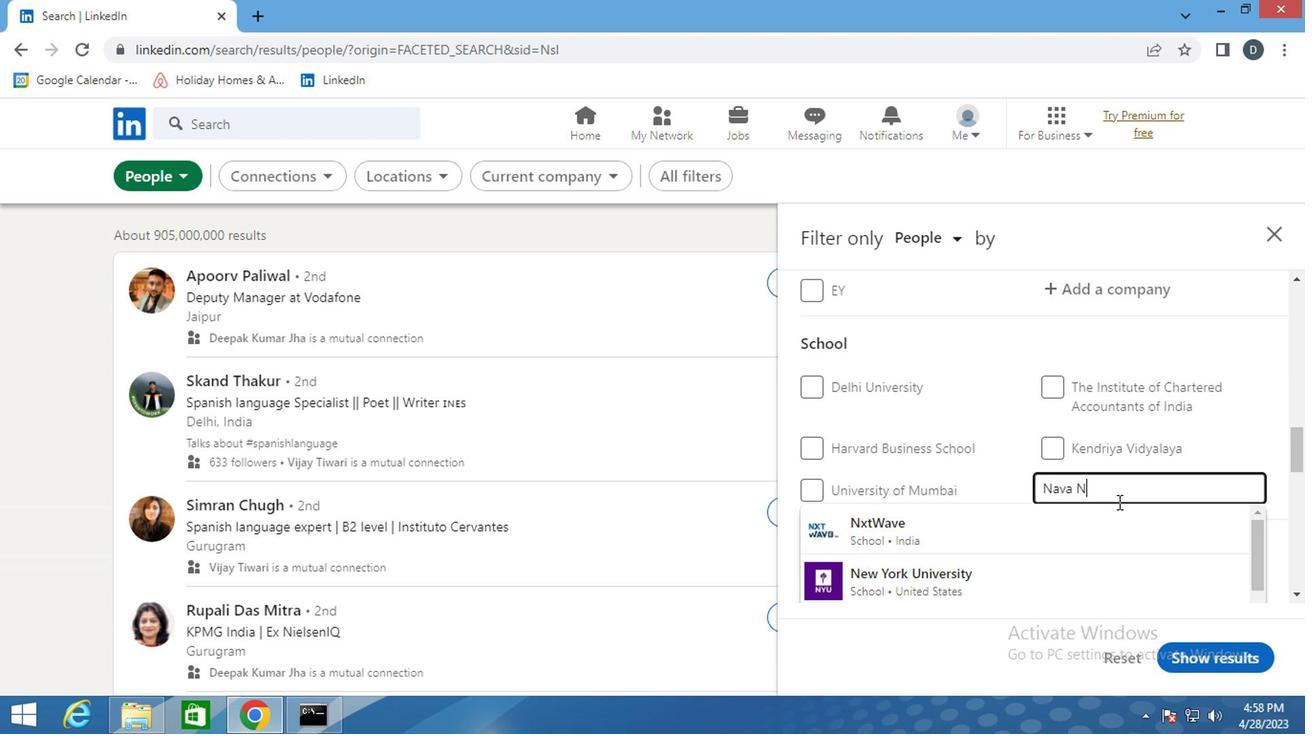 
Action: Mouse moved to (1096, 524)
Screenshot: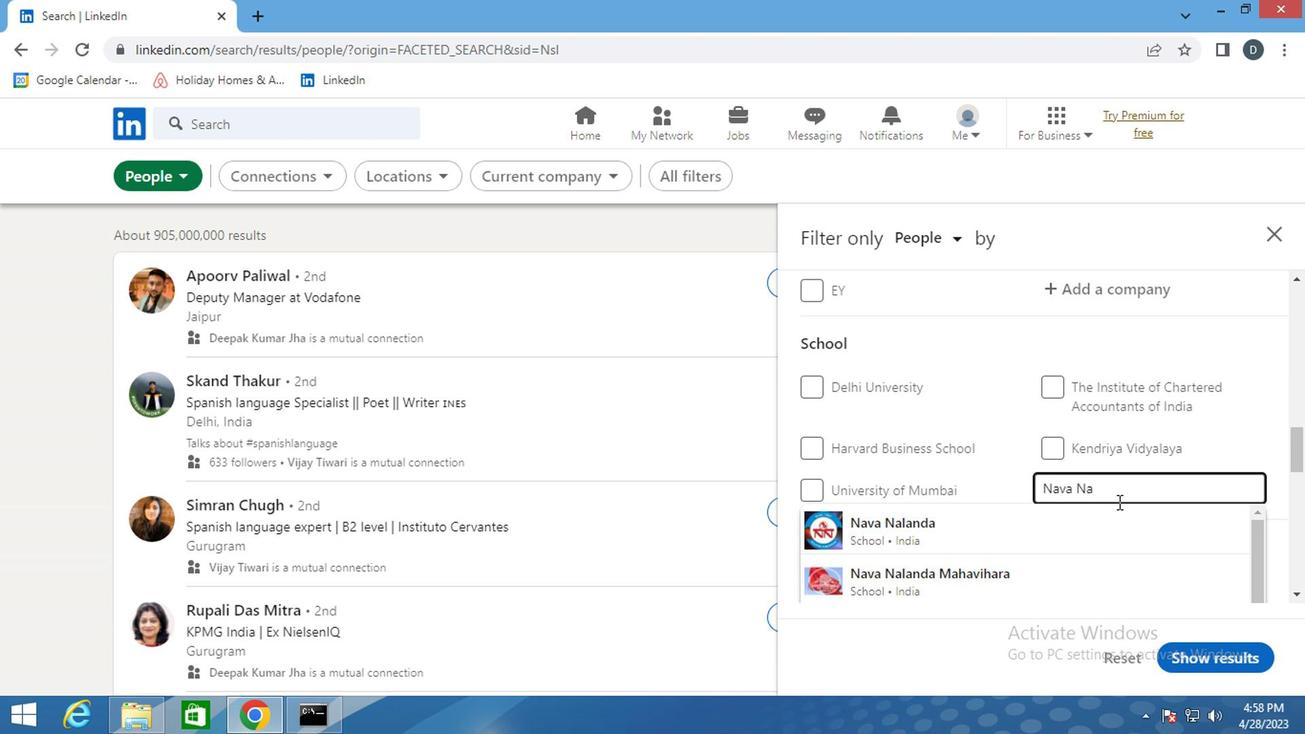 
Action: Mouse pressed left at (1096, 524)
Screenshot: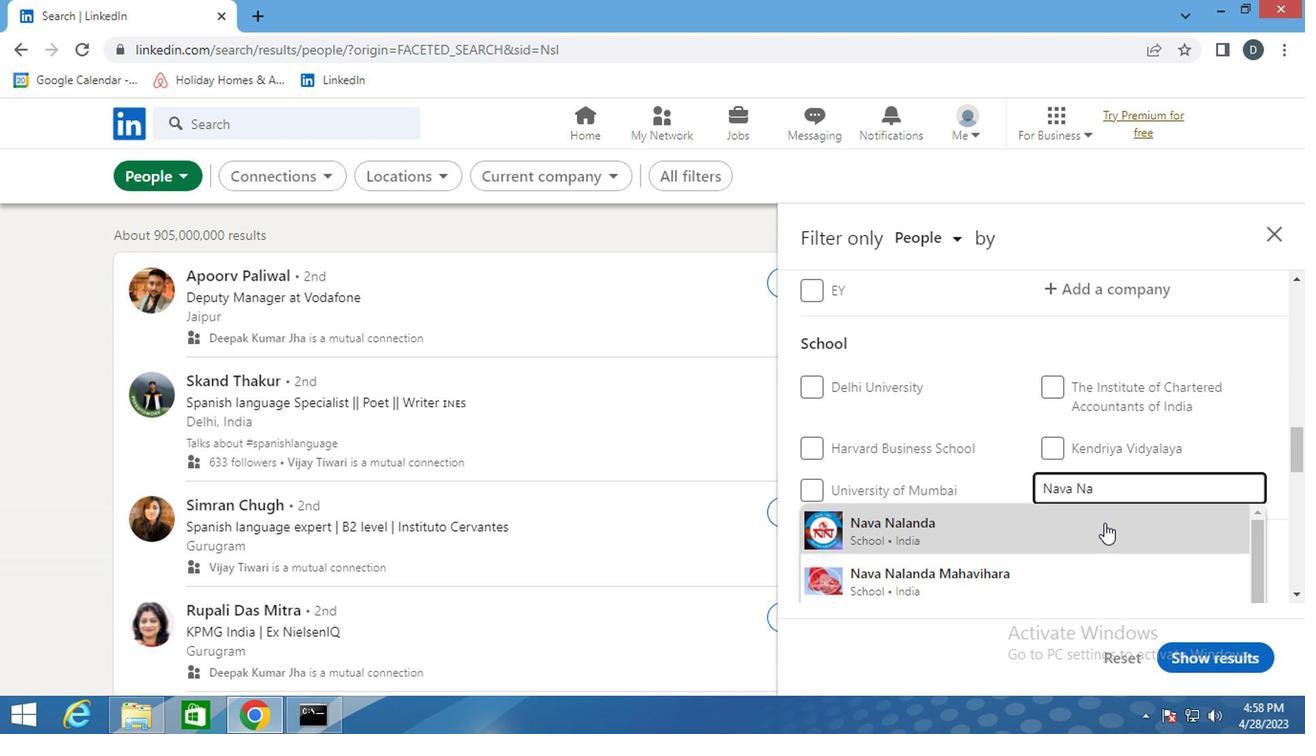
Action: Mouse moved to (1096, 524)
Screenshot: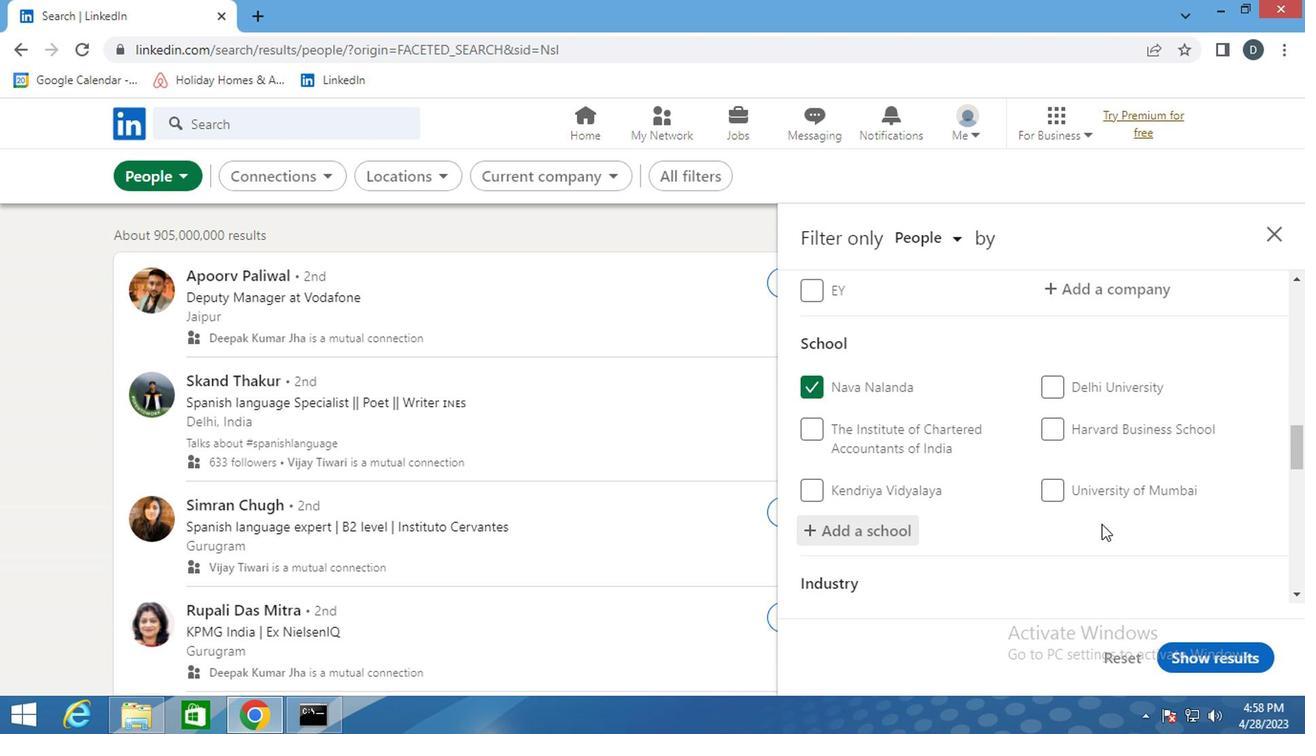 
Action: Mouse scrolled (1096, 523) with delta (0, -1)
Screenshot: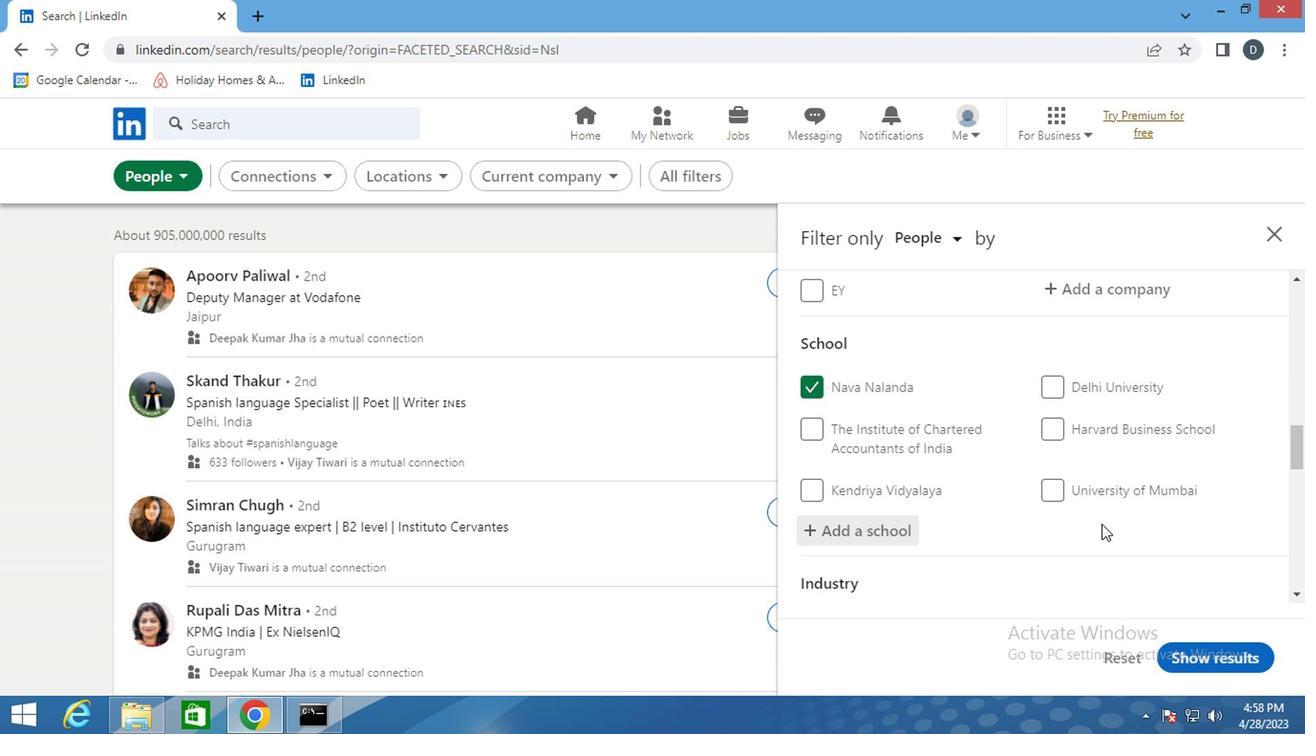 
Action: Mouse scrolled (1096, 523) with delta (0, -1)
Screenshot: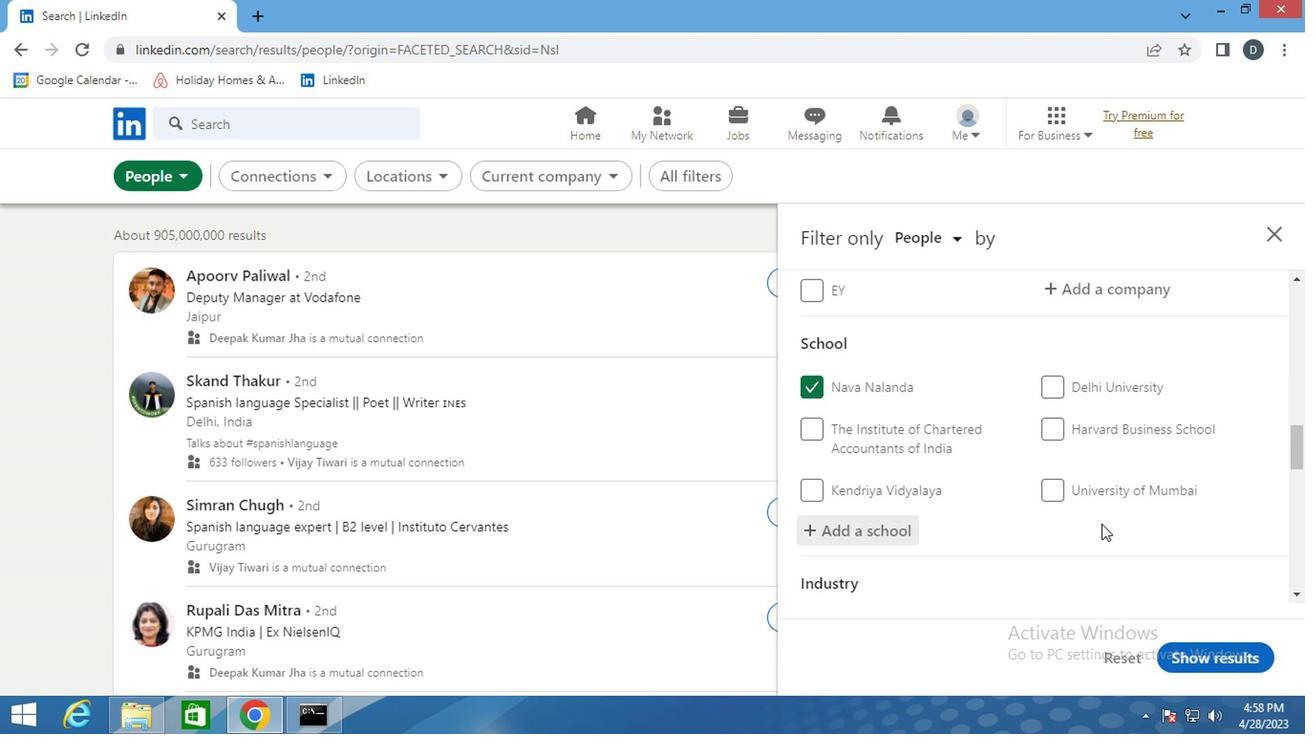 
Action: Mouse scrolled (1096, 523) with delta (0, -1)
Screenshot: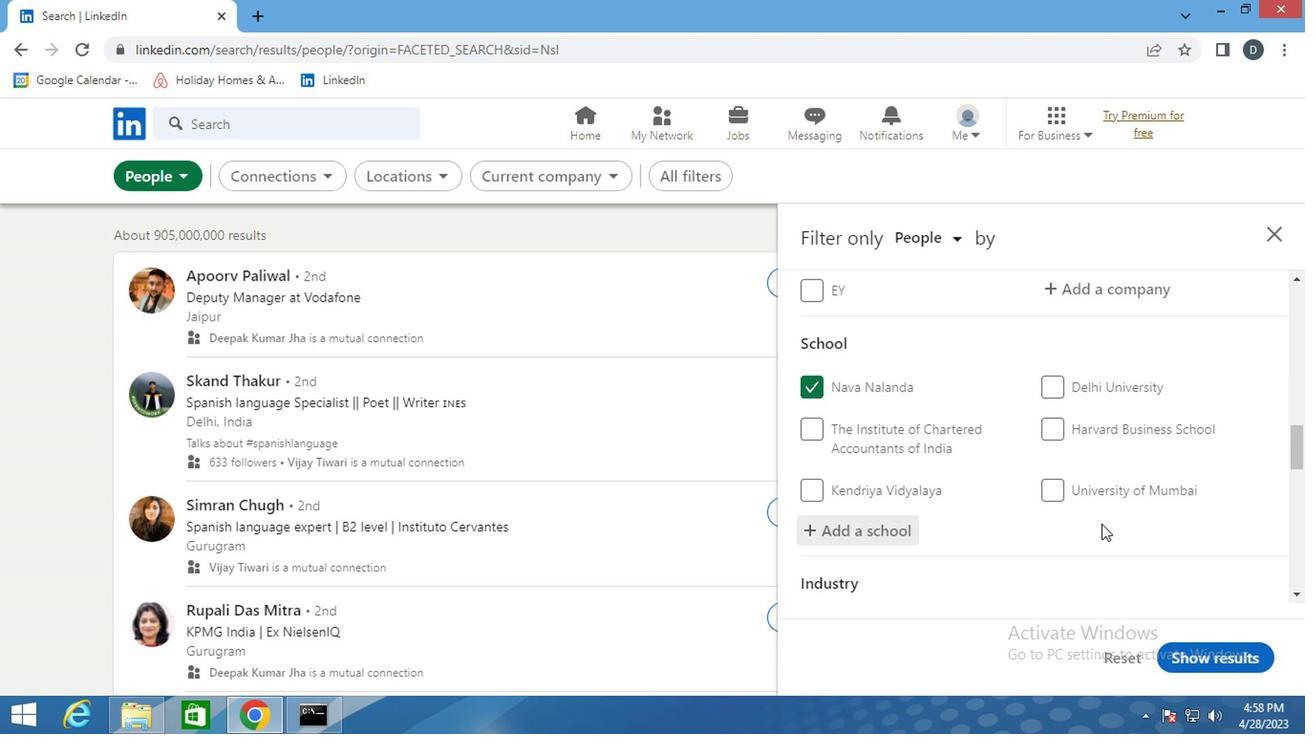 
Action: Mouse moved to (1100, 448)
Screenshot: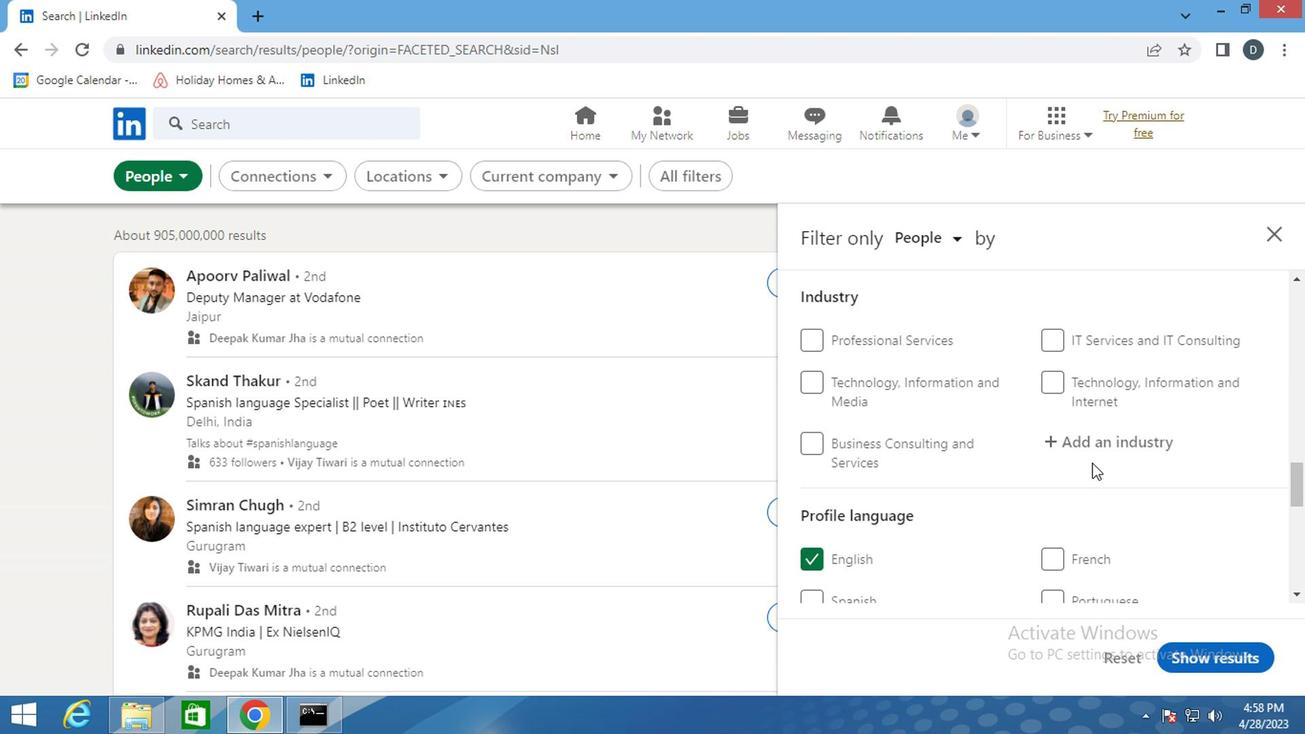 
Action: Mouse pressed left at (1100, 448)
Screenshot: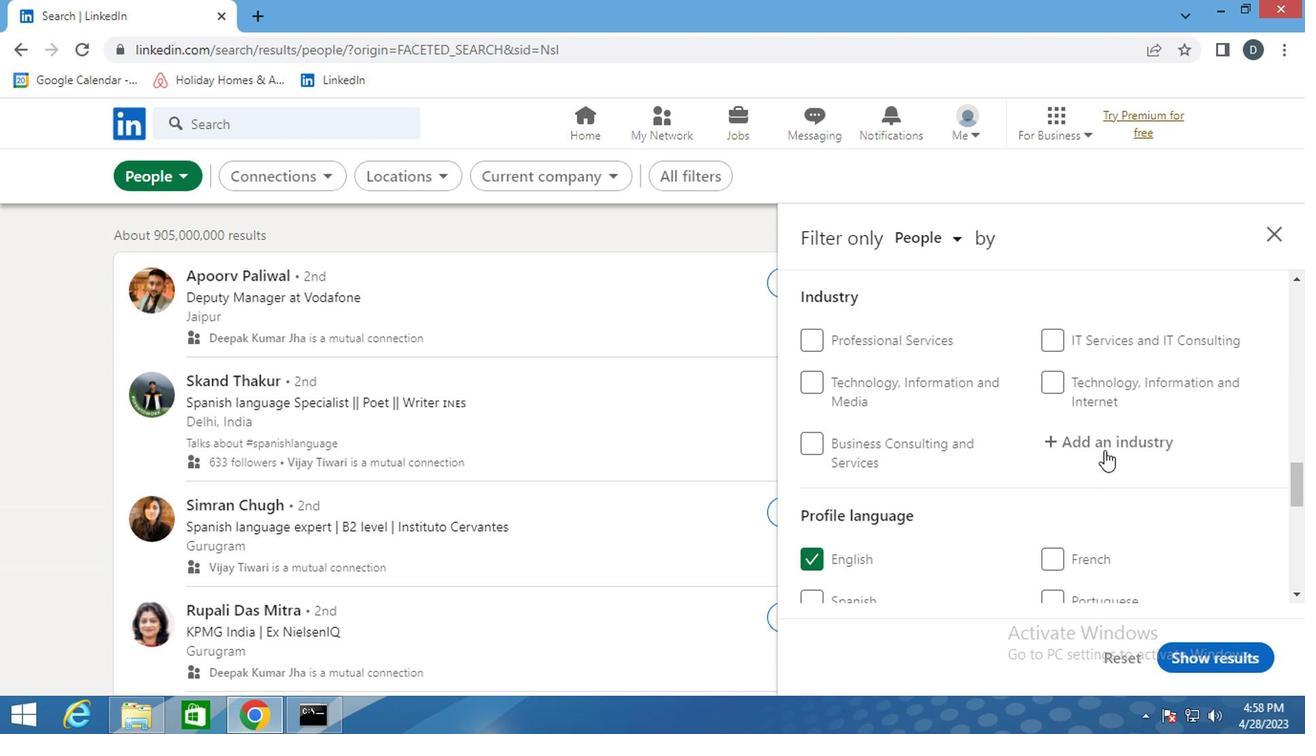 
Action: Key pressed <Key.shift>PERFORMING
Screenshot: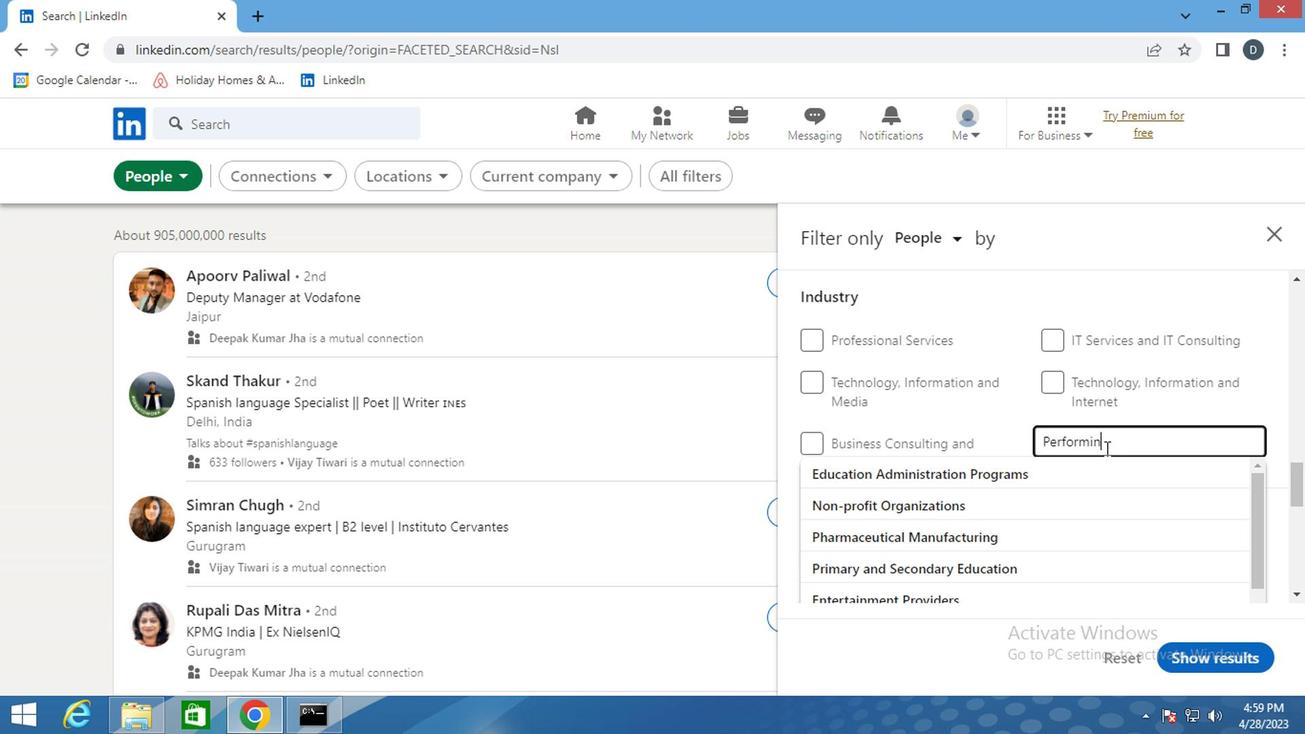 
Action: Mouse moved to (1076, 474)
Screenshot: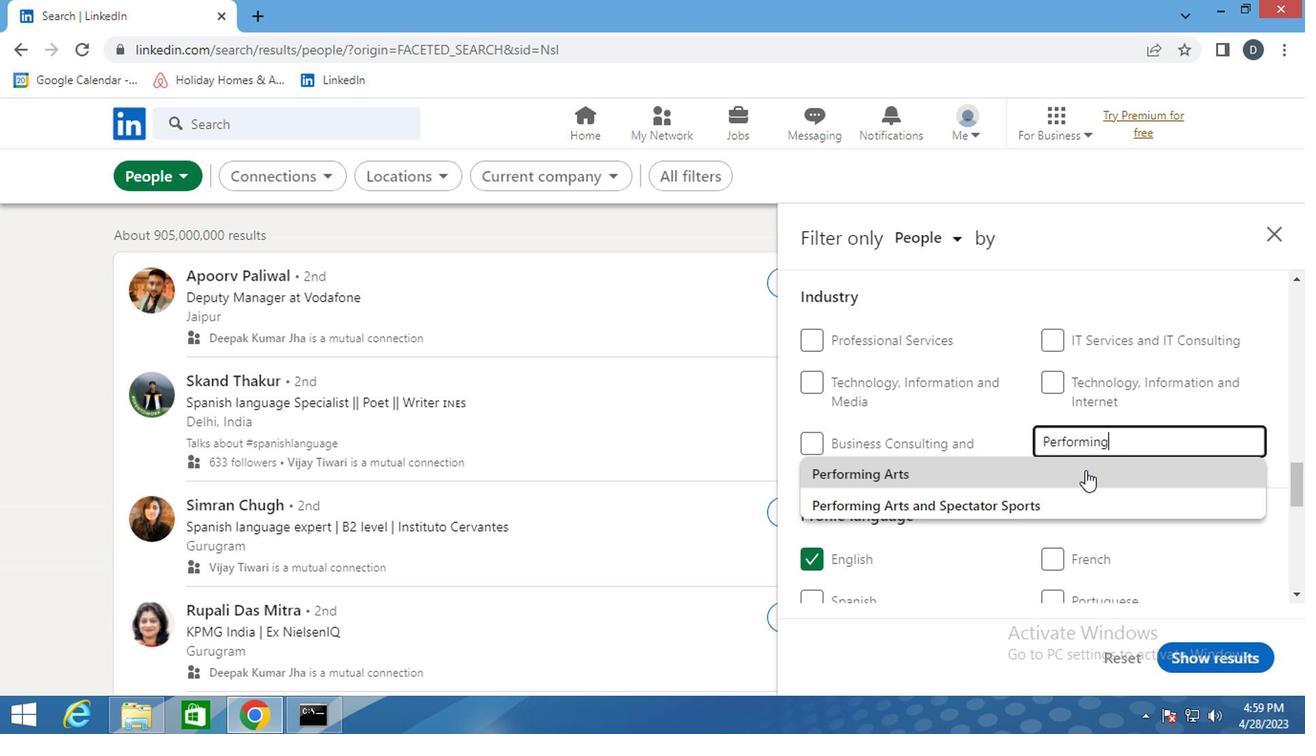 
Action: Mouse pressed left at (1076, 474)
Screenshot: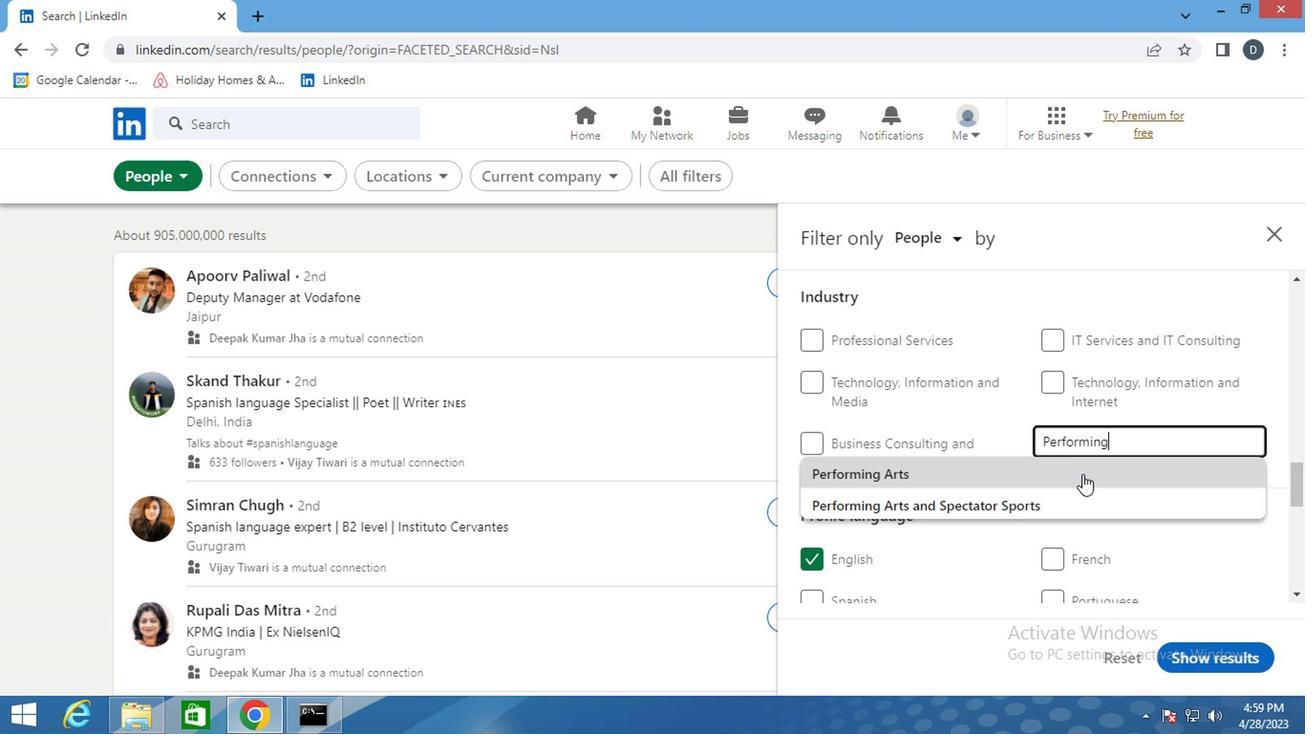 
Action: Mouse scrolled (1076, 473) with delta (0, 0)
Screenshot: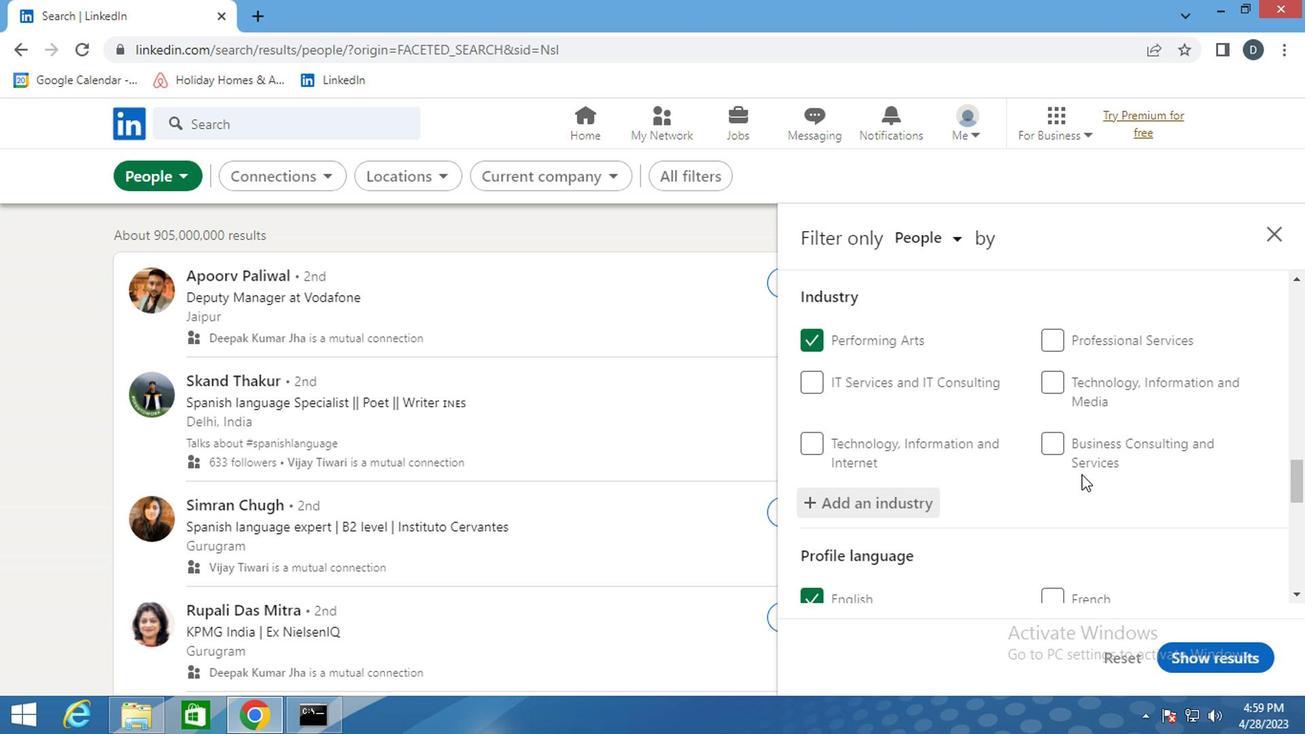
Action: Mouse scrolled (1076, 473) with delta (0, 0)
Screenshot: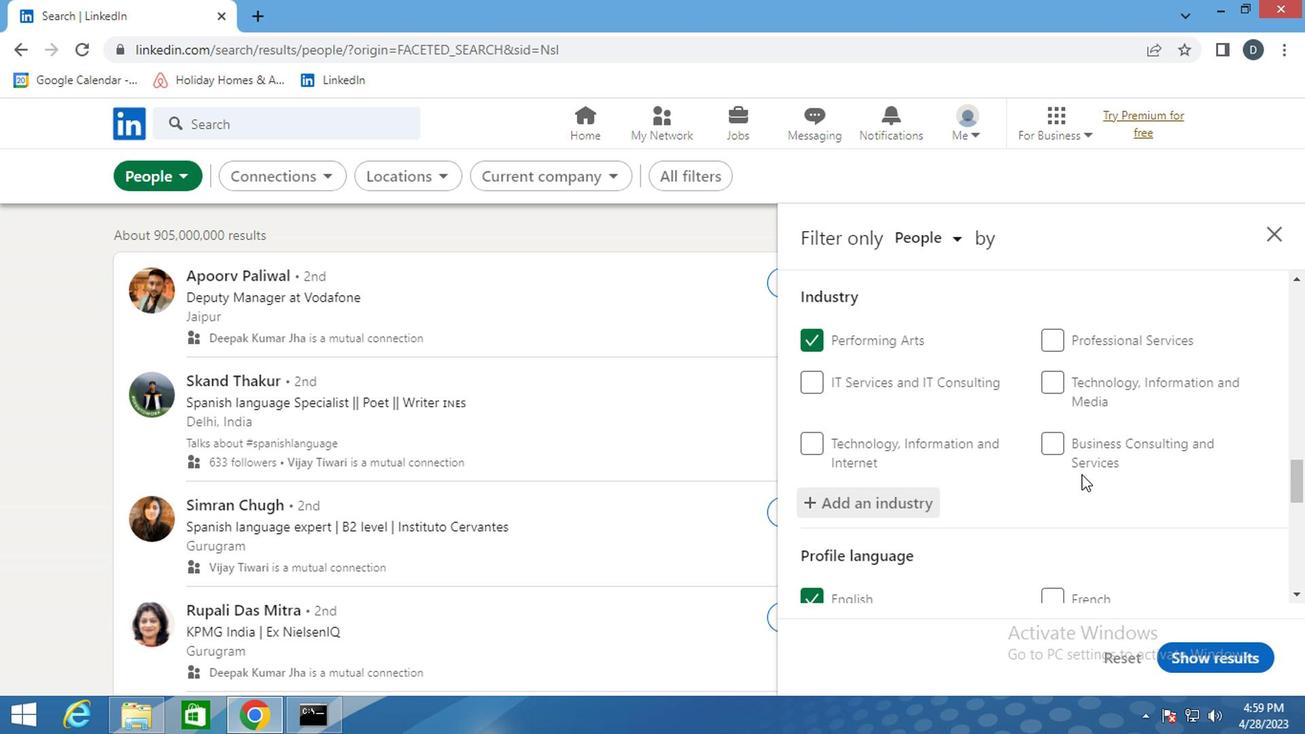 
Action: Mouse scrolled (1076, 473) with delta (0, 0)
Screenshot: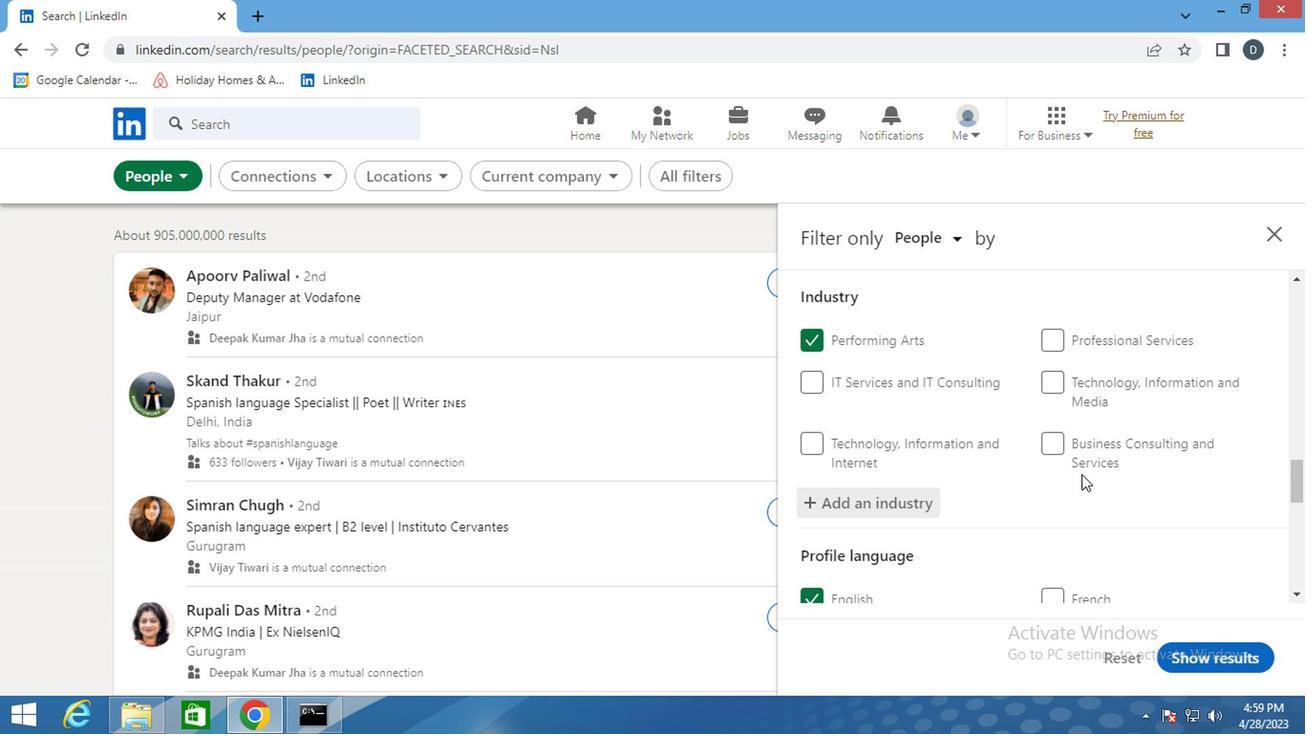 
Action: Mouse scrolled (1076, 473) with delta (0, 0)
Screenshot: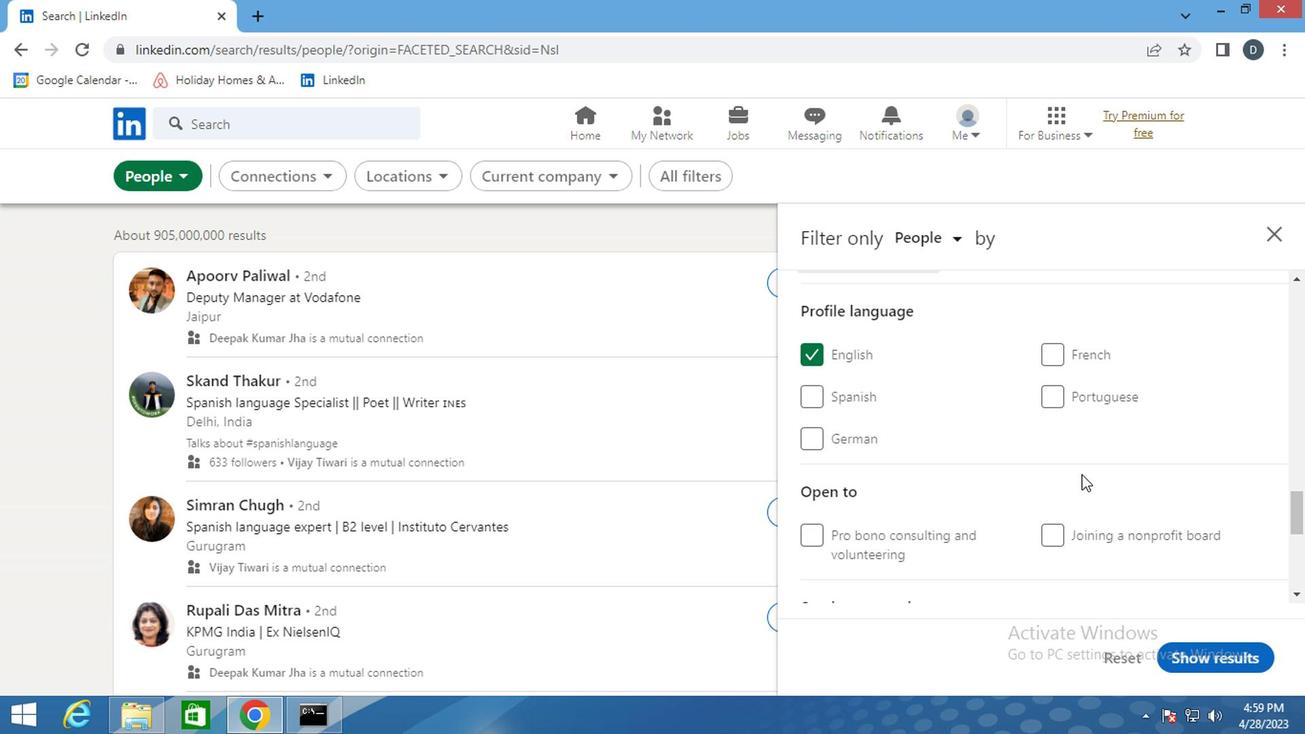 
Action: Mouse scrolled (1076, 473) with delta (0, 0)
Screenshot: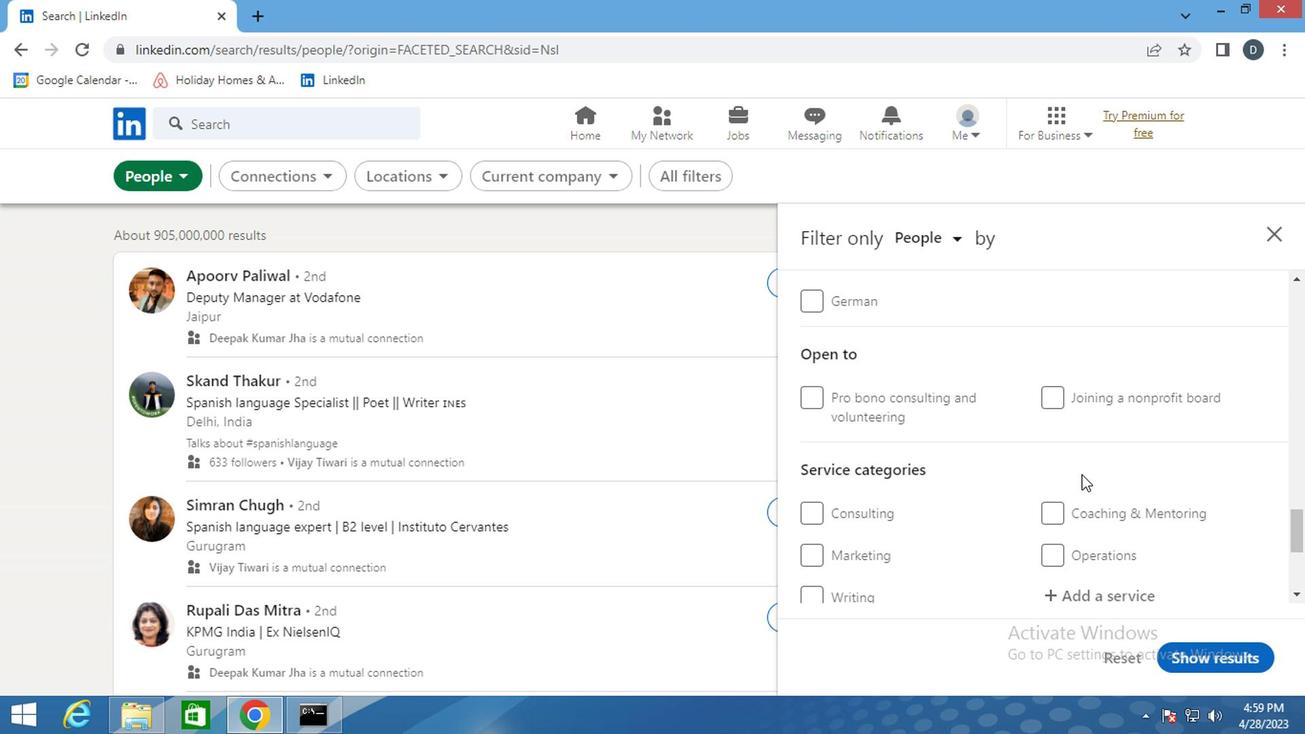
Action: Mouse moved to (1086, 506)
Screenshot: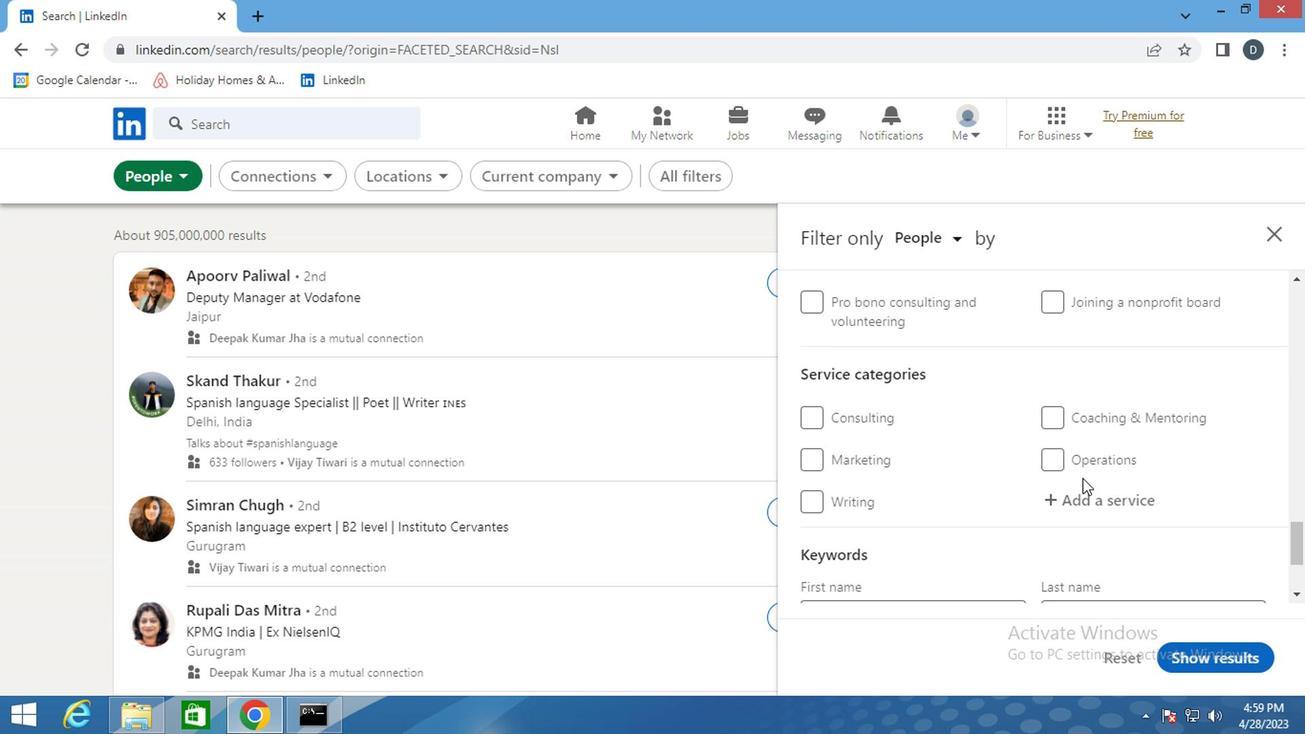 
Action: Mouse pressed left at (1086, 506)
Screenshot: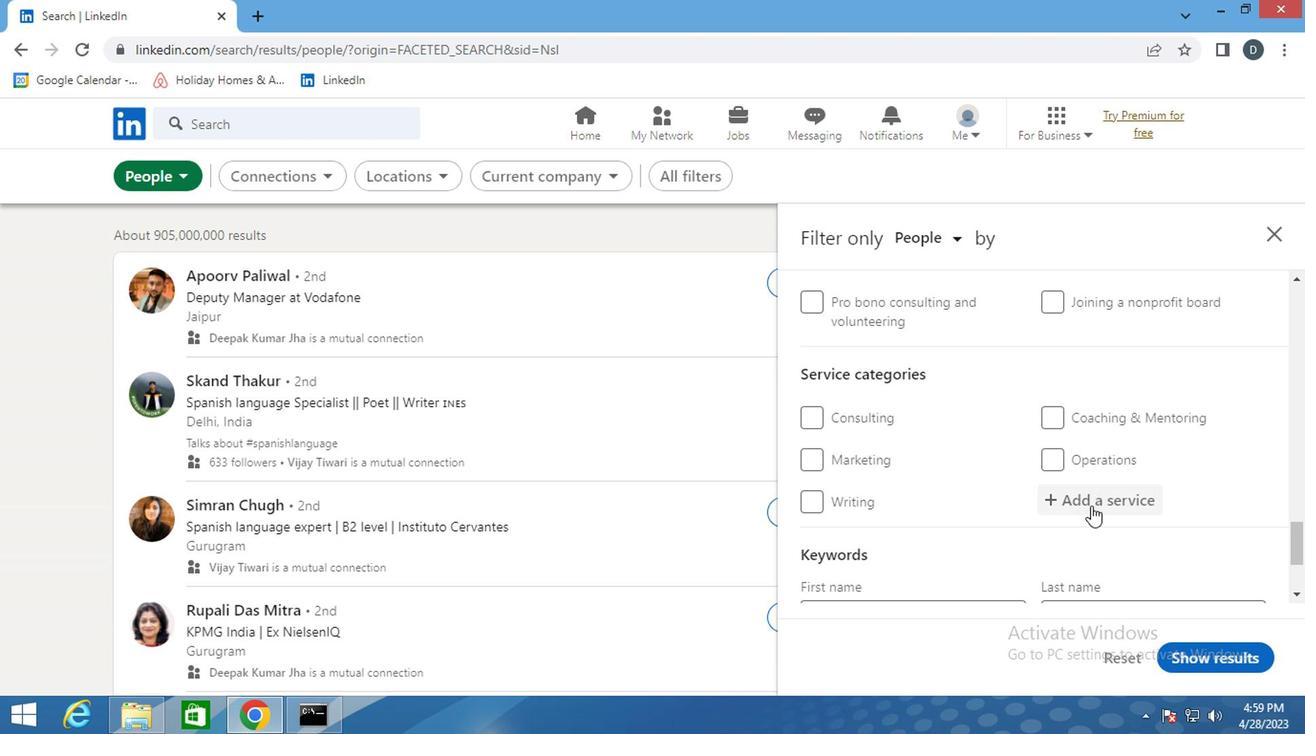 
Action: Key pressed <Key.shift>ACCO<Key.backspace><Key.backspace><Key.backspace>CCOUNTING
Screenshot: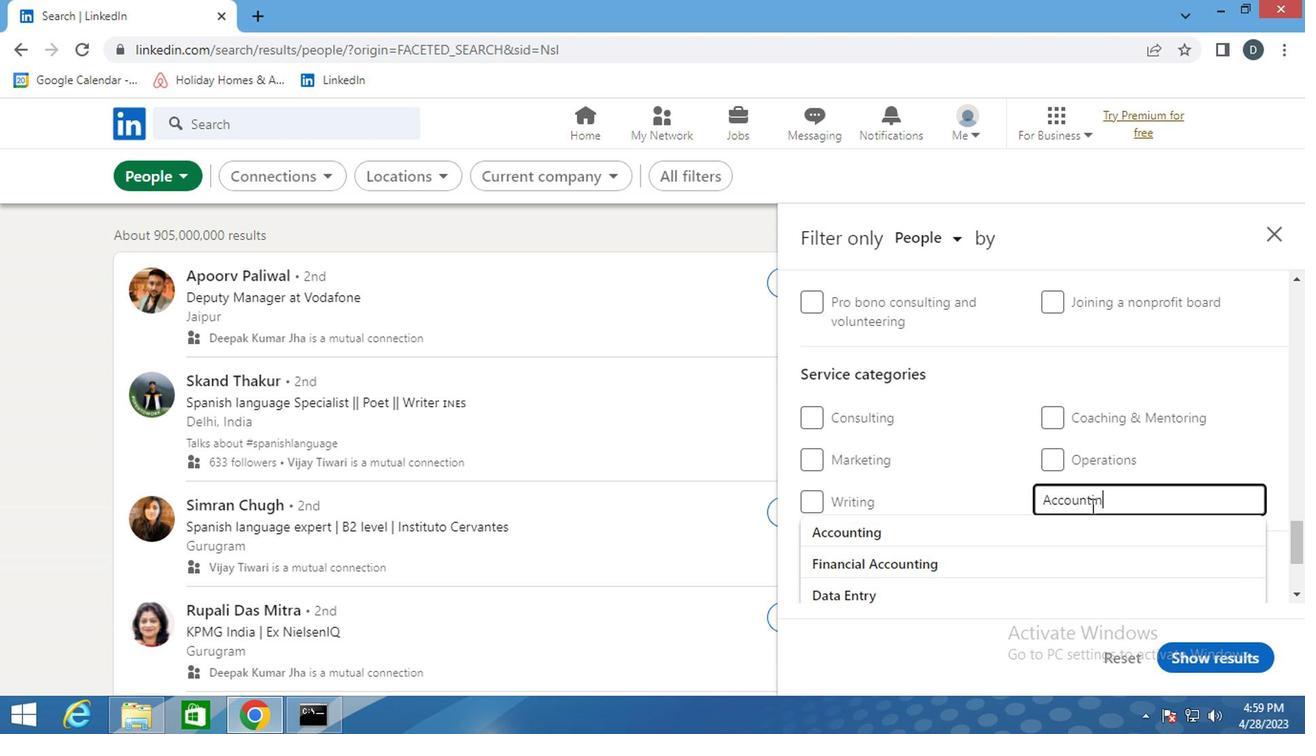 
Action: Mouse moved to (1044, 531)
Screenshot: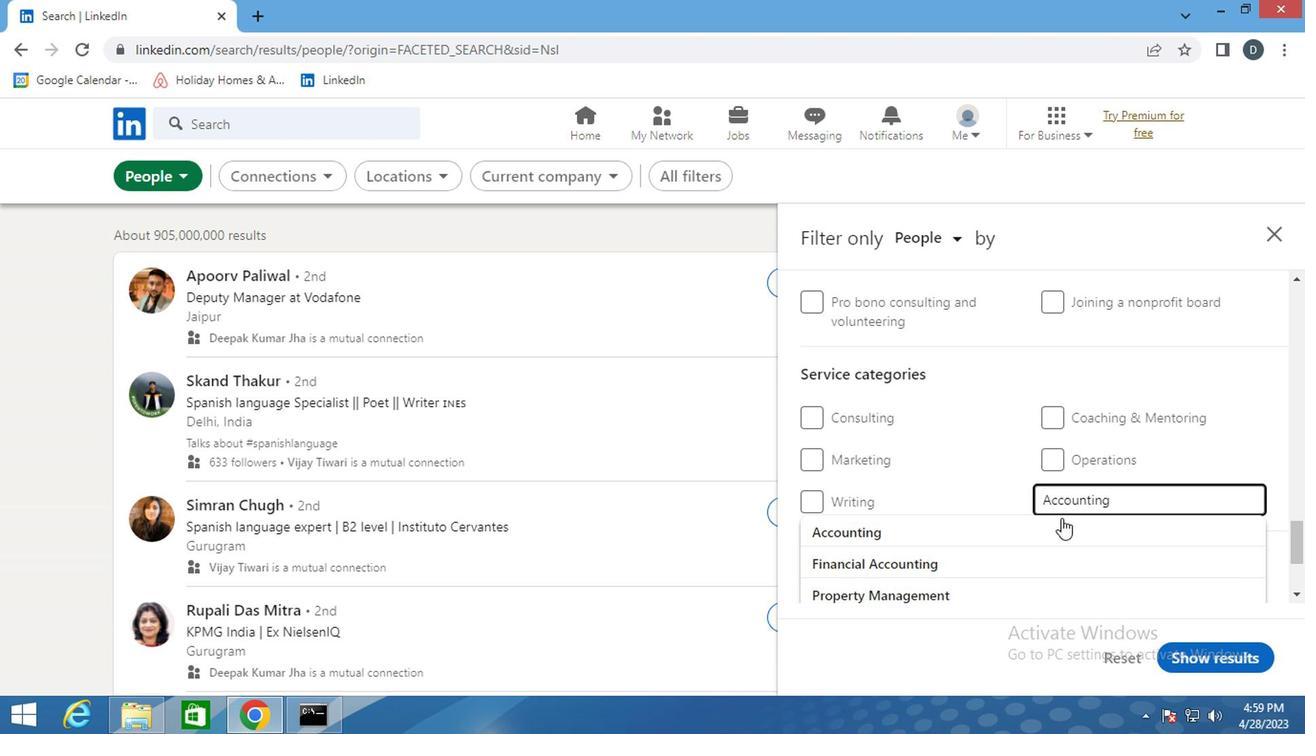
Action: Mouse pressed left at (1044, 531)
Screenshot: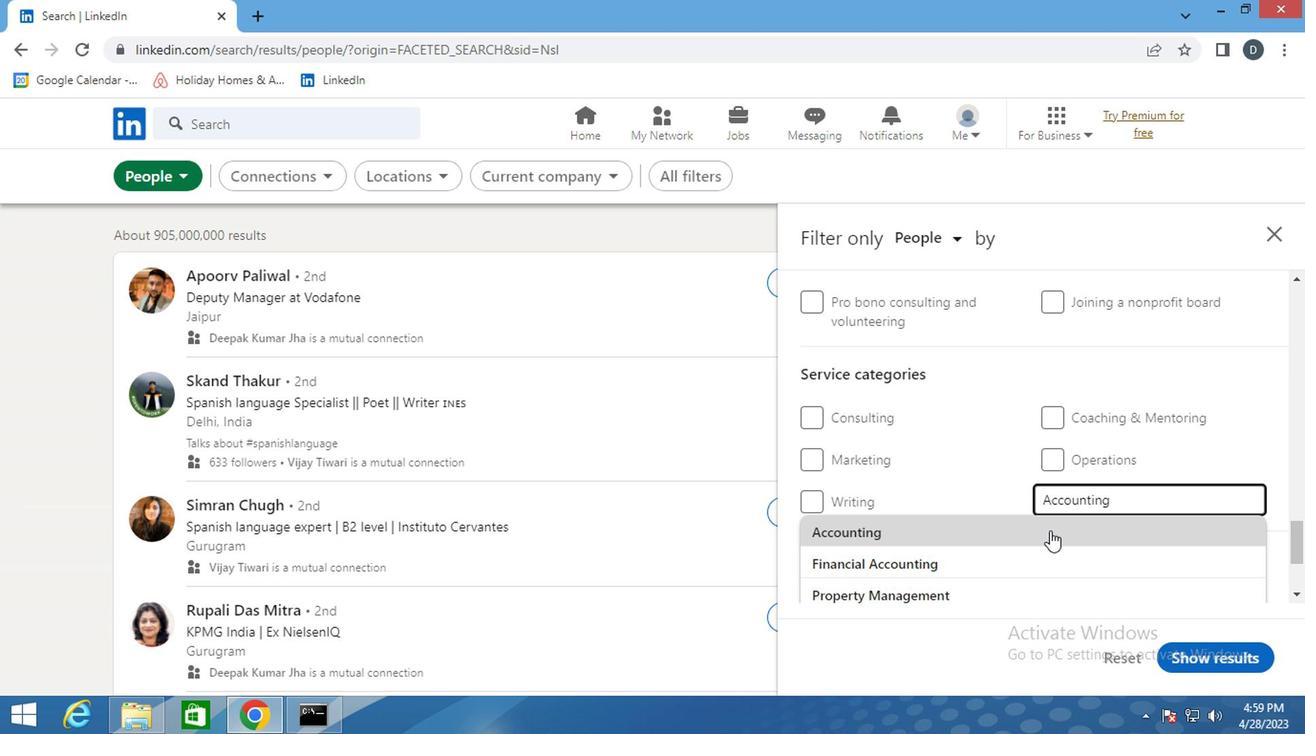 
Action: Mouse scrolled (1044, 530) with delta (0, -1)
Screenshot: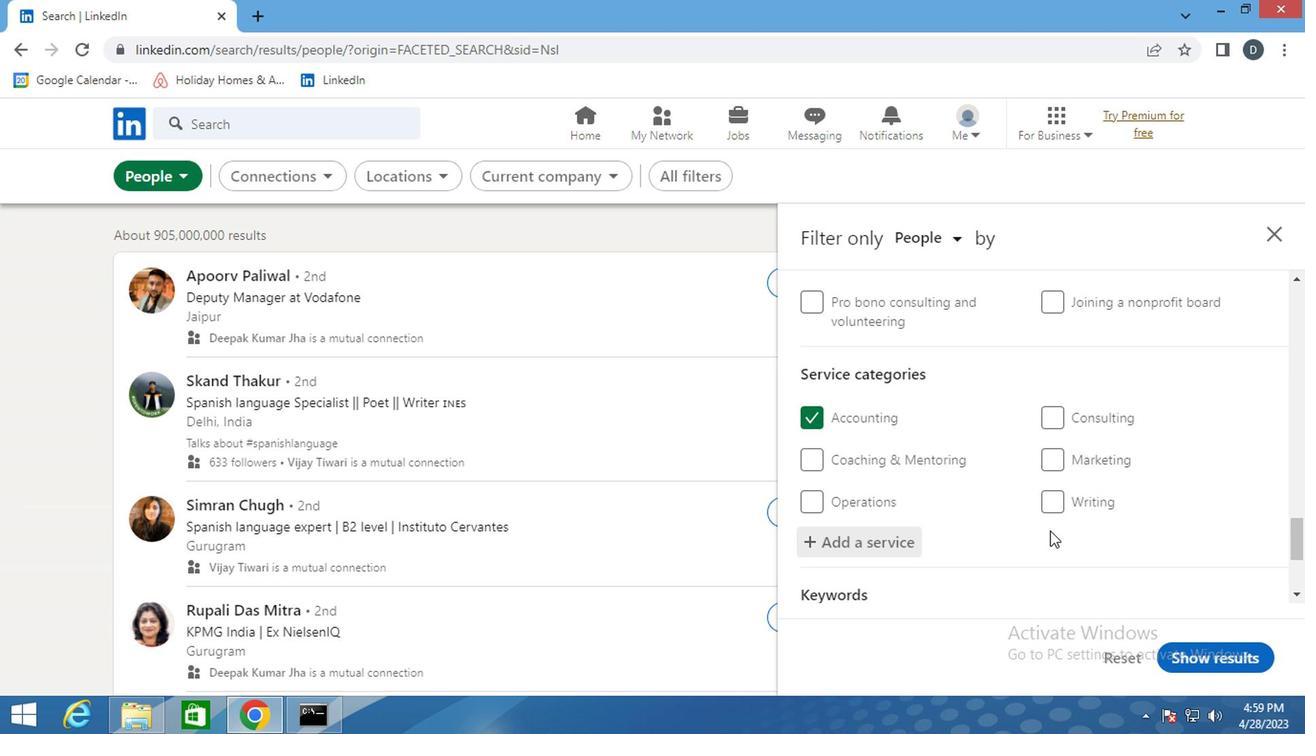 
Action: Mouse scrolled (1044, 530) with delta (0, -1)
Screenshot: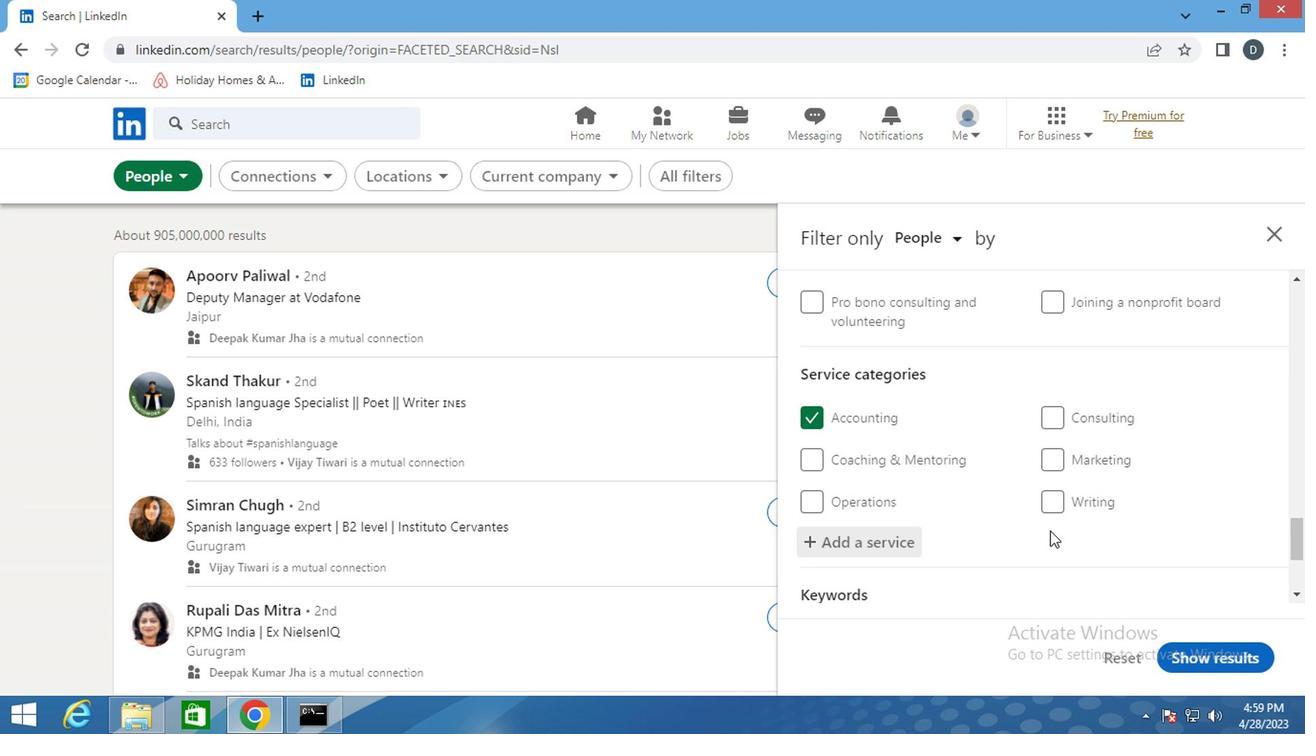 
Action: Mouse scrolled (1044, 530) with delta (0, -1)
Screenshot: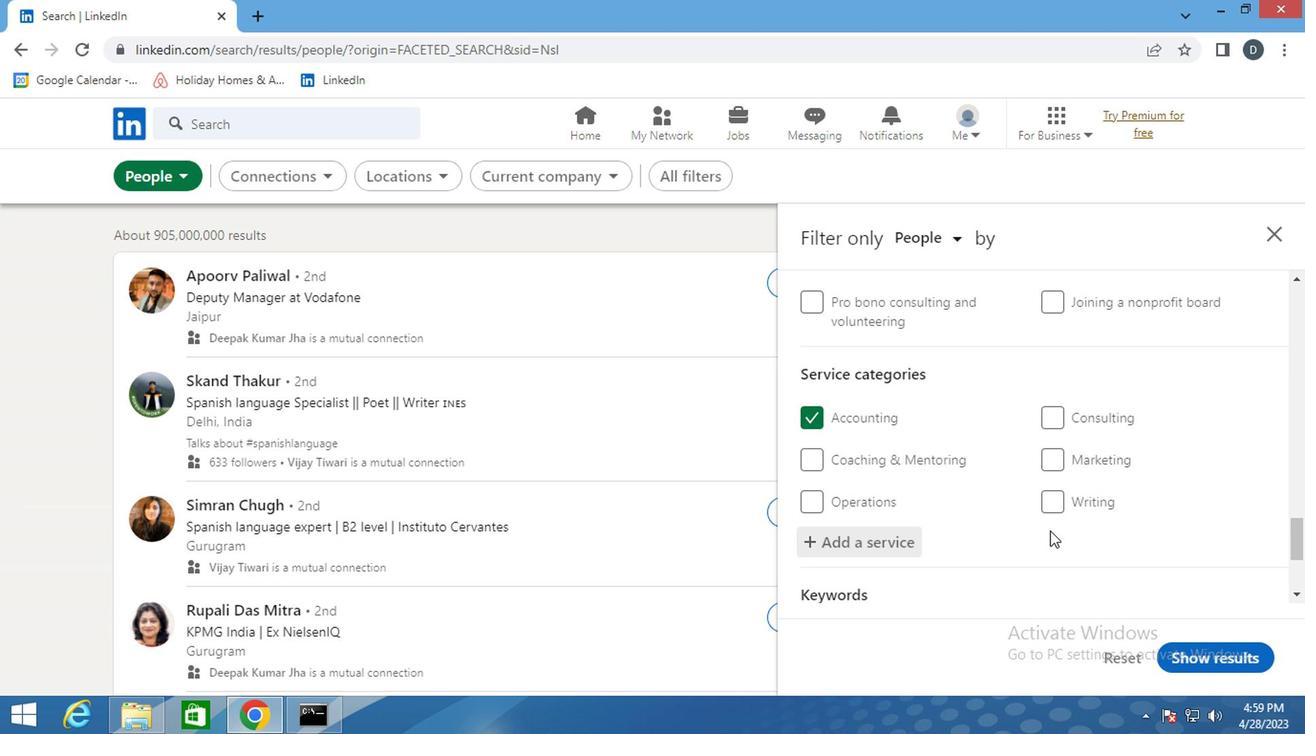 
Action: Mouse moved to (1071, 476)
Screenshot: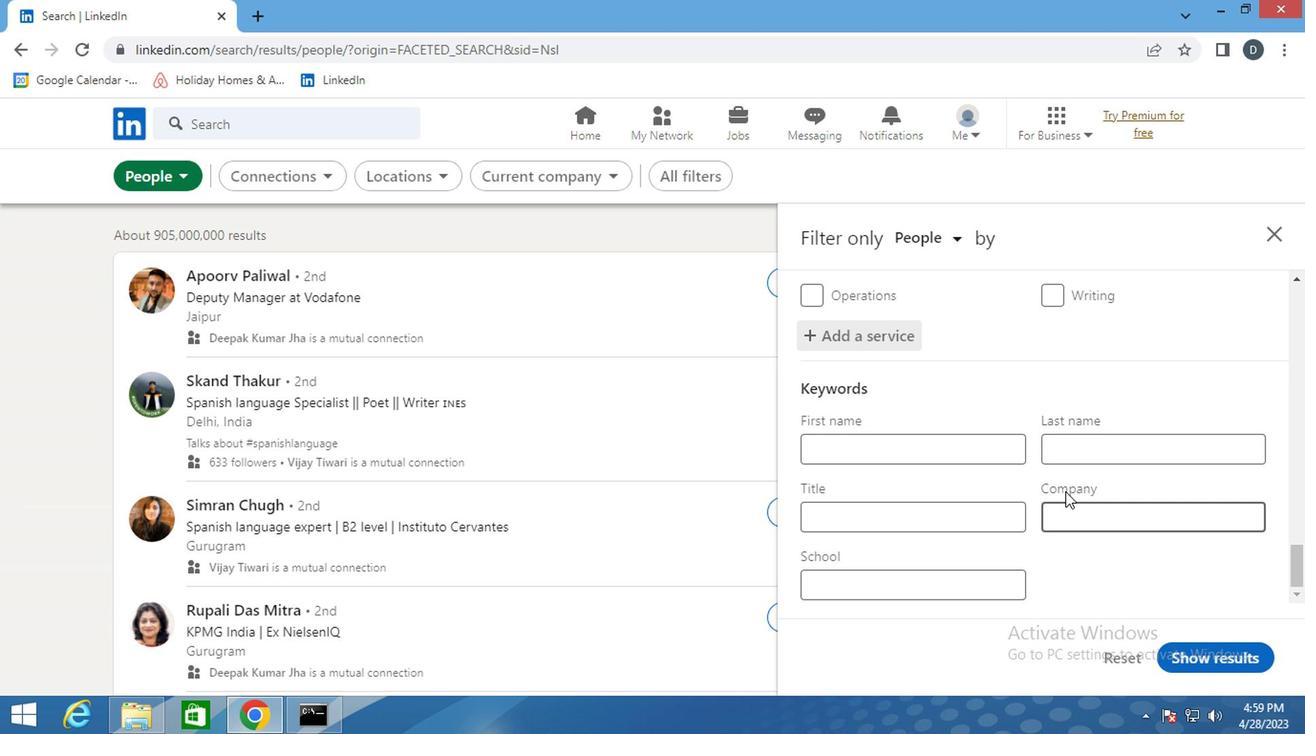 
Action: Mouse scrolled (1071, 475) with delta (0, 0)
Screenshot: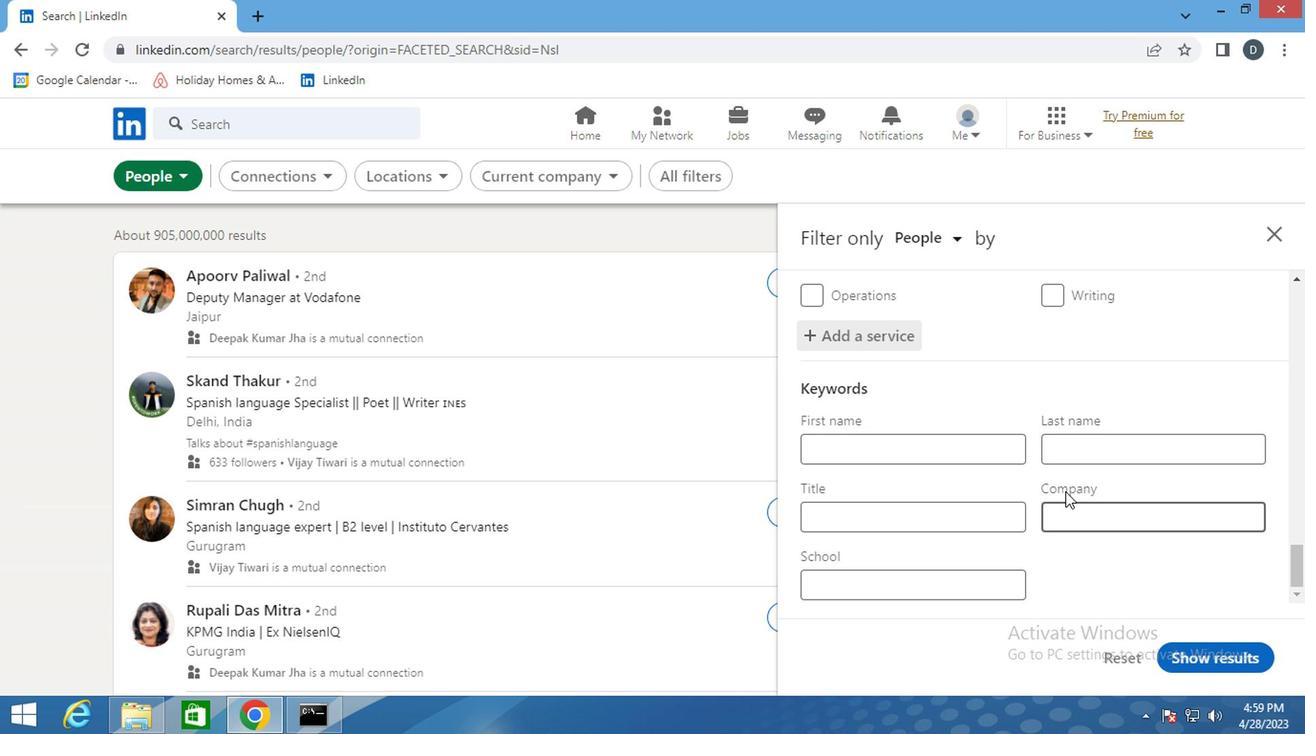 
Action: Mouse scrolled (1071, 475) with delta (0, 0)
Screenshot: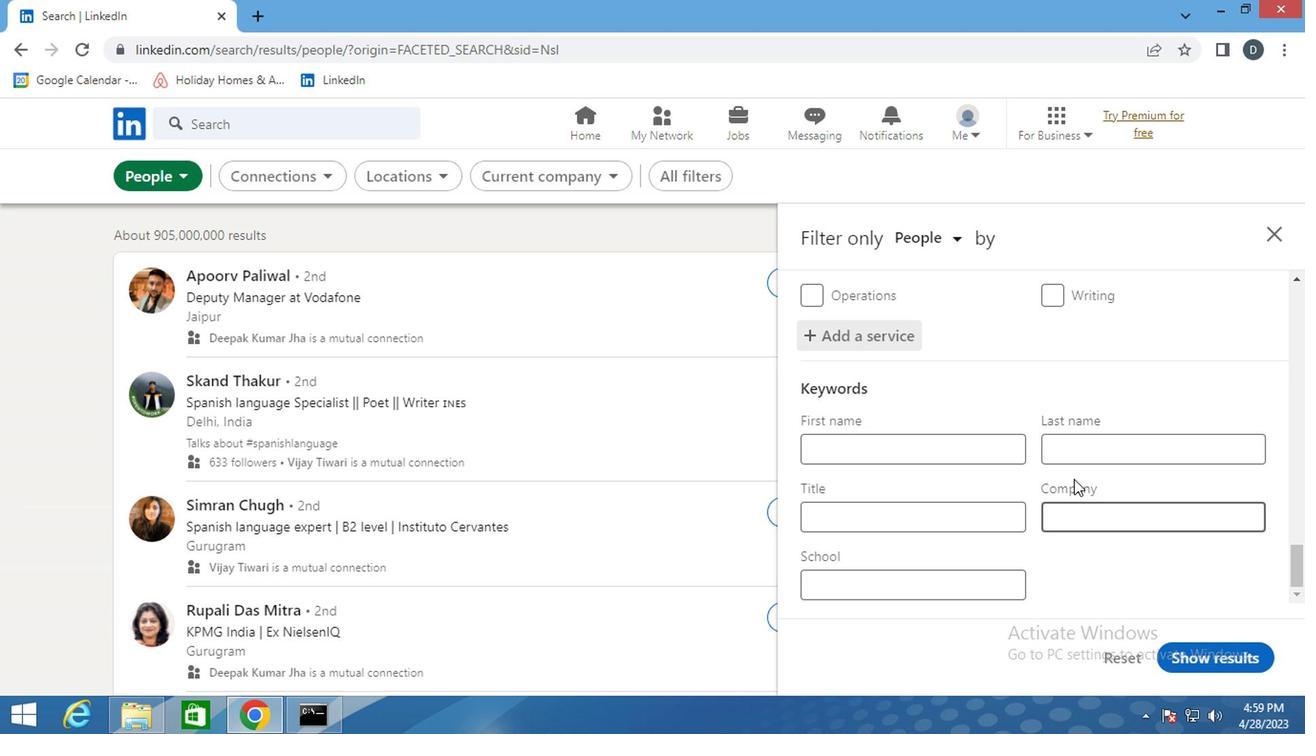 
Action: Mouse moved to (950, 517)
Screenshot: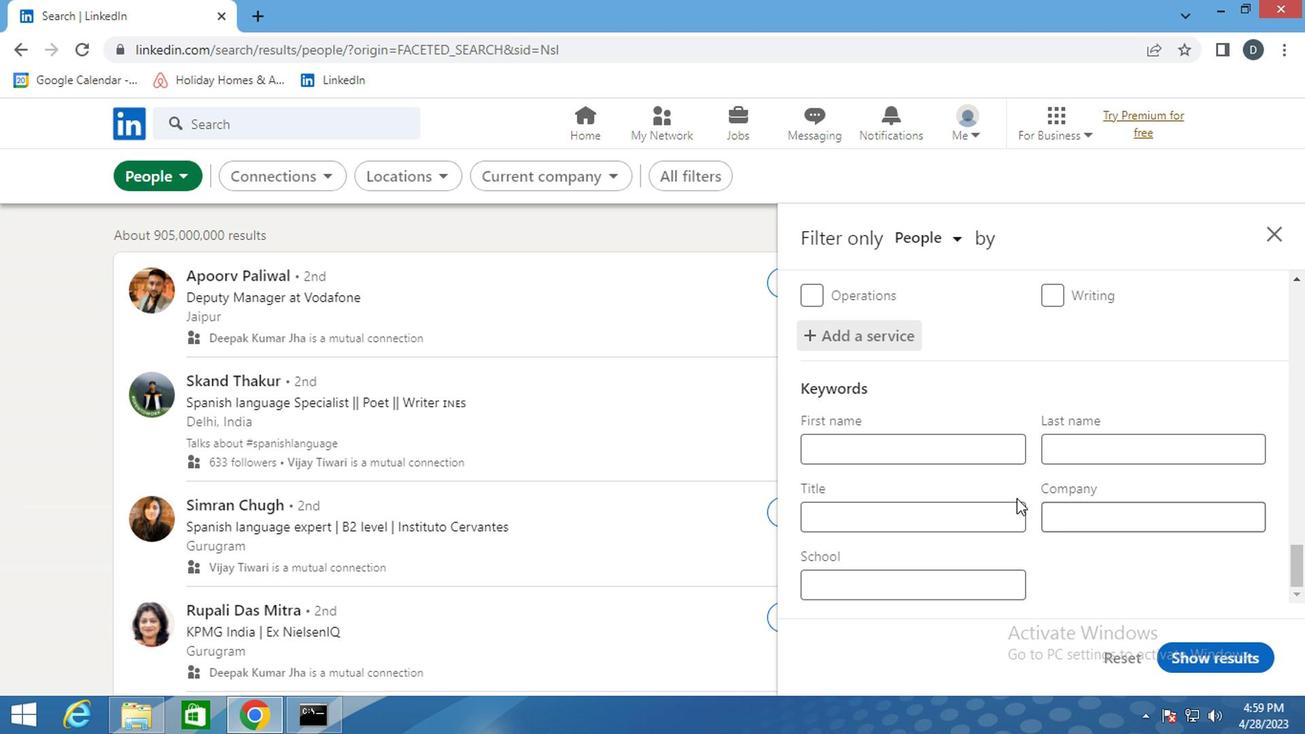 
Action: Mouse pressed left at (950, 517)
Screenshot: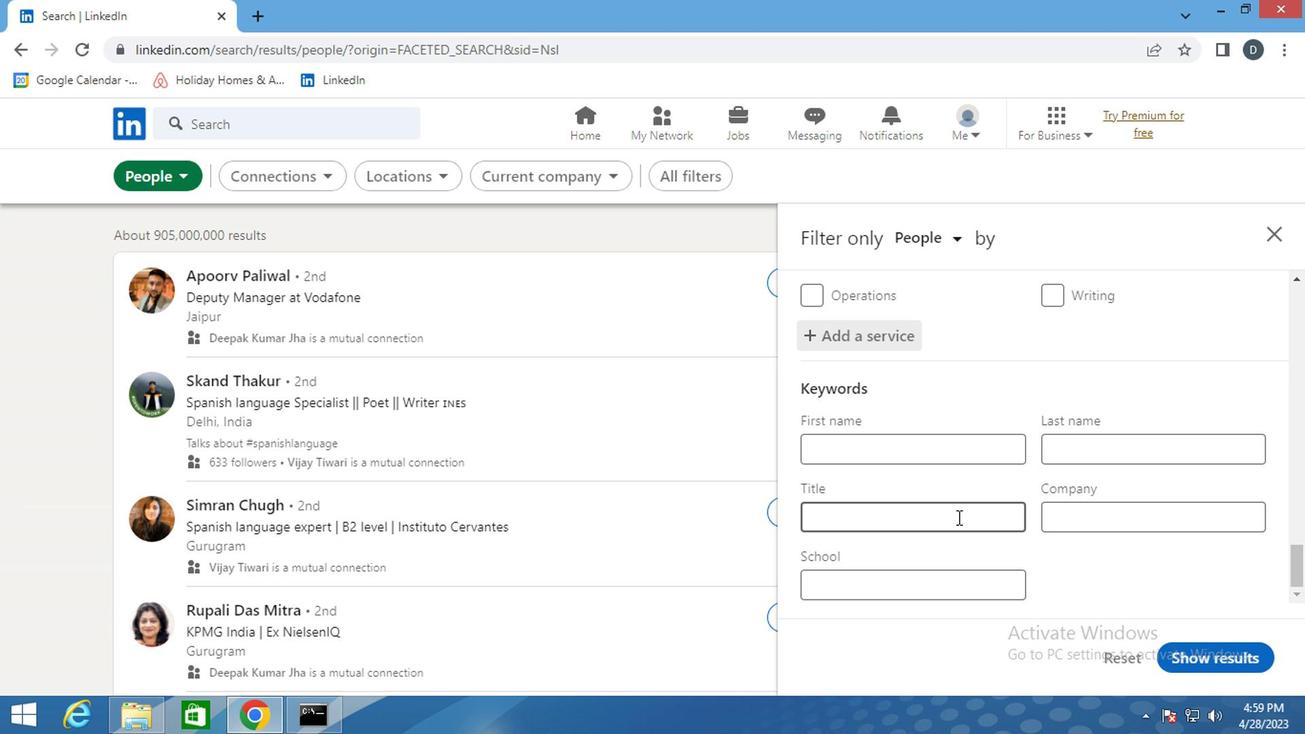 
Action: Mouse moved to (938, 530)
Screenshot: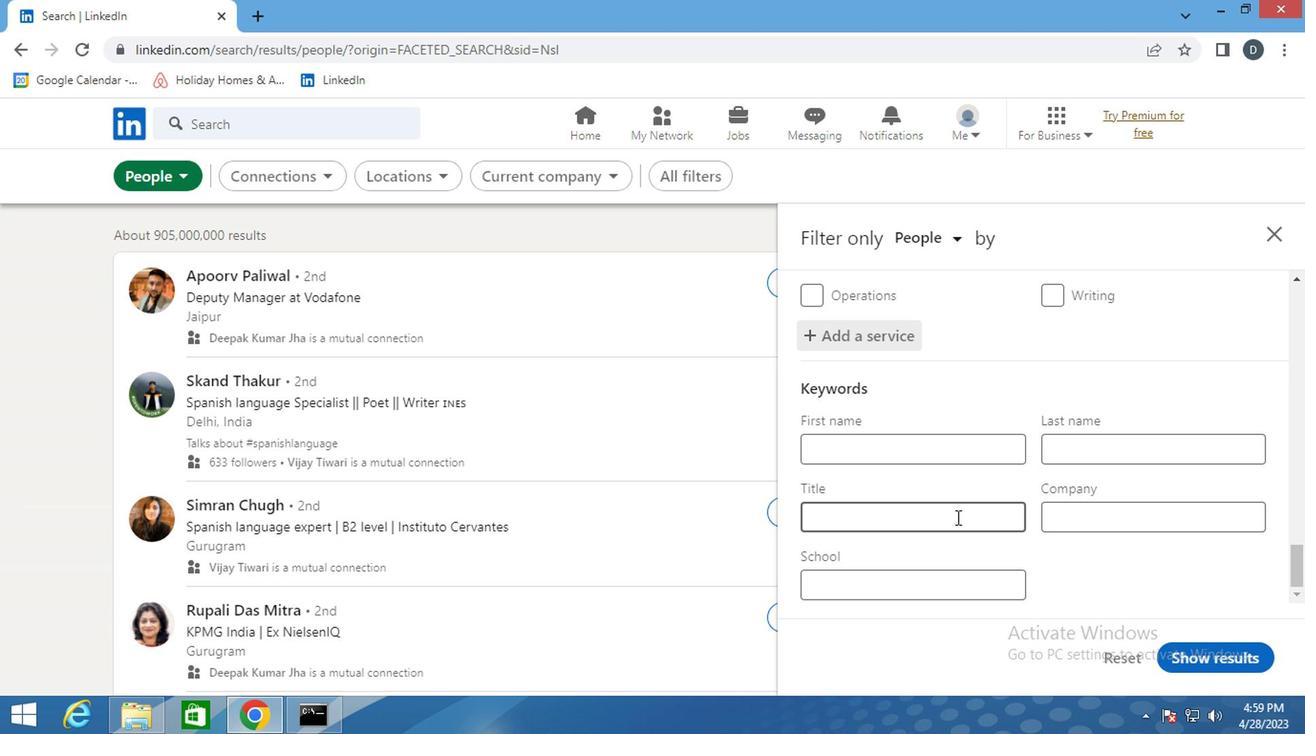 
Action: Key pressed <Key.shift>ANIMAL<Key.space><Key.shift>SHELTER<Key.space><Key.shift><Key.shift><Key.shift>BOARD<Key.space><Key.shift>MEMBER
Screenshot: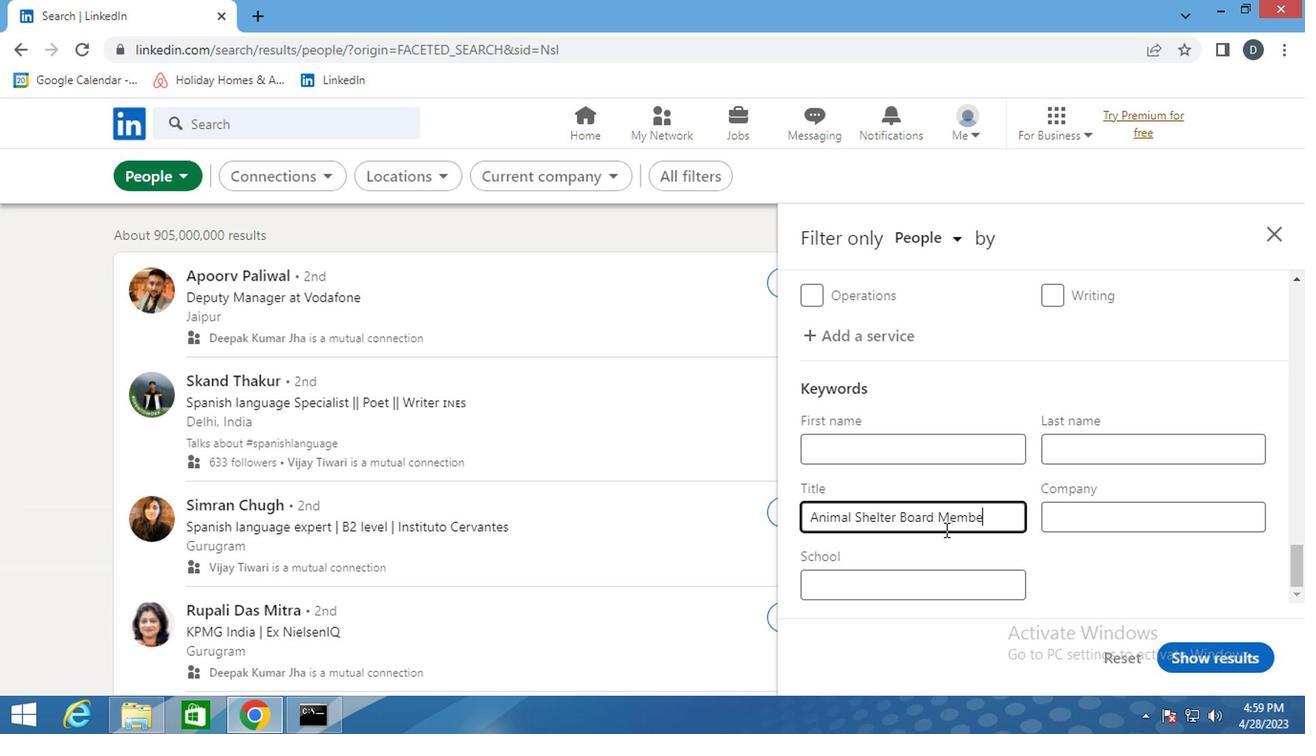 
Action: Mouse moved to (1248, 671)
Screenshot: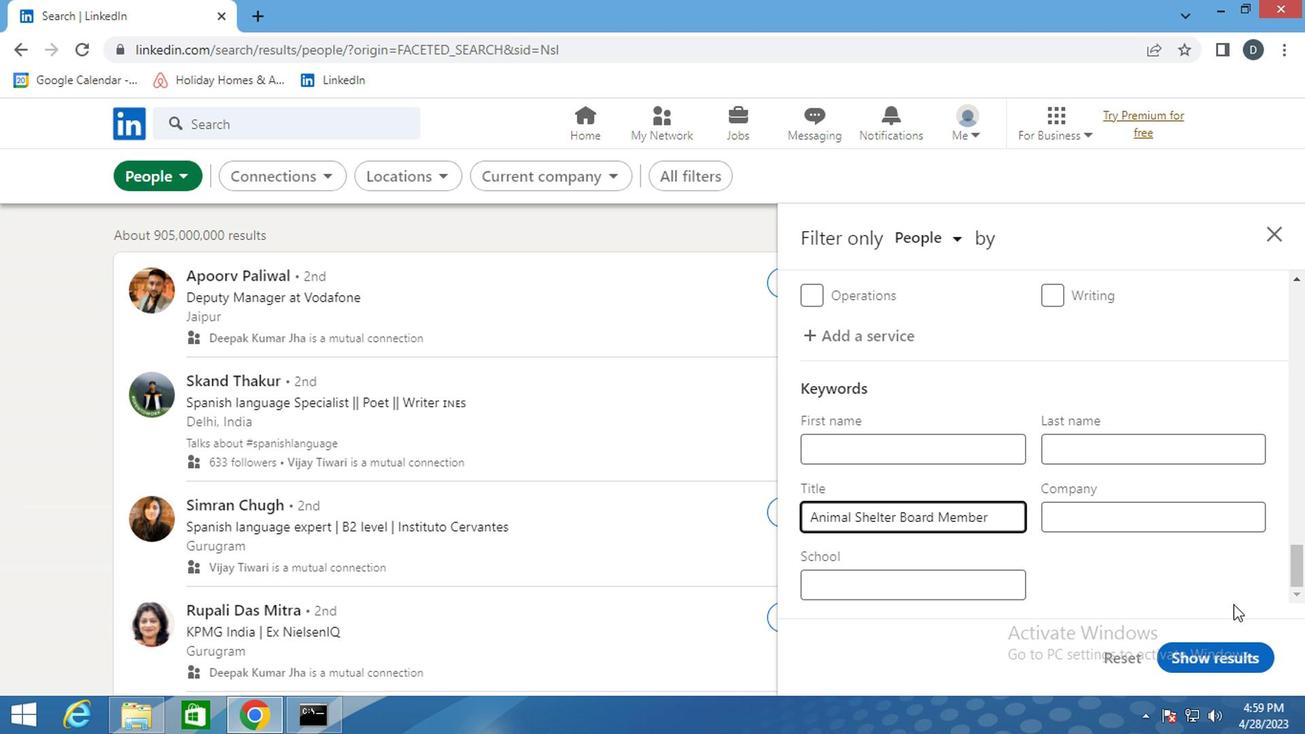 
Action: Mouse pressed left at (1248, 671)
Screenshot: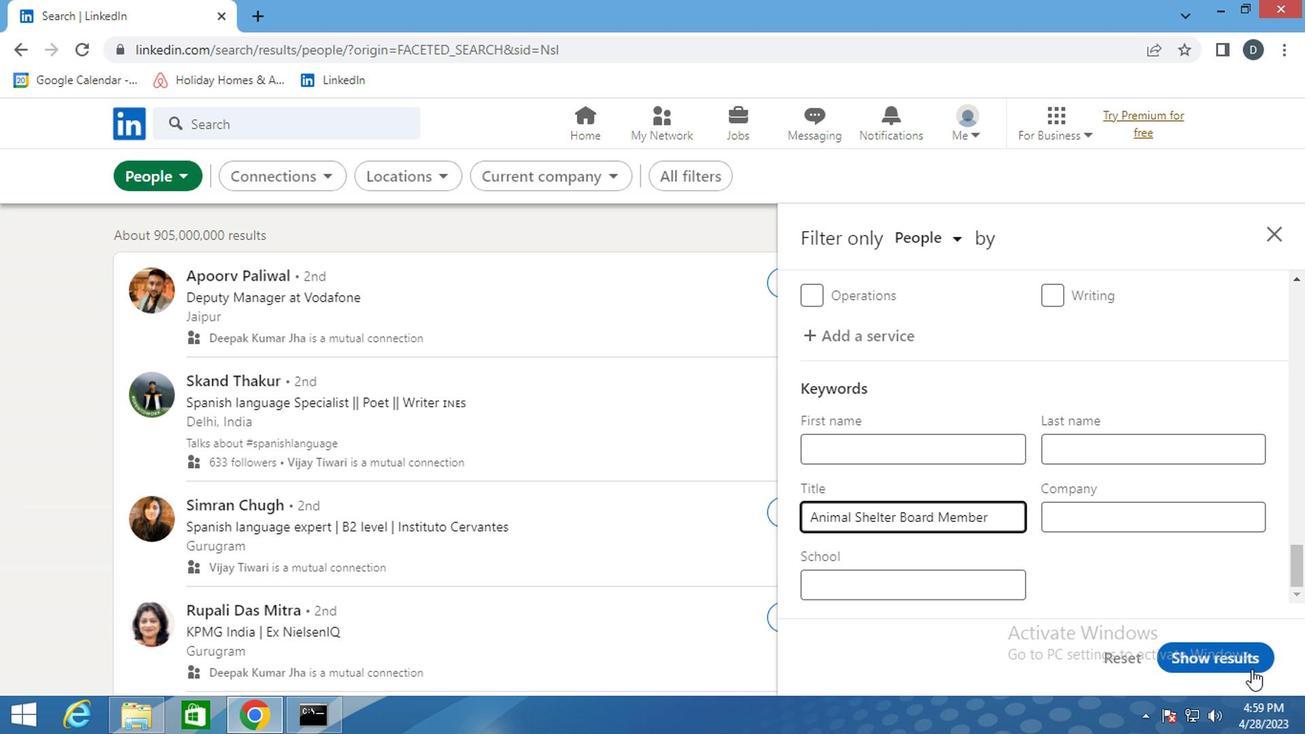 
Action: Mouse moved to (1174, 523)
Screenshot: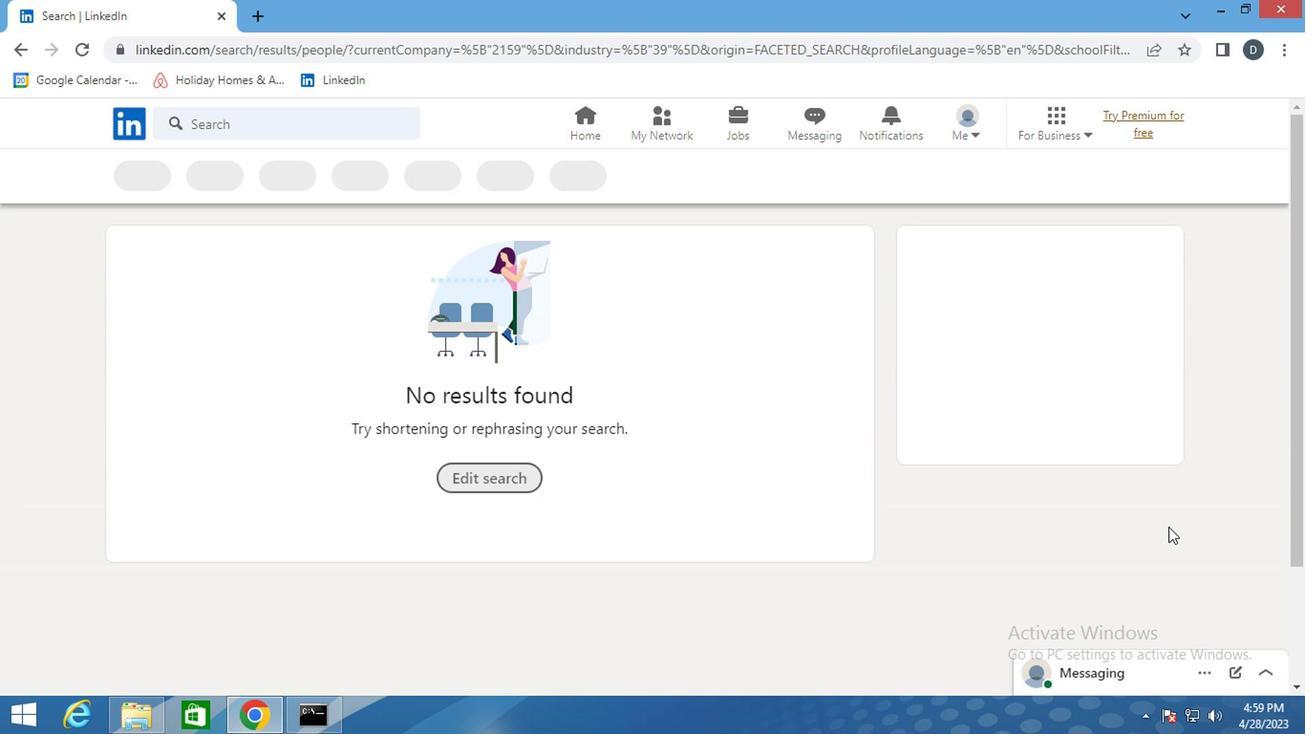 
